 Task: Search one way flight ticket for 2 adults, 4 children and 1 infant on lap in business from Palm Springs: Palm Springs International Airport to Rock Springs: Southwest Wyoming Regional Airport (rock Springs Sweetwater County Airport) on 8-5-2023. Choice of flights is Spirit. Price is upto 88000. Outbound departure time preference is 17:30.
Action: Mouse moved to (413, 167)
Screenshot: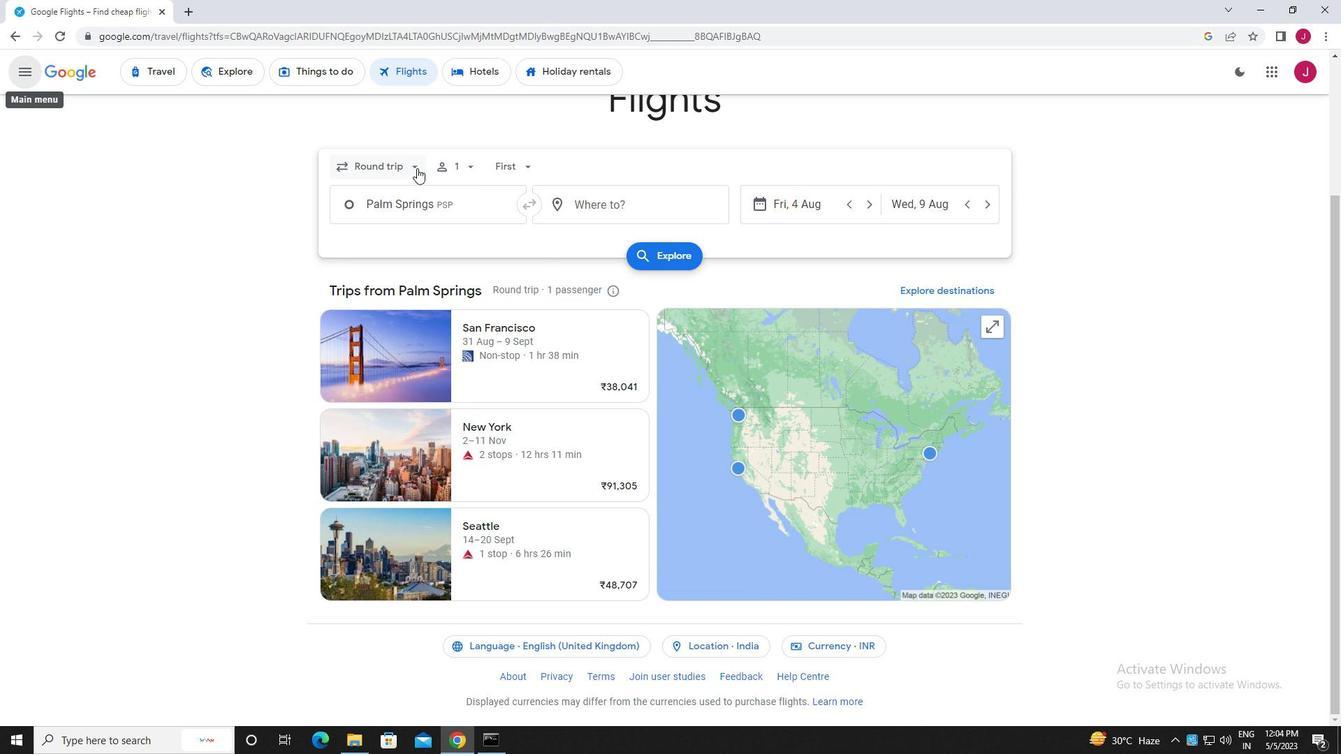 
Action: Mouse pressed left at (413, 167)
Screenshot: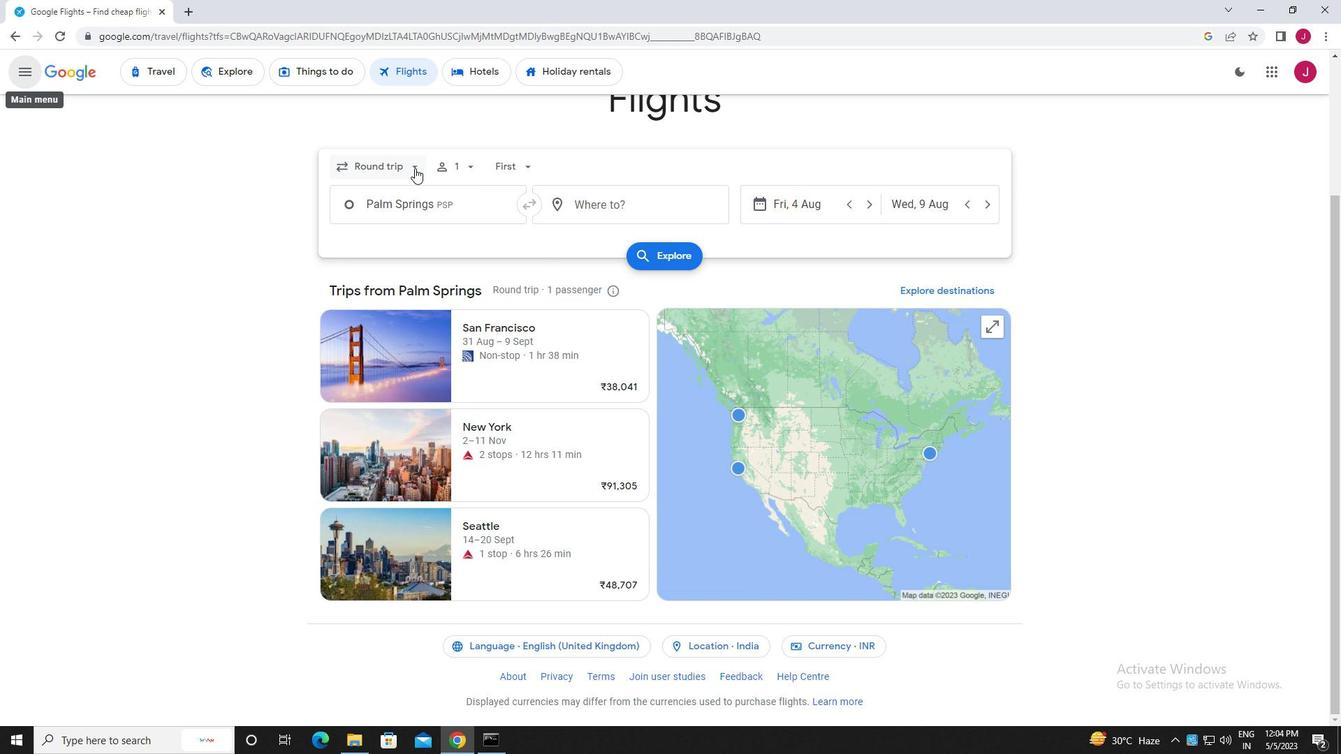 
Action: Mouse moved to (399, 235)
Screenshot: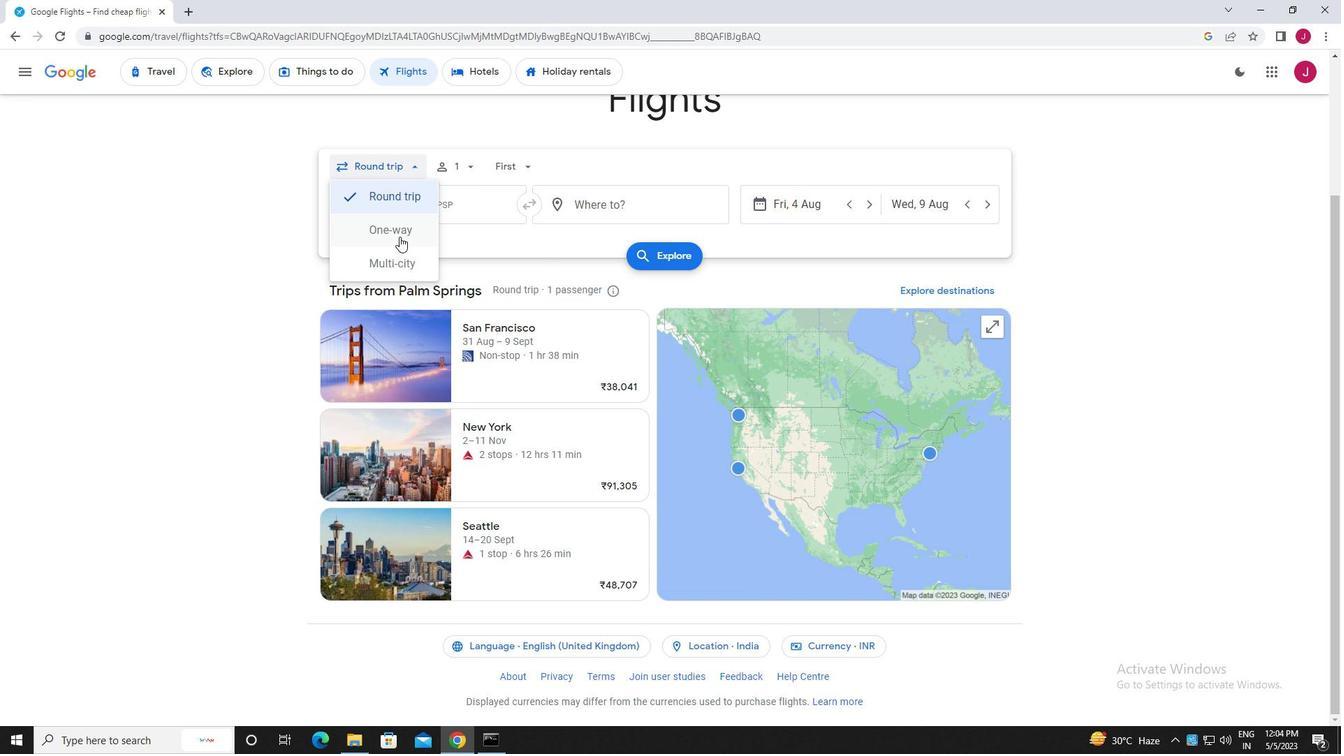 
Action: Mouse pressed left at (399, 235)
Screenshot: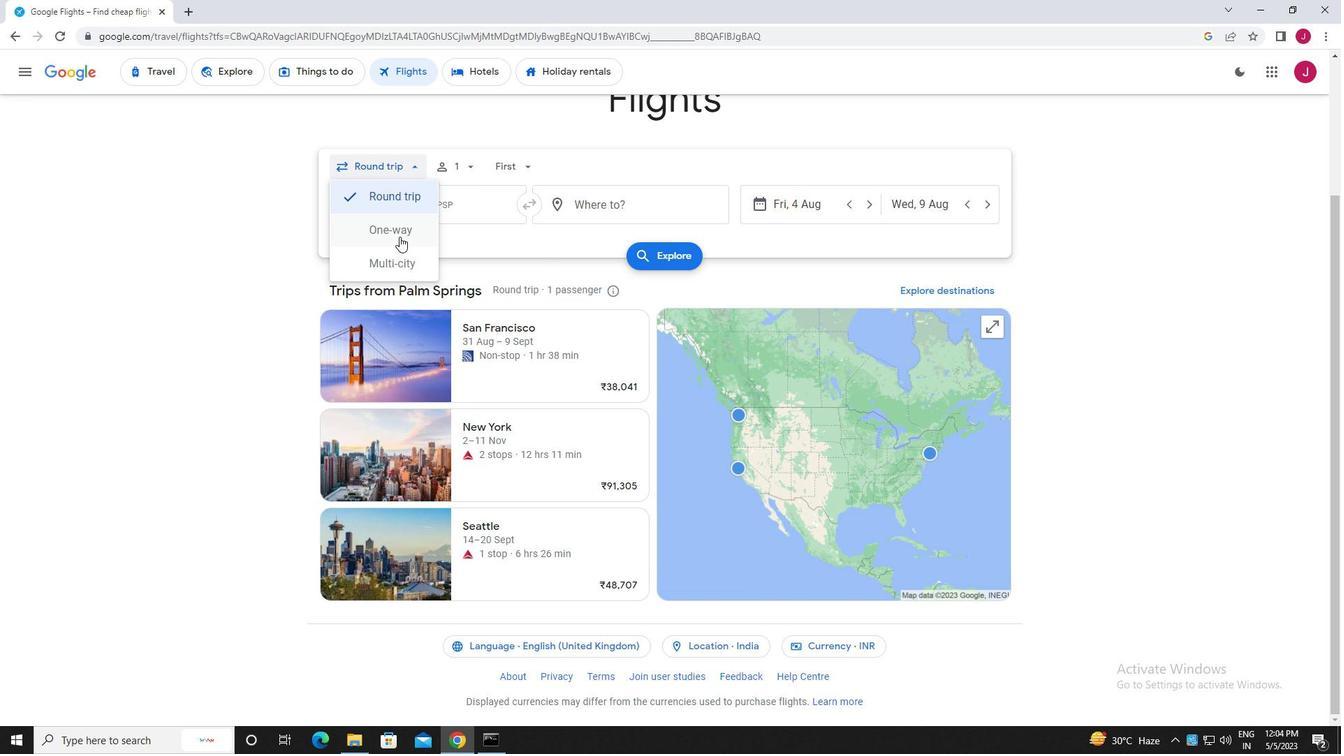 
Action: Mouse moved to (466, 164)
Screenshot: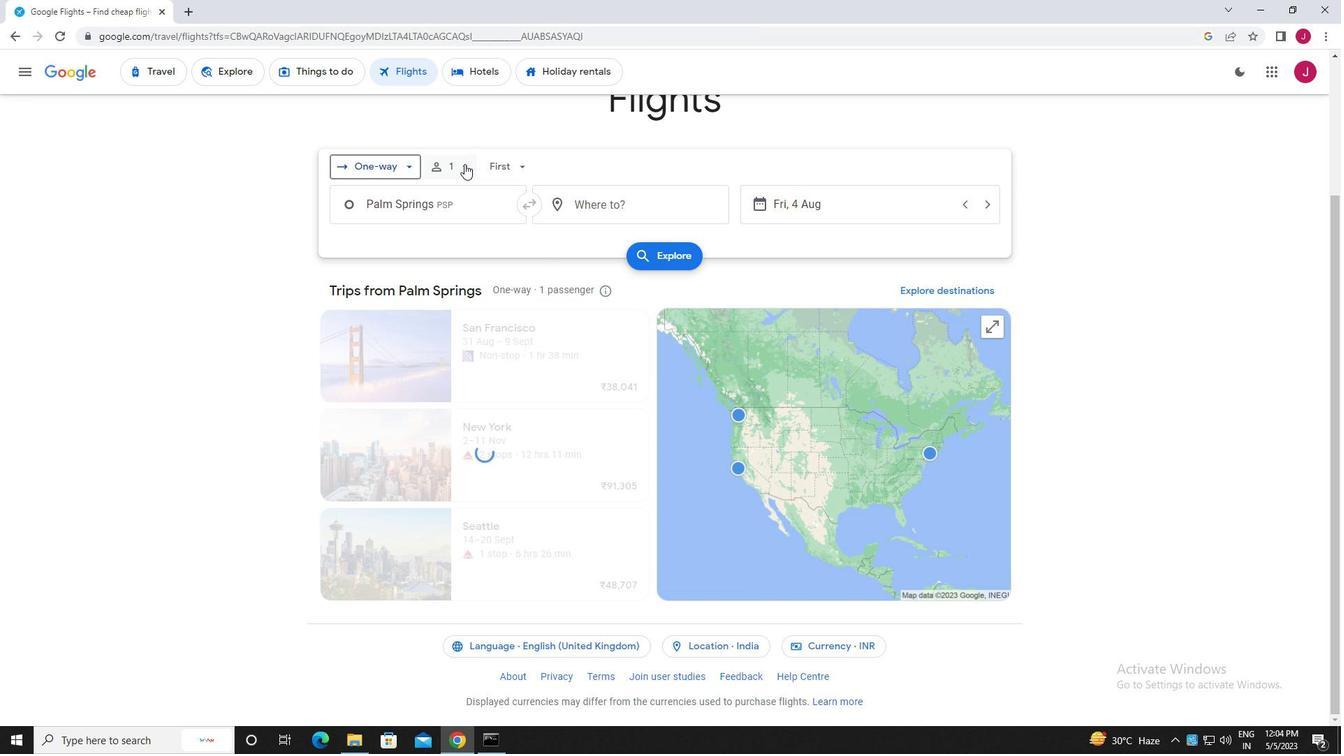 
Action: Mouse pressed left at (466, 164)
Screenshot: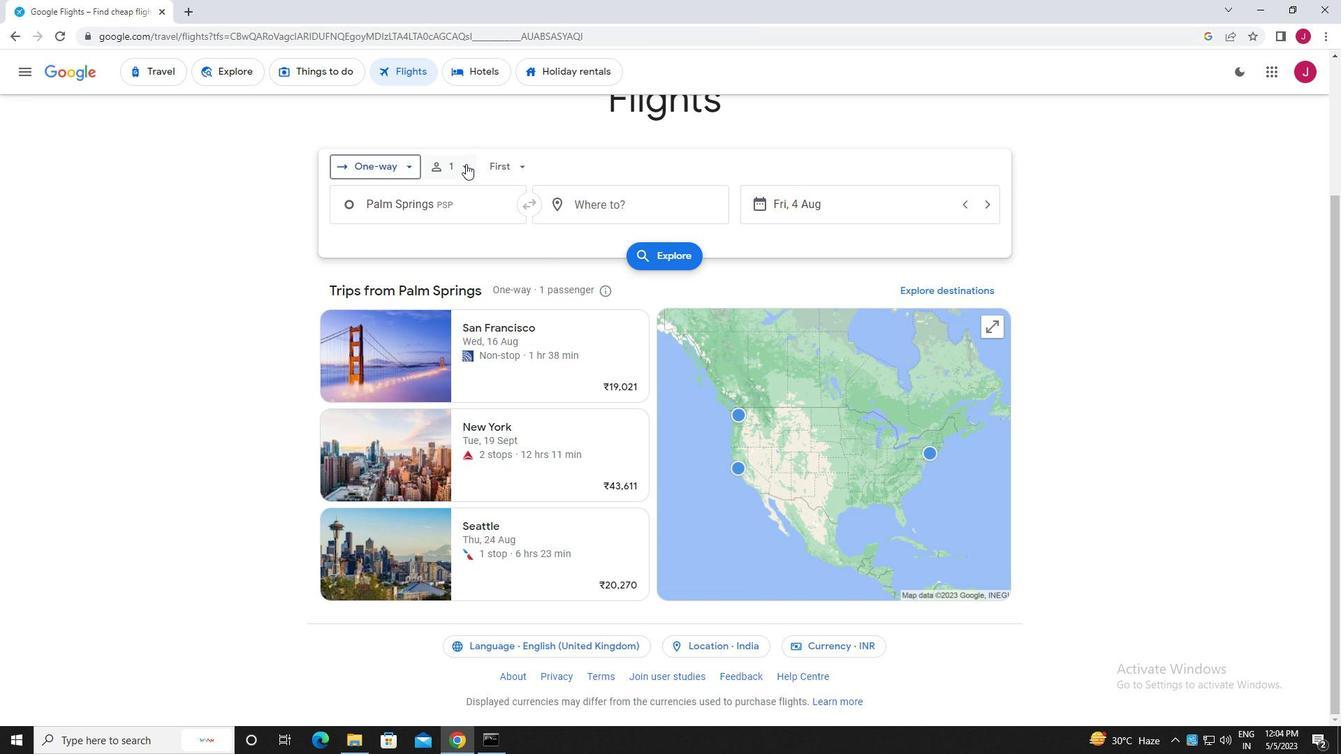 
Action: Mouse moved to (568, 203)
Screenshot: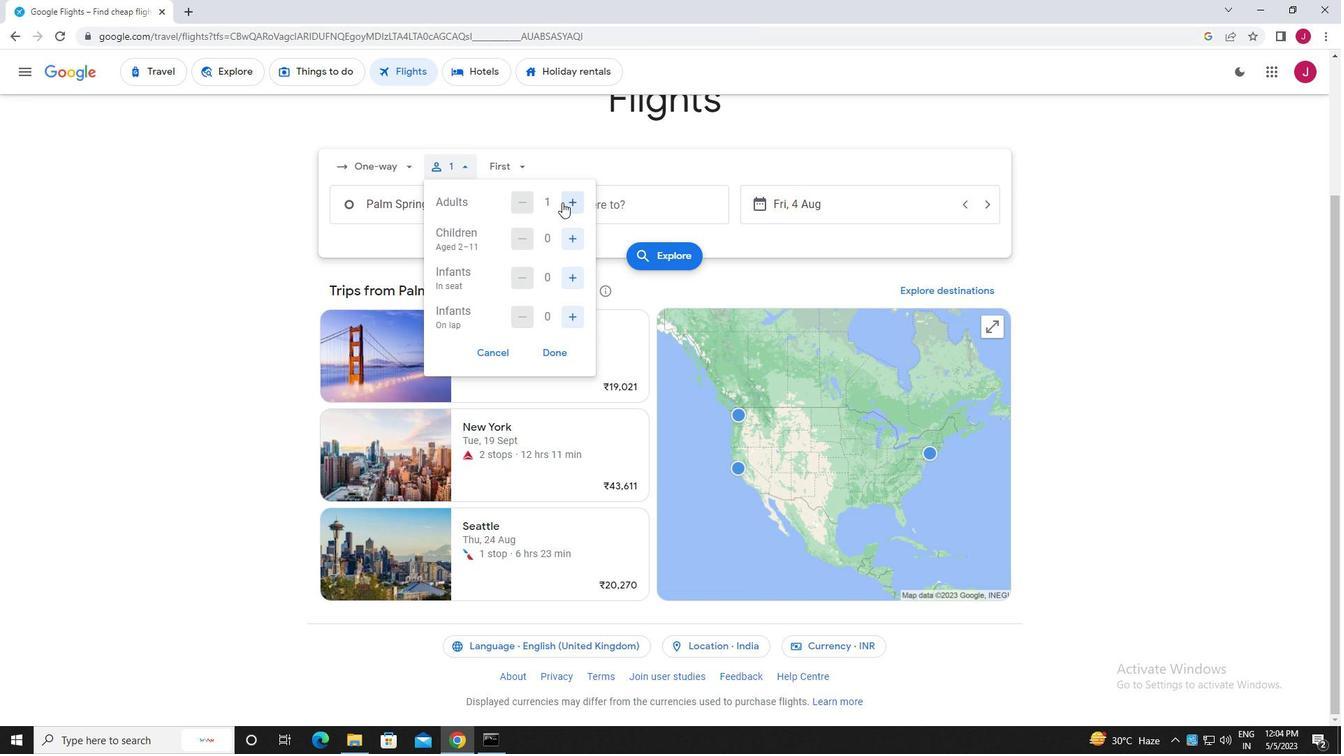 
Action: Mouse pressed left at (568, 203)
Screenshot: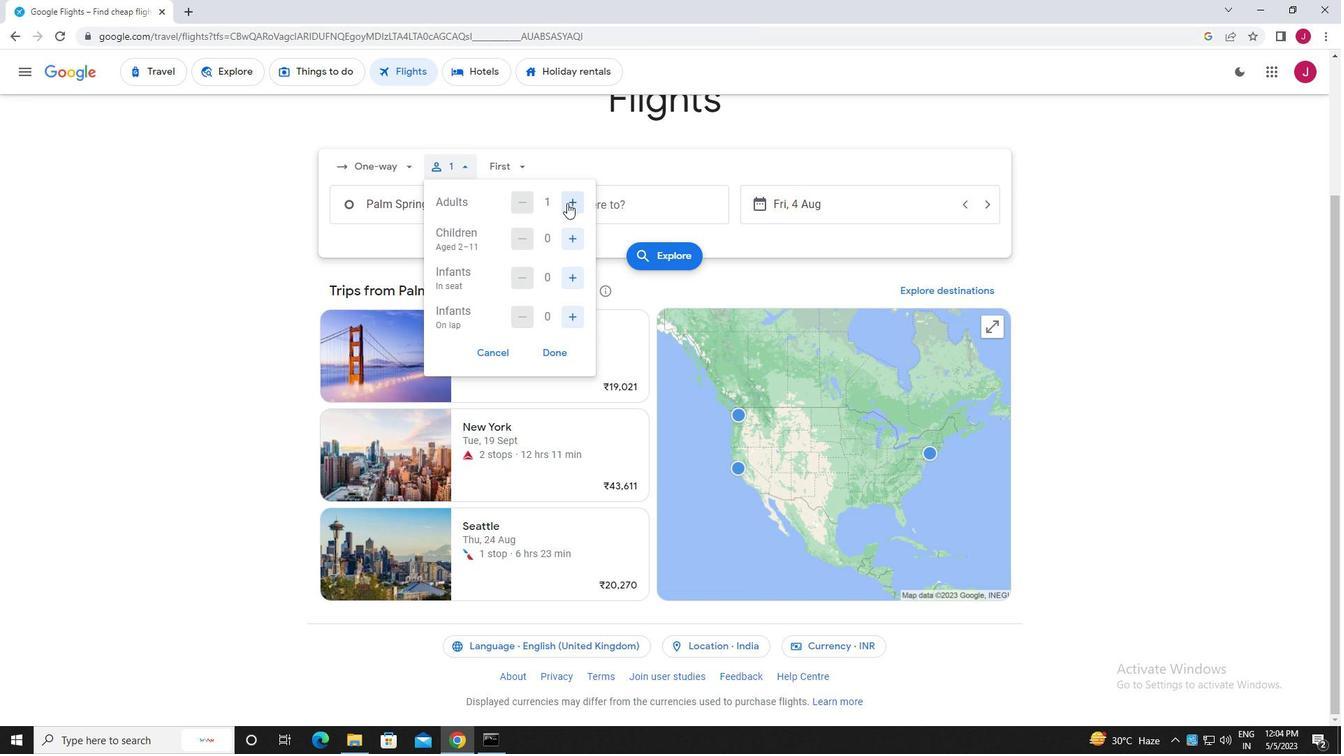
Action: Mouse moved to (571, 238)
Screenshot: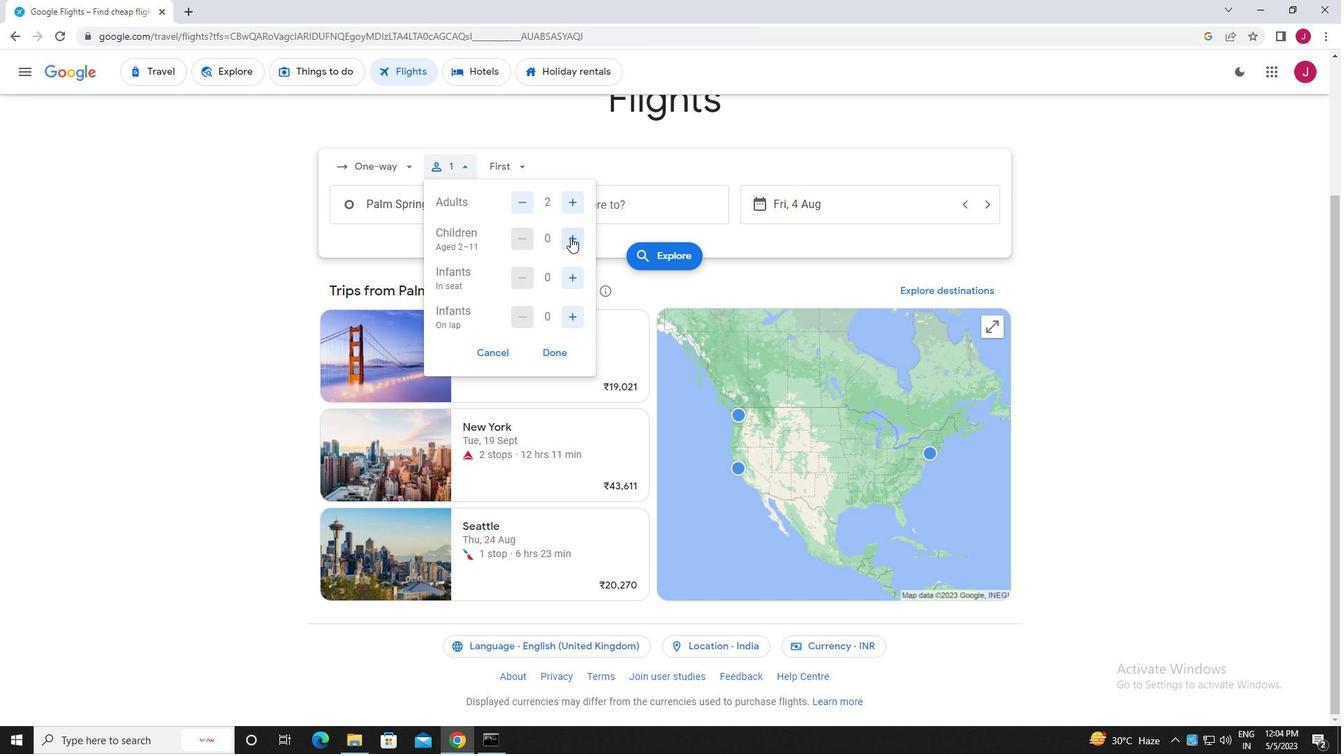 
Action: Mouse pressed left at (571, 238)
Screenshot: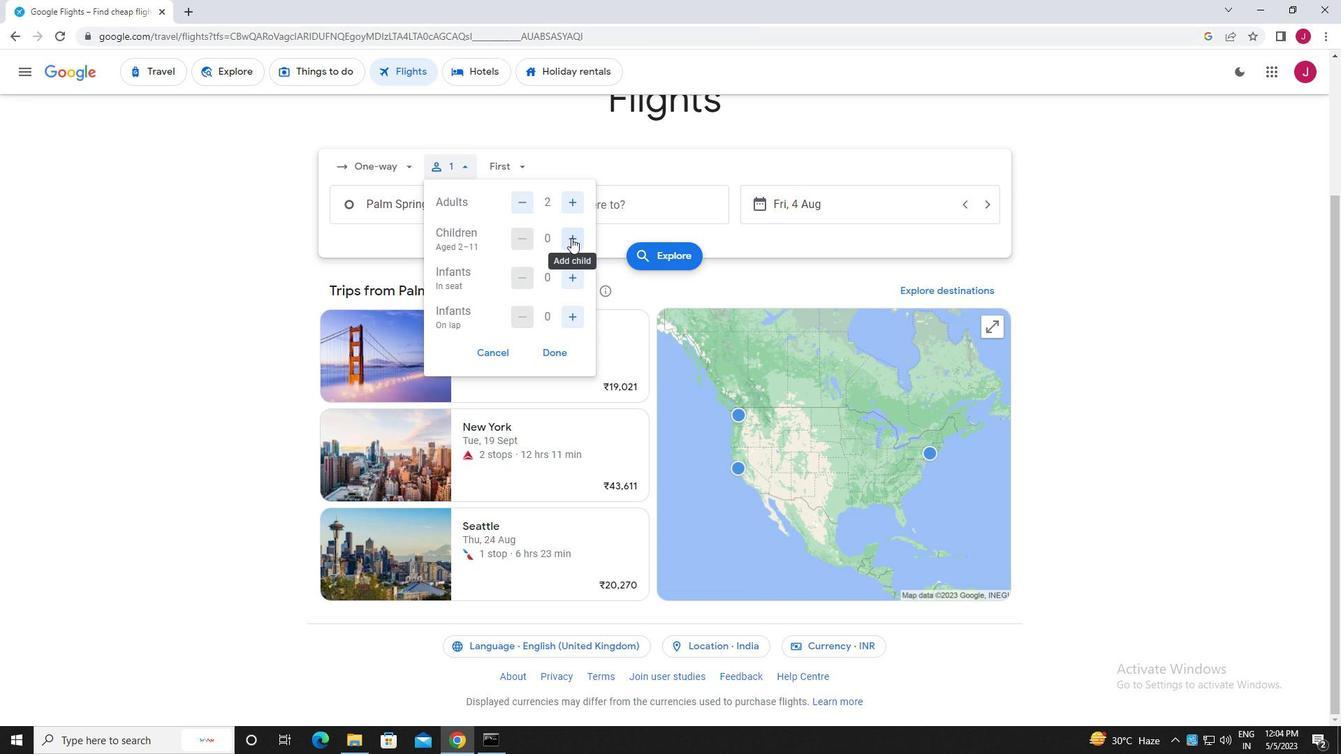 
Action: Mouse pressed left at (571, 238)
Screenshot: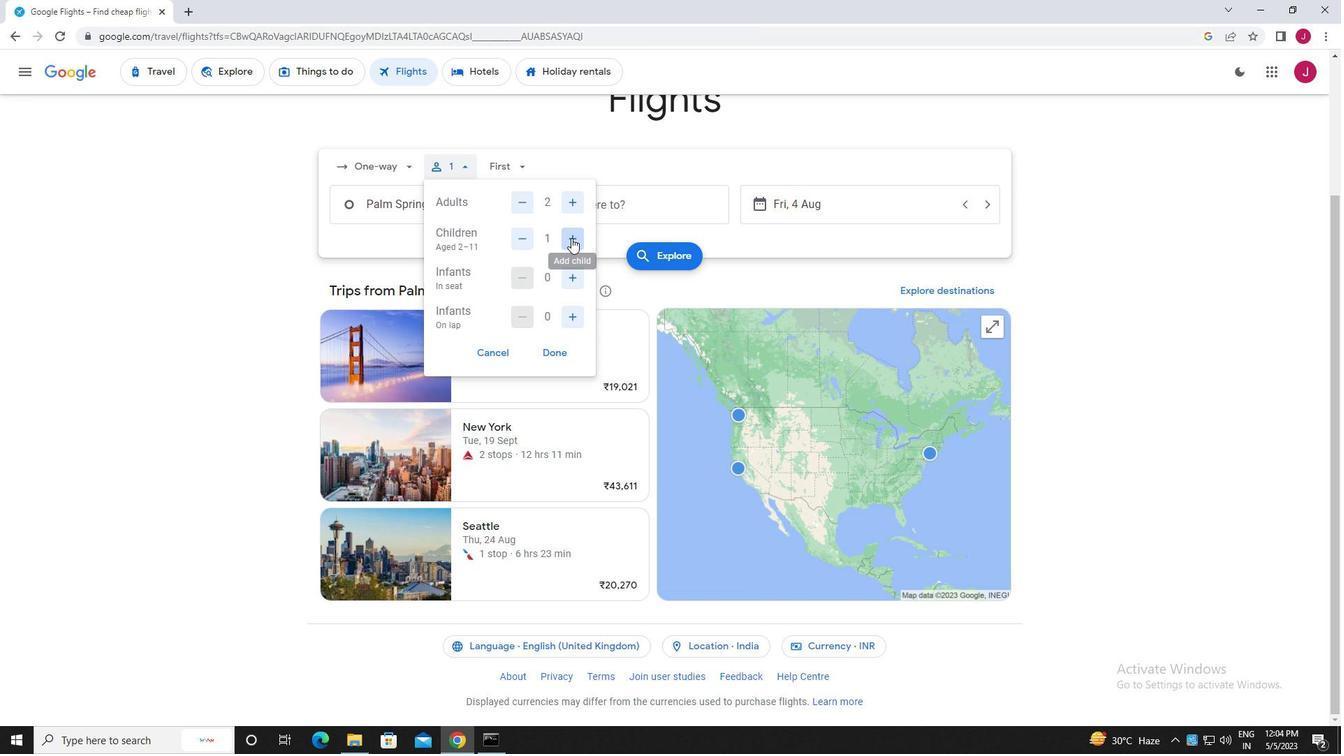 
Action: Mouse pressed left at (571, 238)
Screenshot: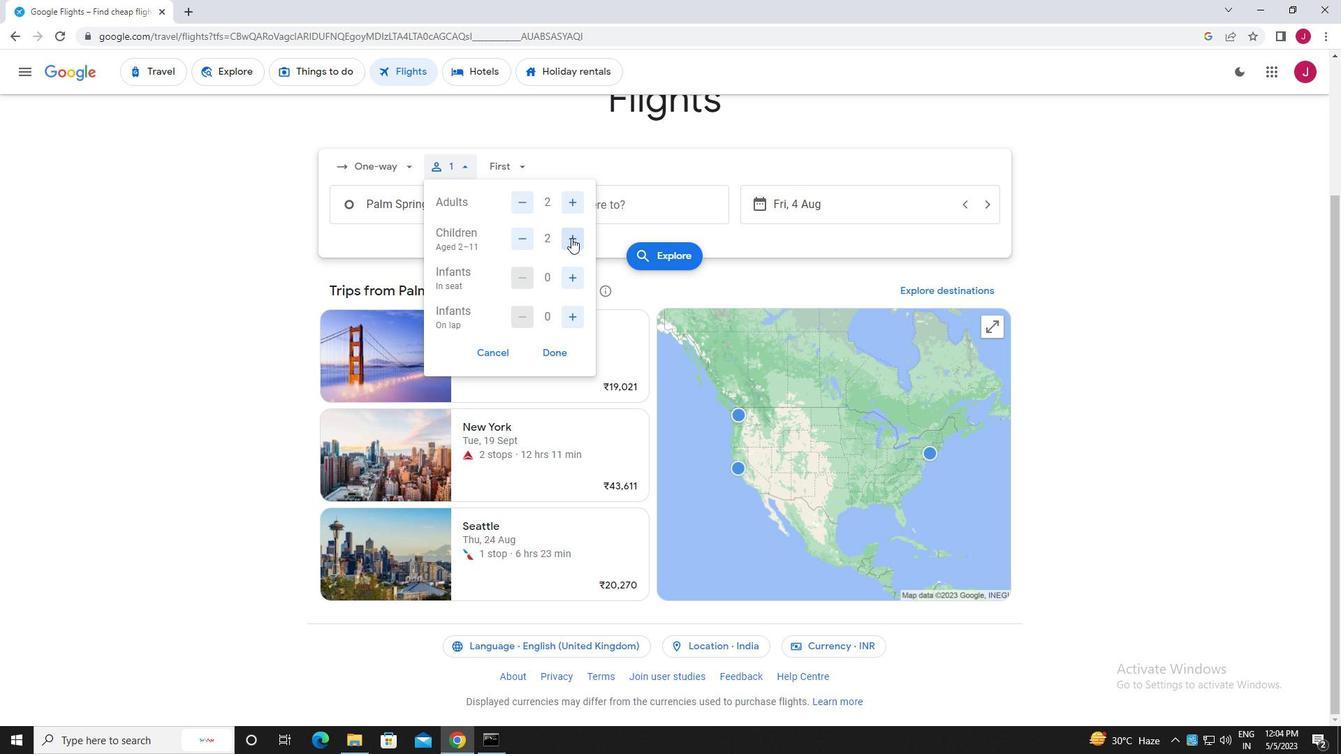 
Action: Mouse pressed left at (571, 238)
Screenshot: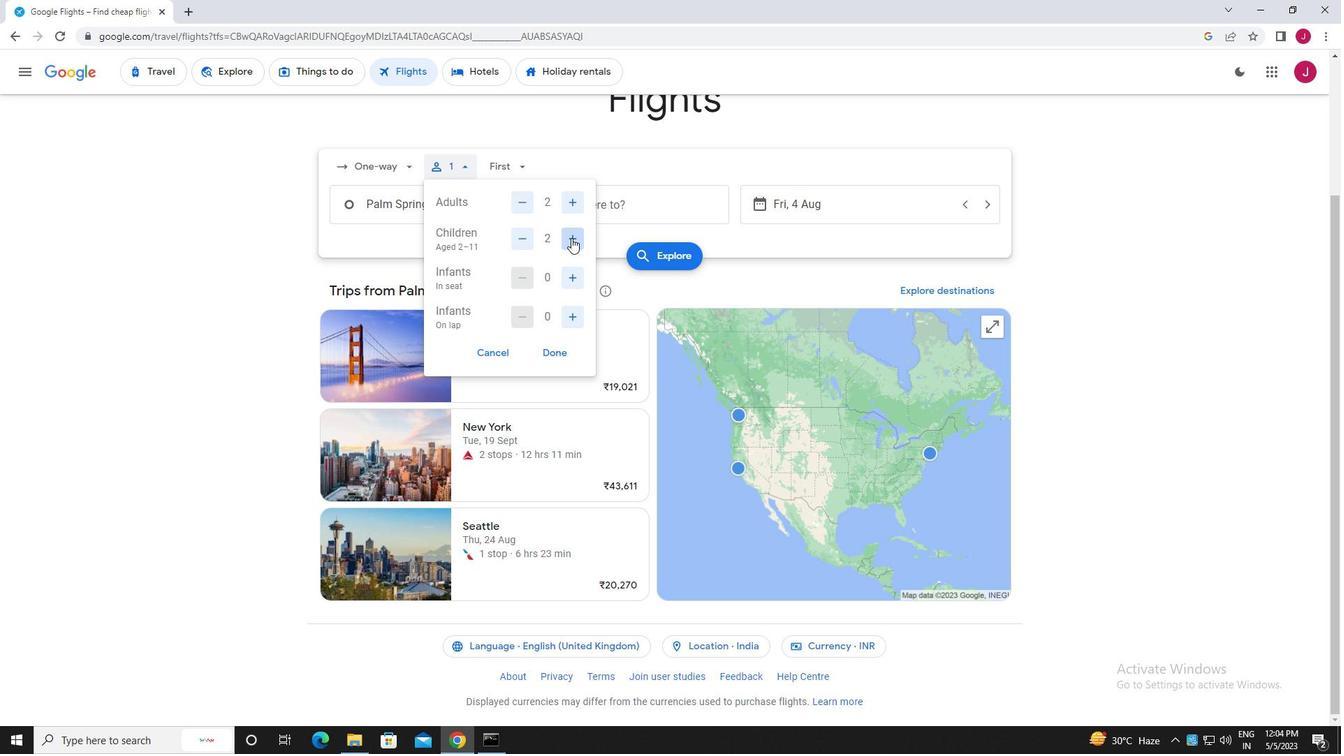 
Action: Mouse moved to (575, 313)
Screenshot: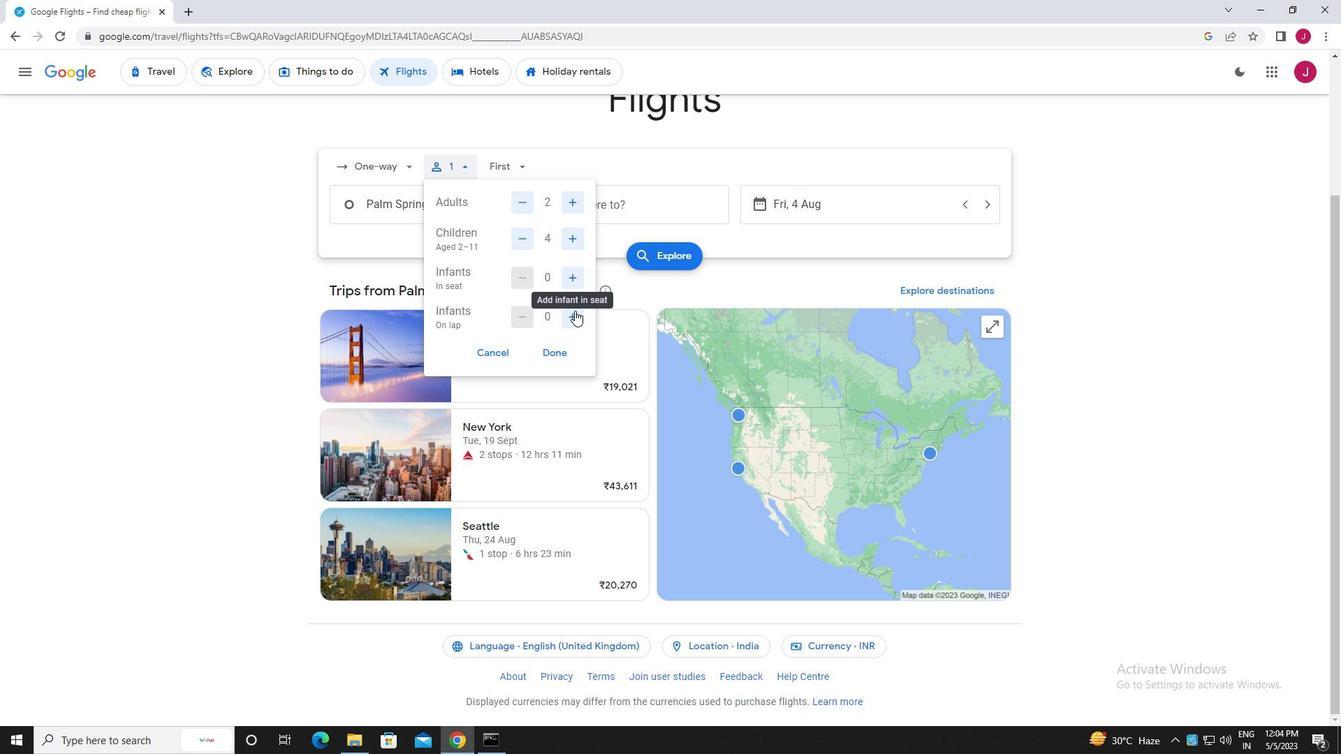 
Action: Mouse pressed left at (575, 313)
Screenshot: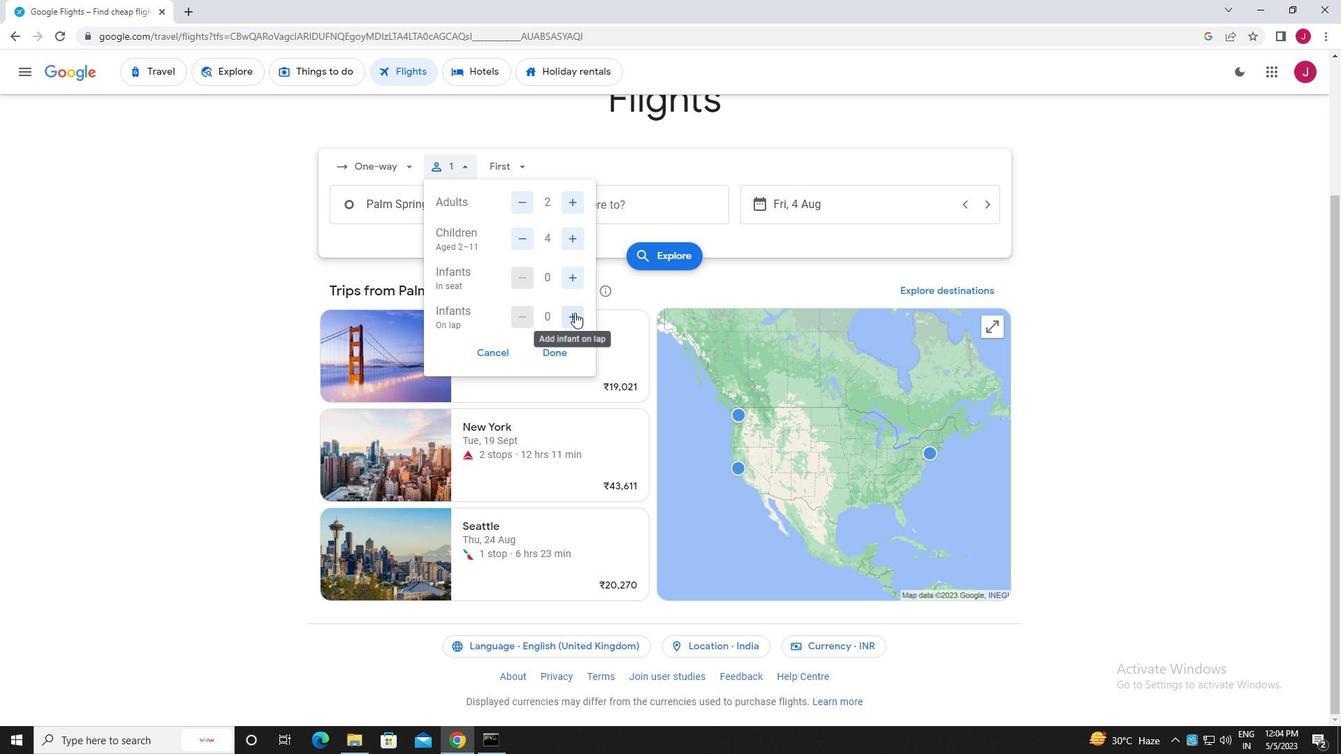 
Action: Mouse moved to (552, 353)
Screenshot: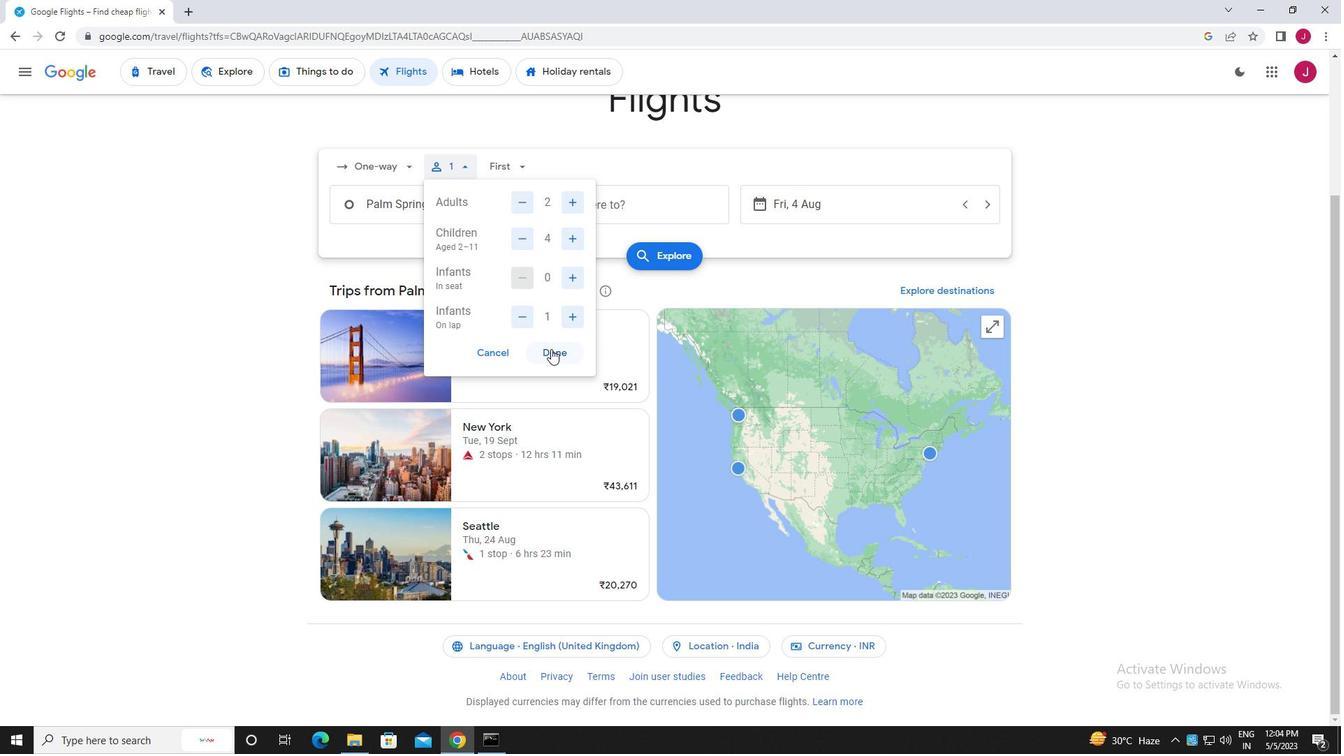 
Action: Mouse pressed left at (552, 353)
Screenshot: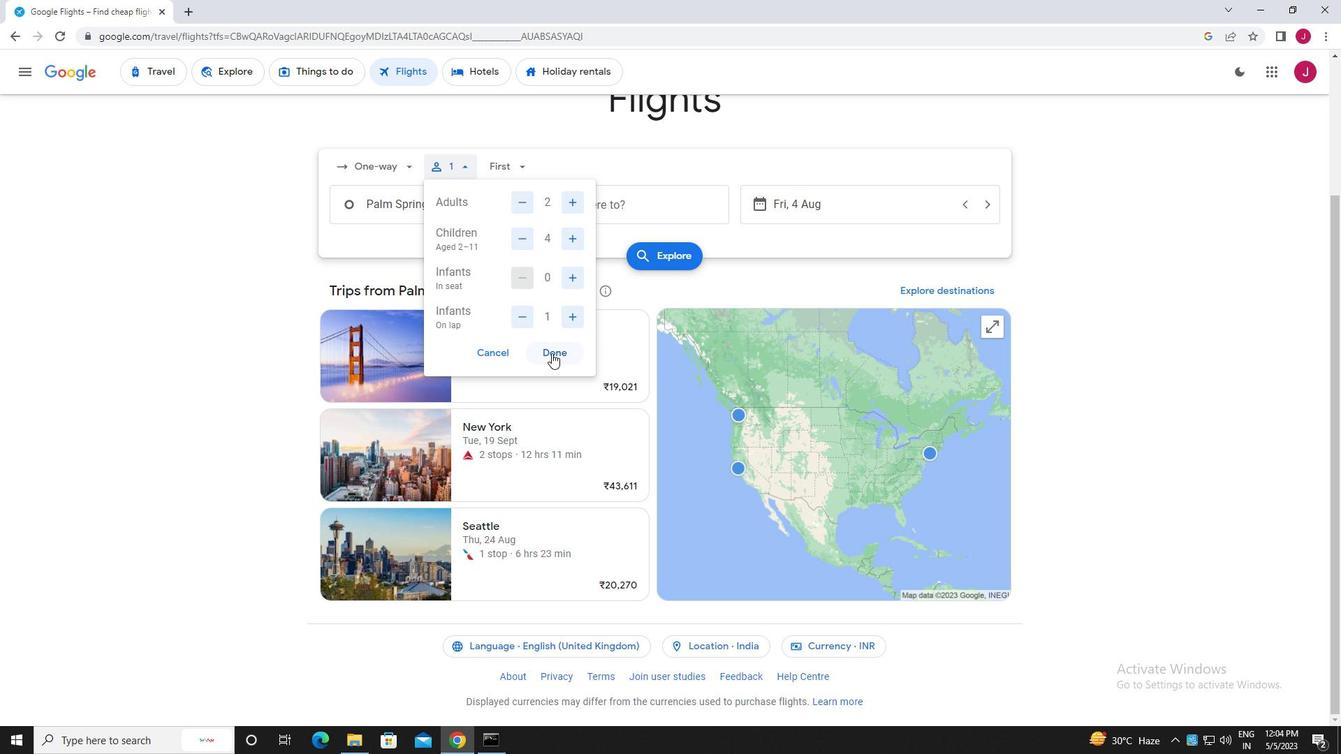 
Action: Mouse moved to (510, 165)
Screenshot: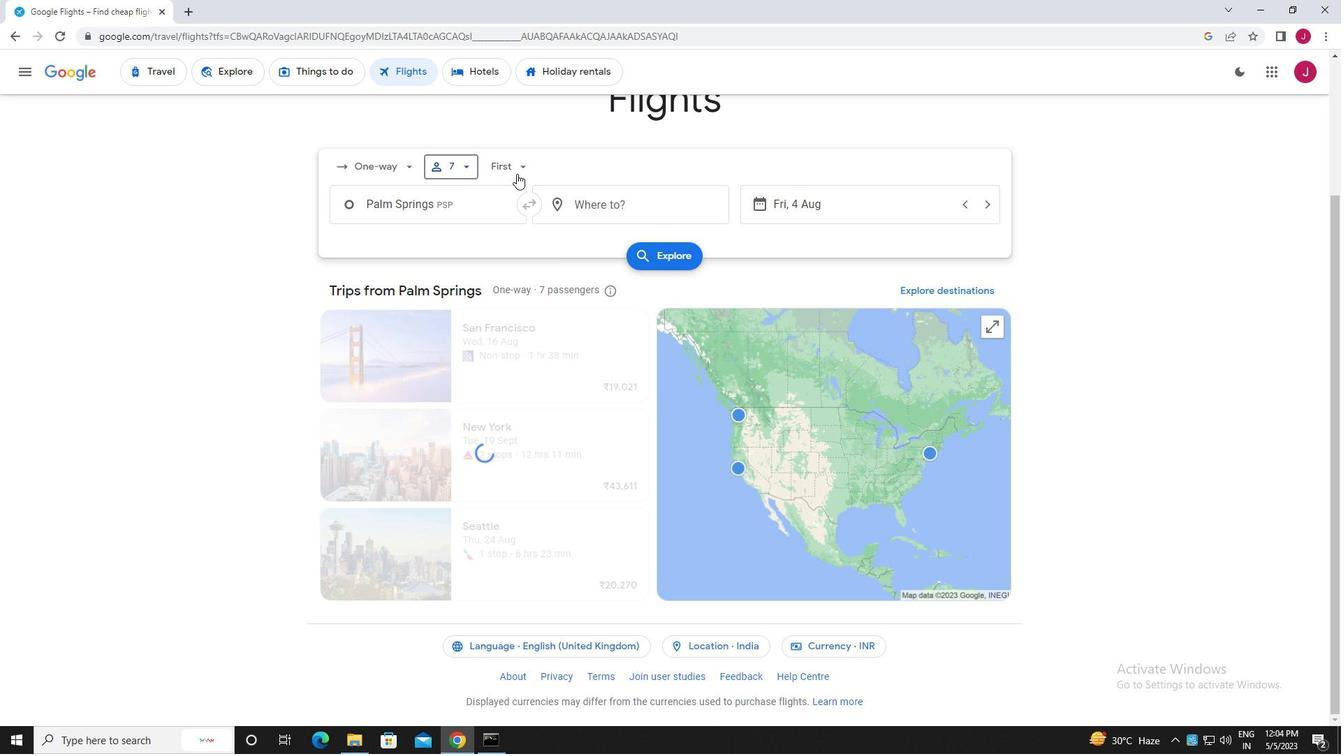 
Action: Mouse pressed left at (510, 165)
Screenshot: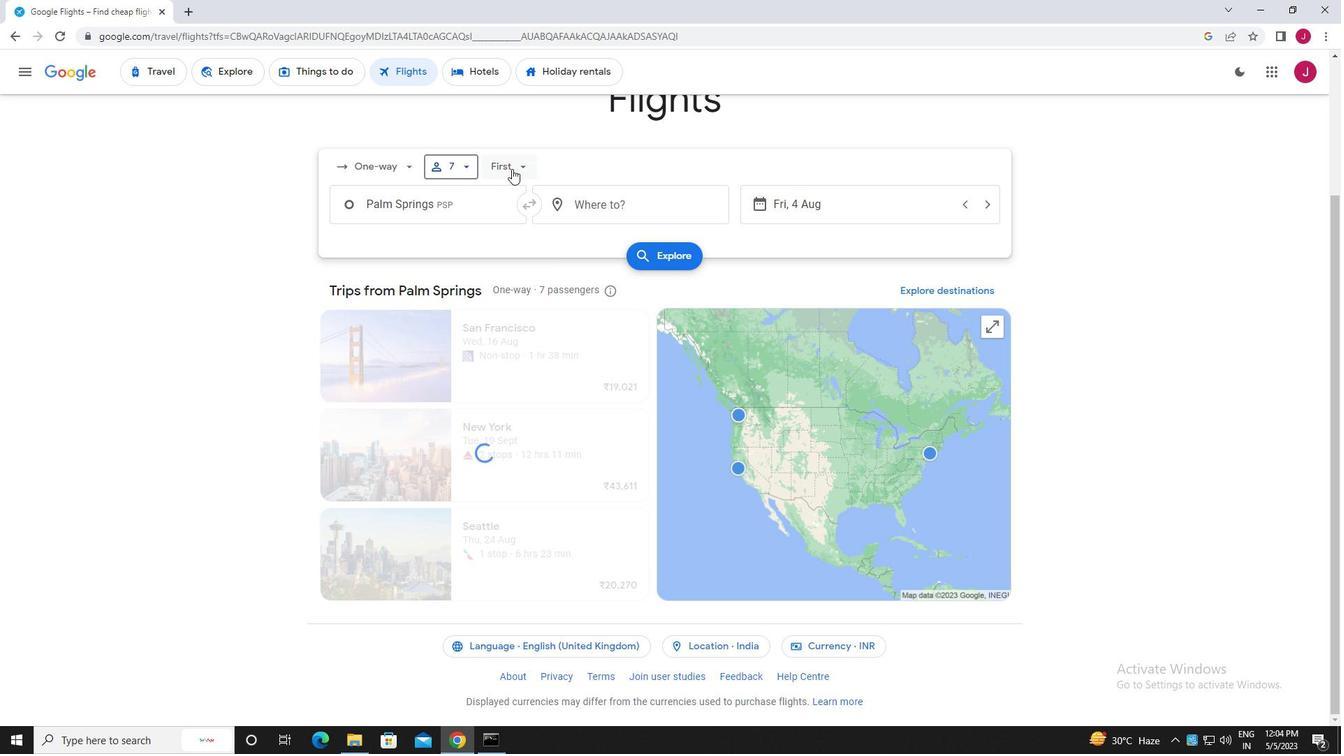 
Action: Mouse moved to (526, 264)
Screenshot: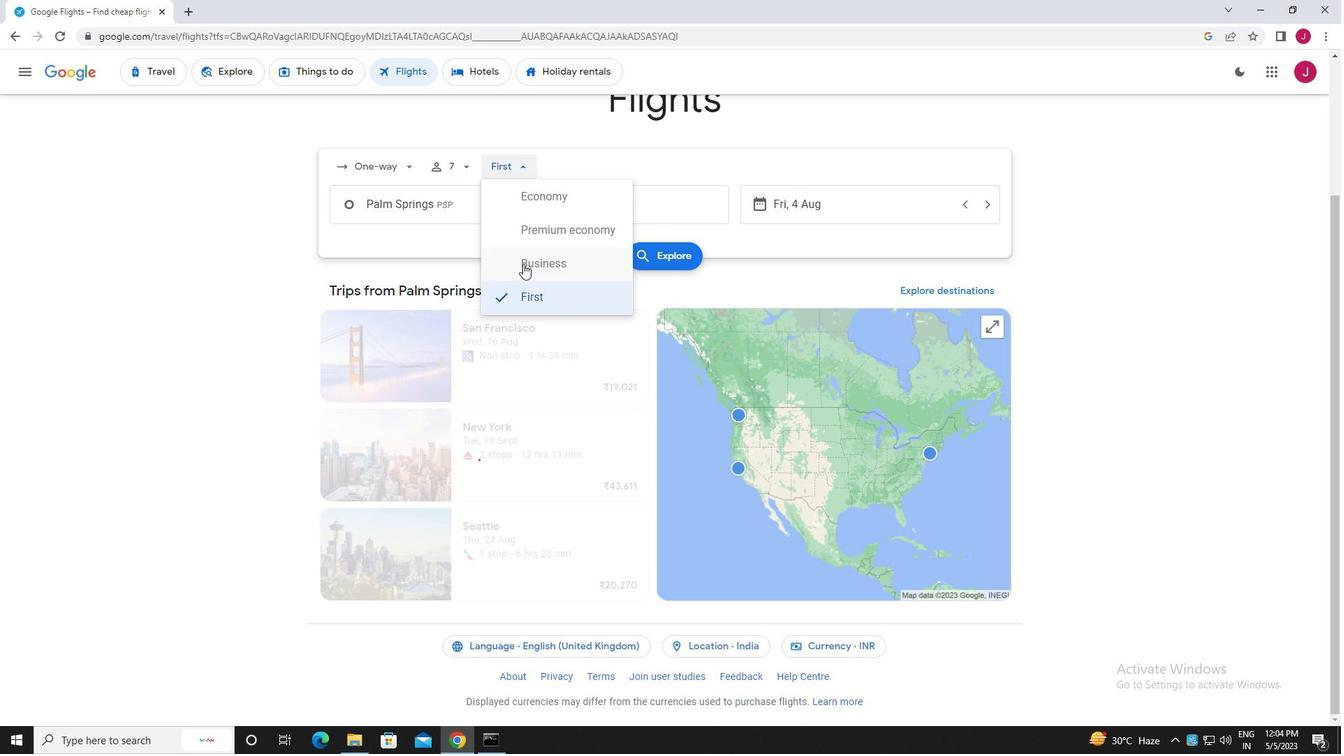 
Action: Mouse pressed left at (526, 264)
Screenshot: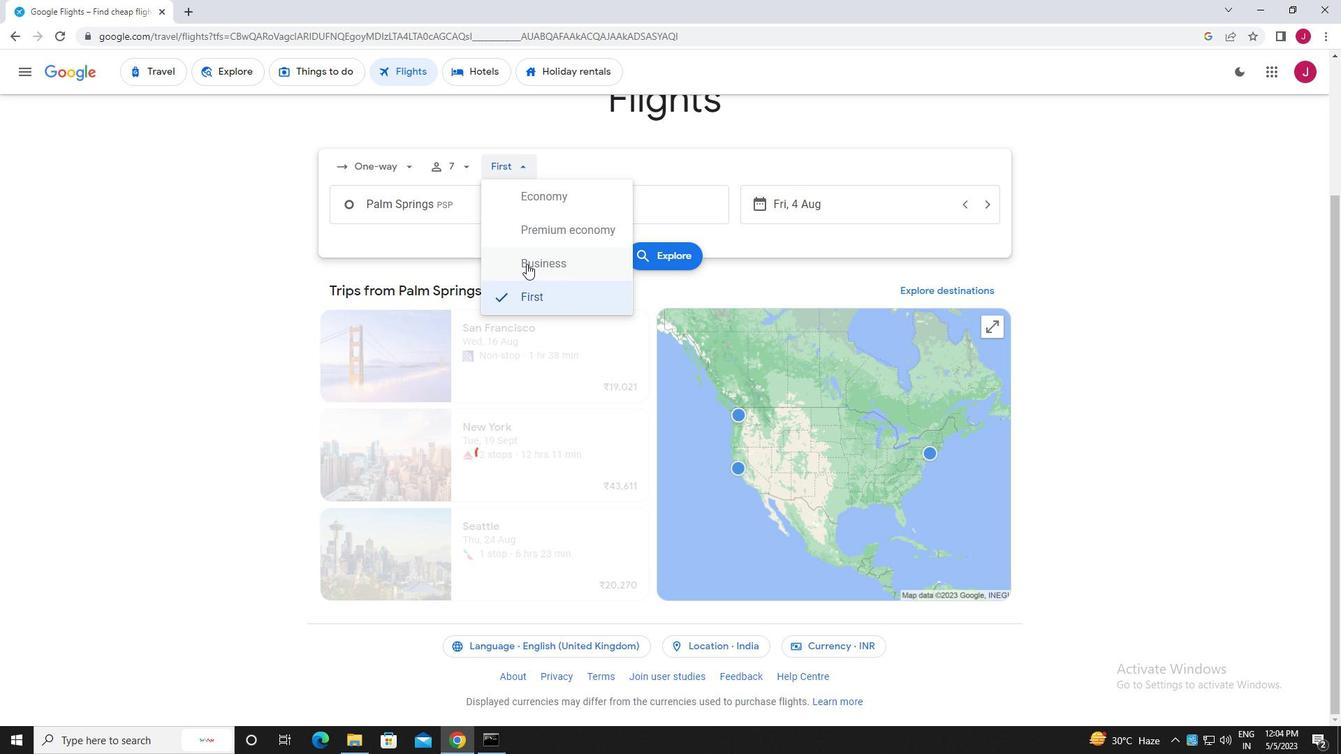 
Action: Mouse moved to (452, 206)
Screenshot: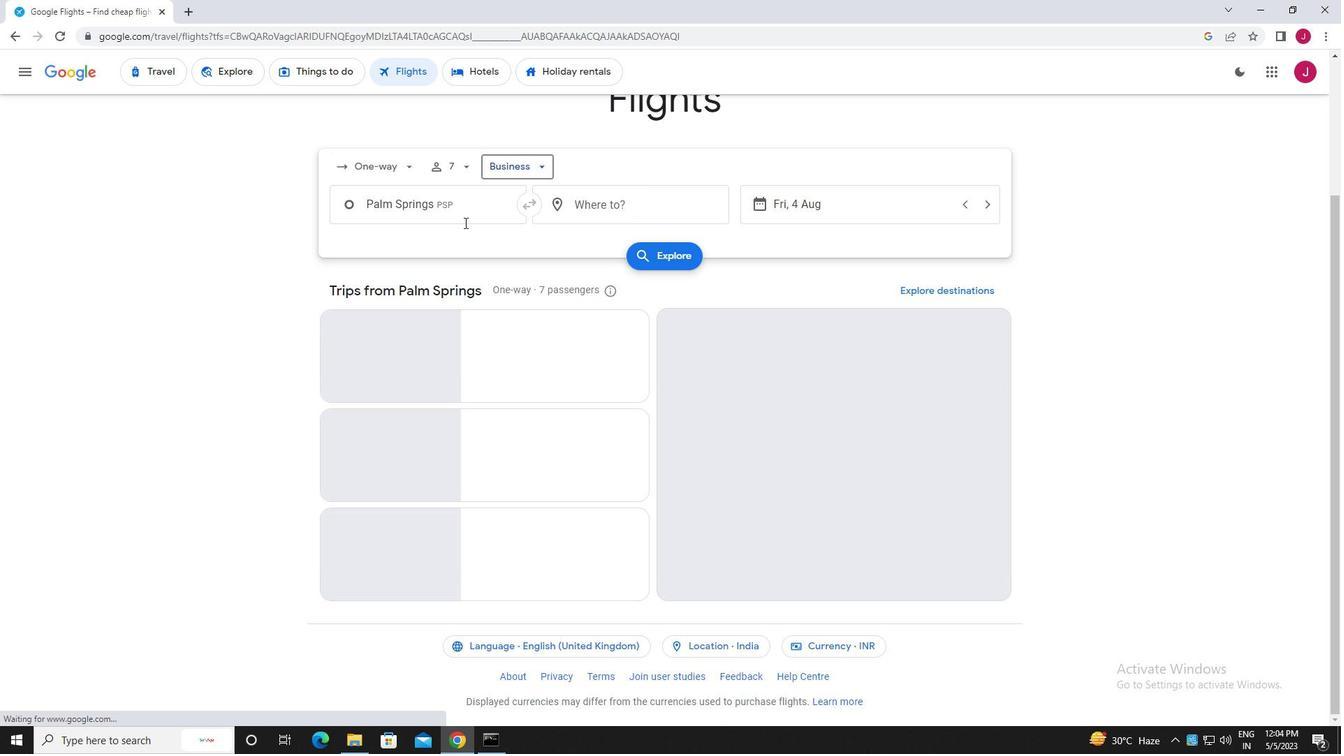 
Action: Mouse pressed left at (452, 206)
Screenshot: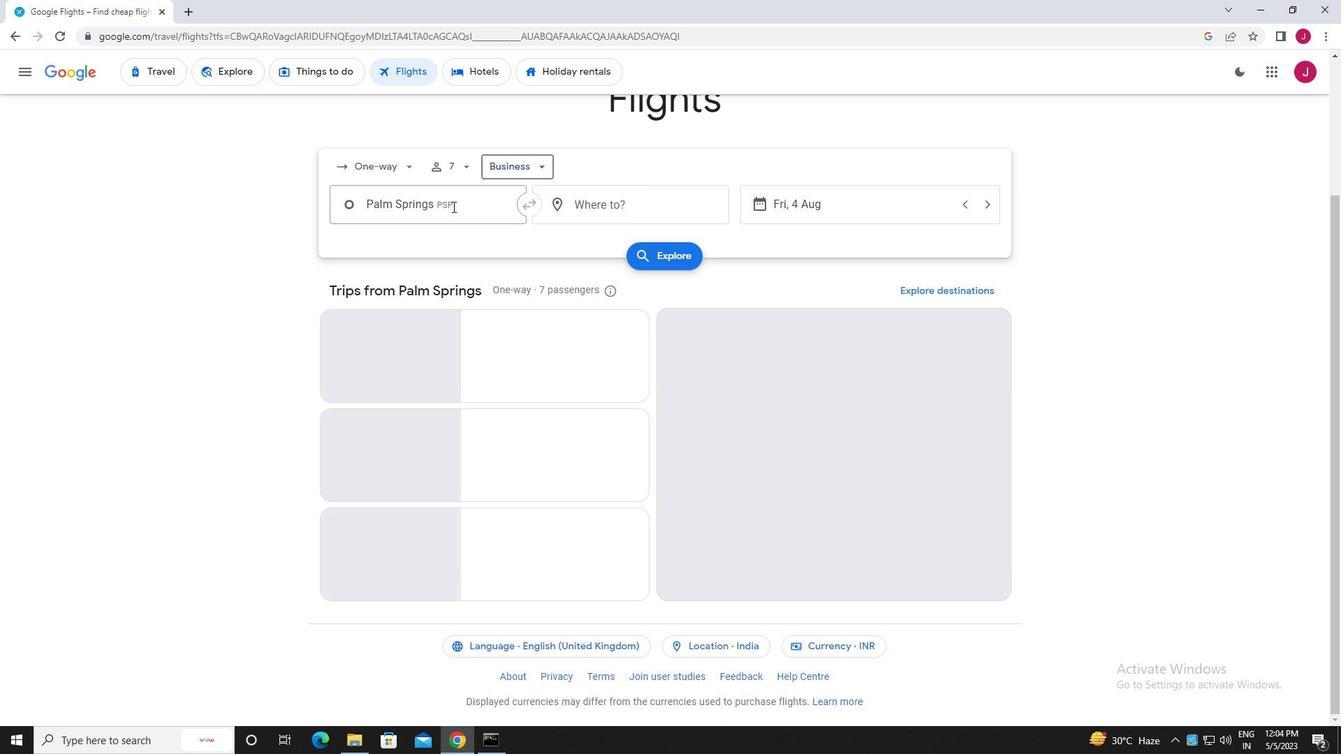 
Action: Key pressed palm<Key.space>spring
Screenshot: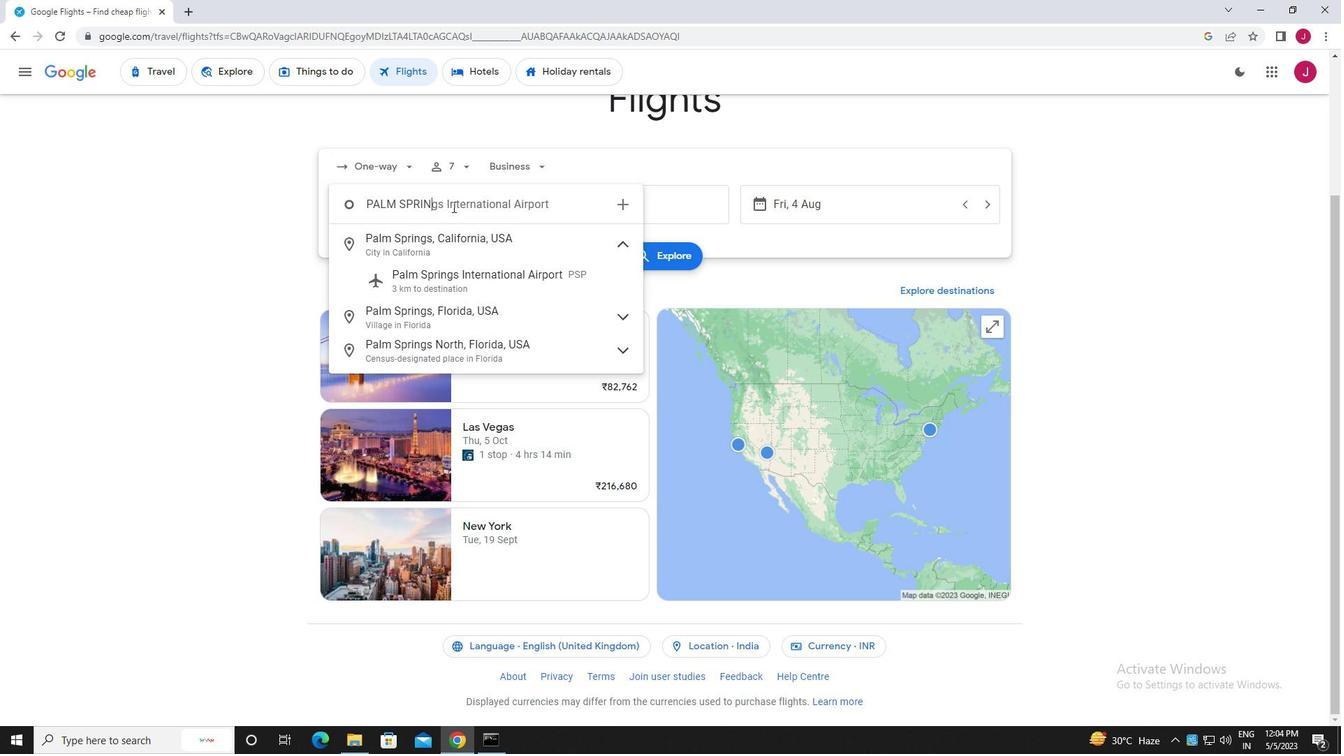 
Action: Mouse moved to (495, 278)
Screenshot: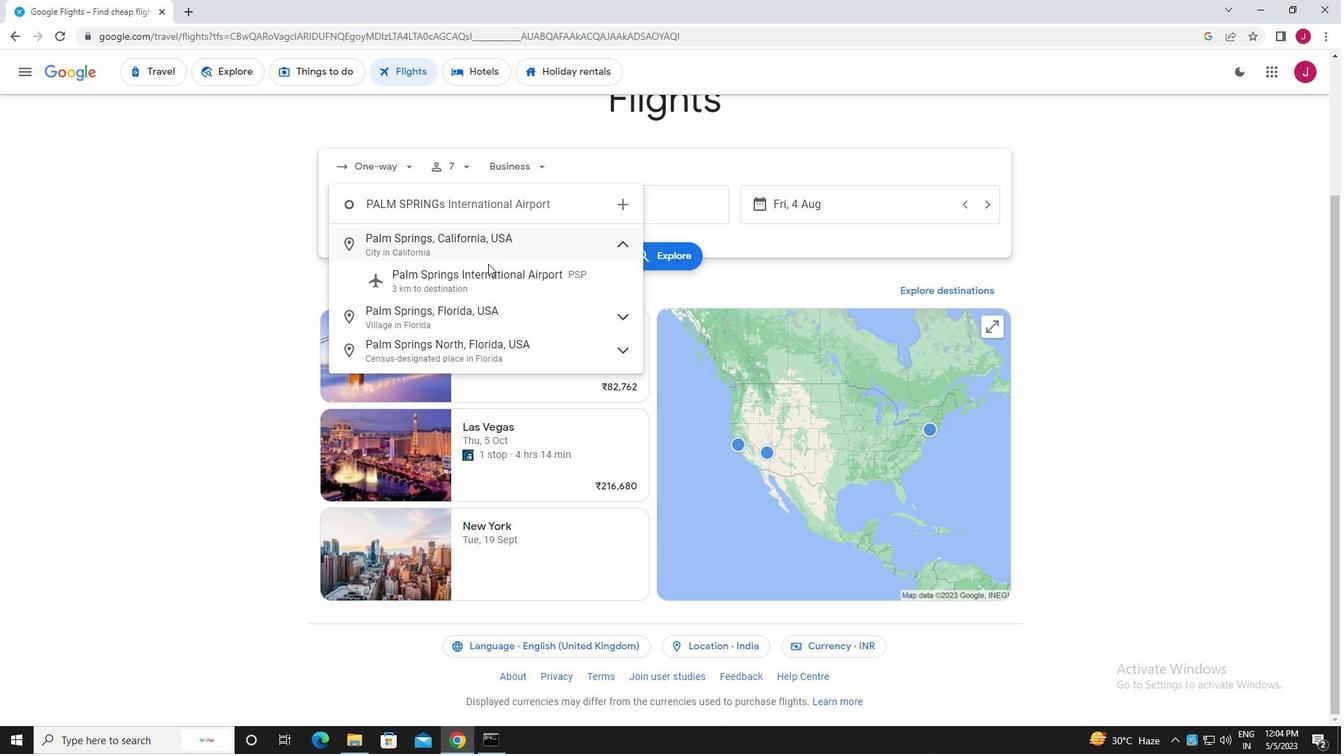 
Action: Mouse pressed left at (495, 278)
Screenshot: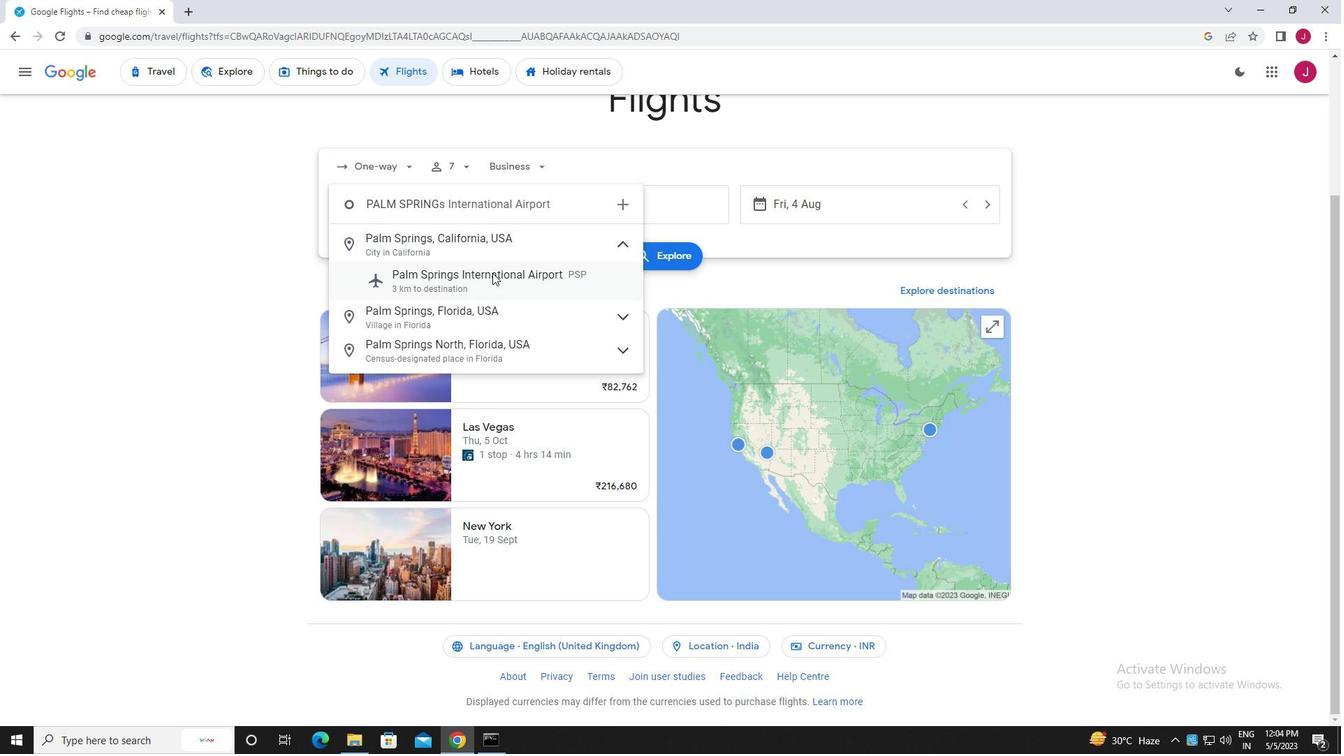 
Action: Mouse moved to (641, 199)
Screenshot: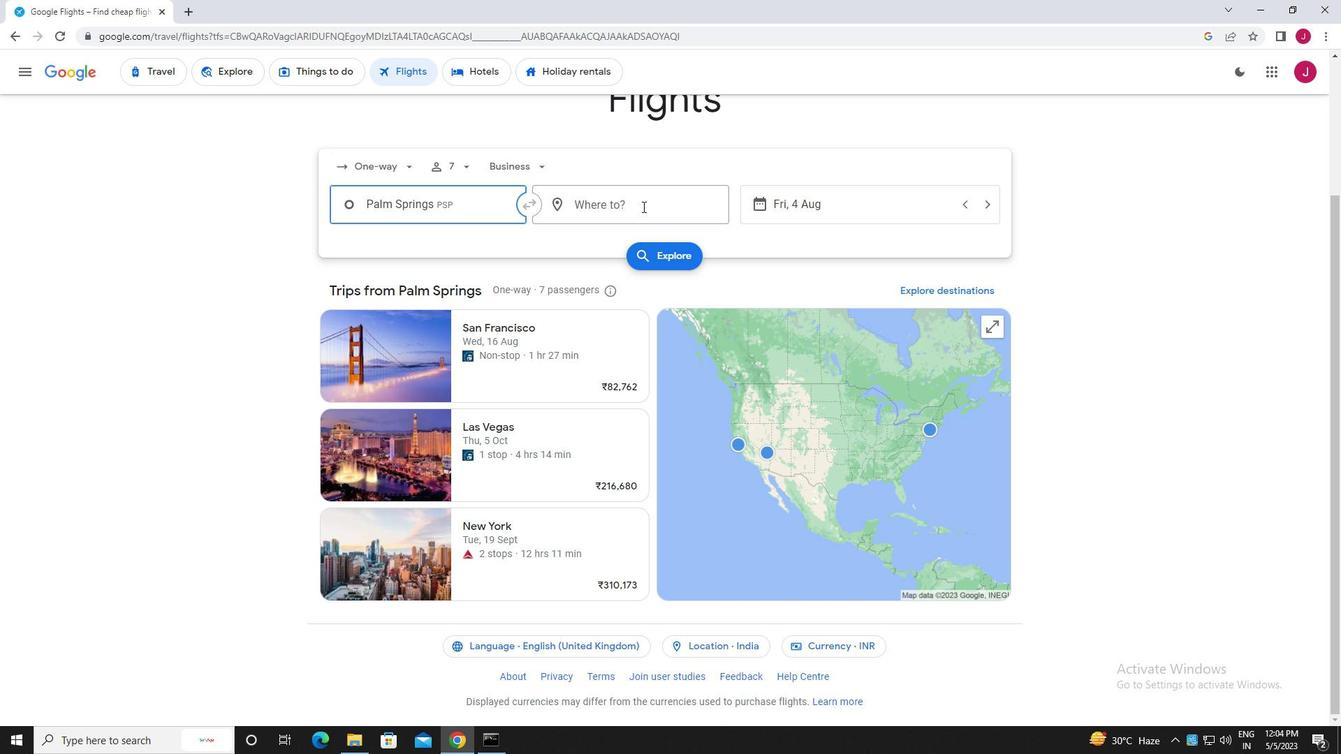 
Action: Mouse pressed left at (641, 199)
Screenshot: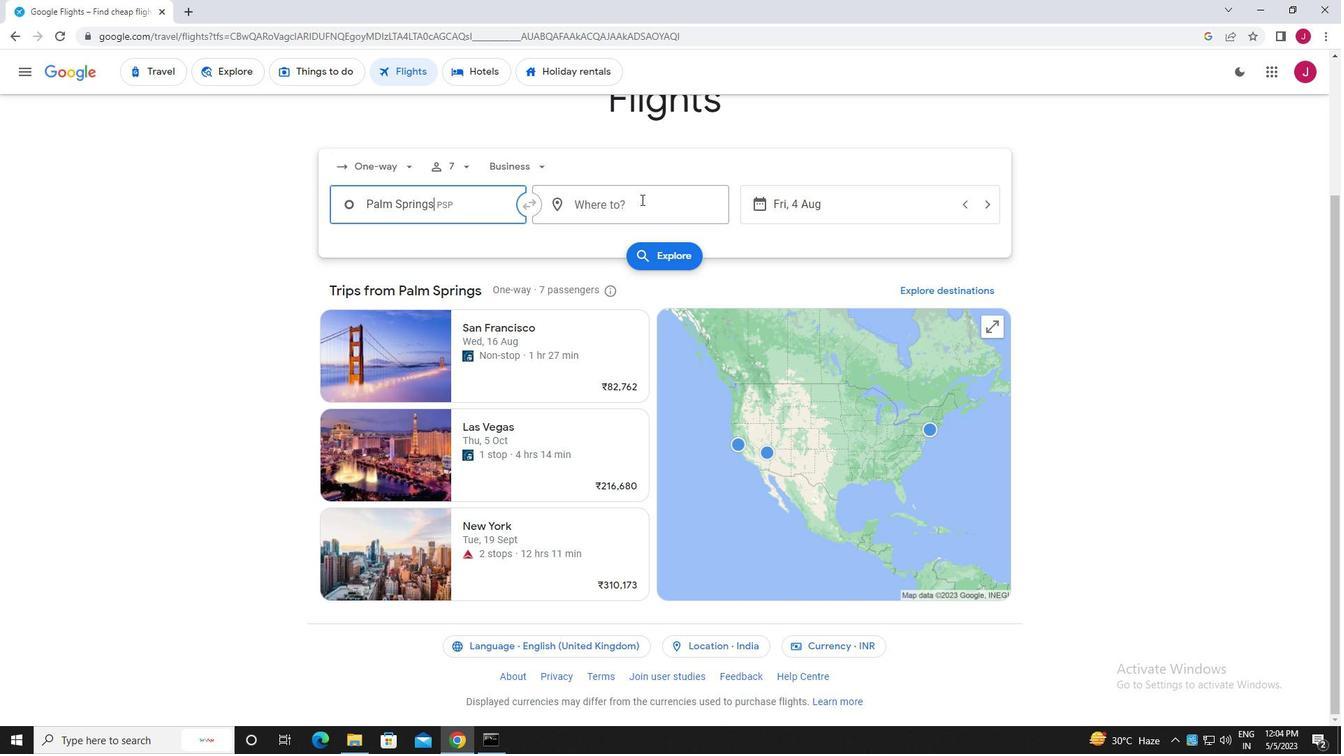 
Action: Key pressed rock<Key.space>springs
Screenshot: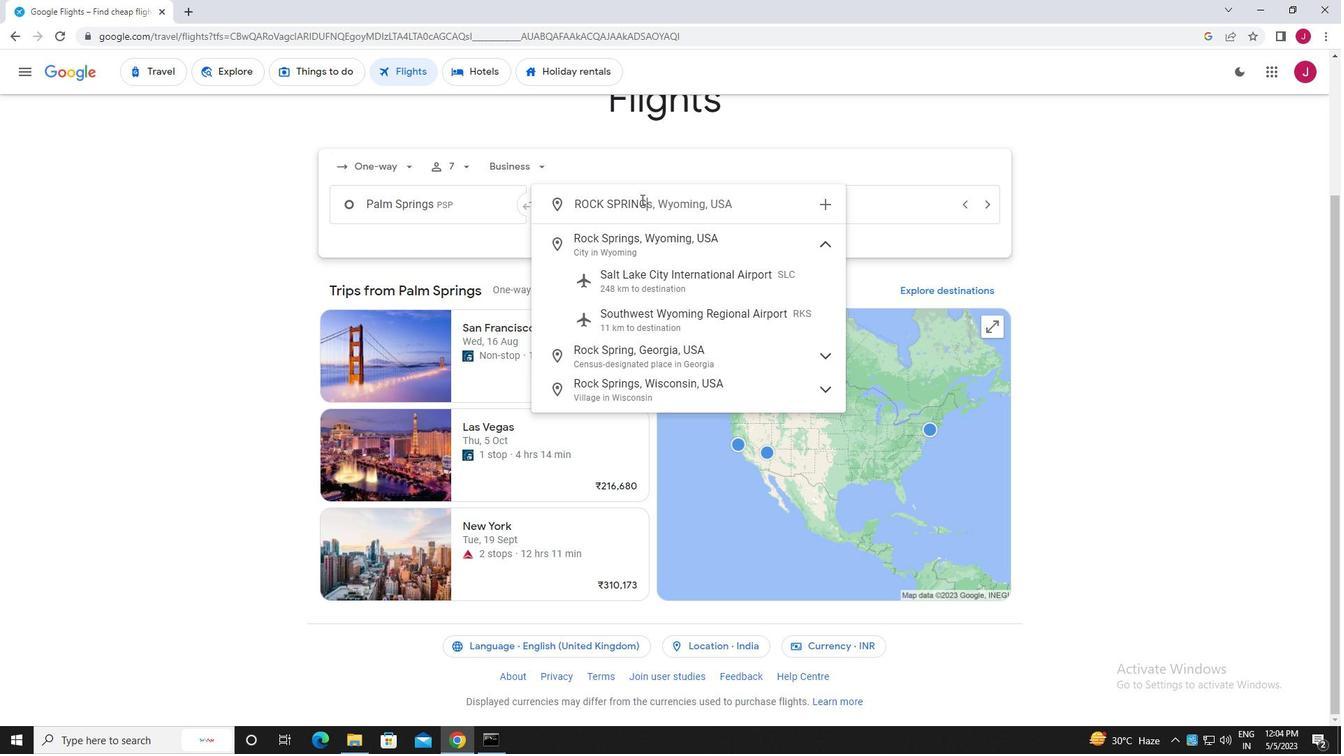 
Action: Mouse moved to (673, 321)
Screenshot: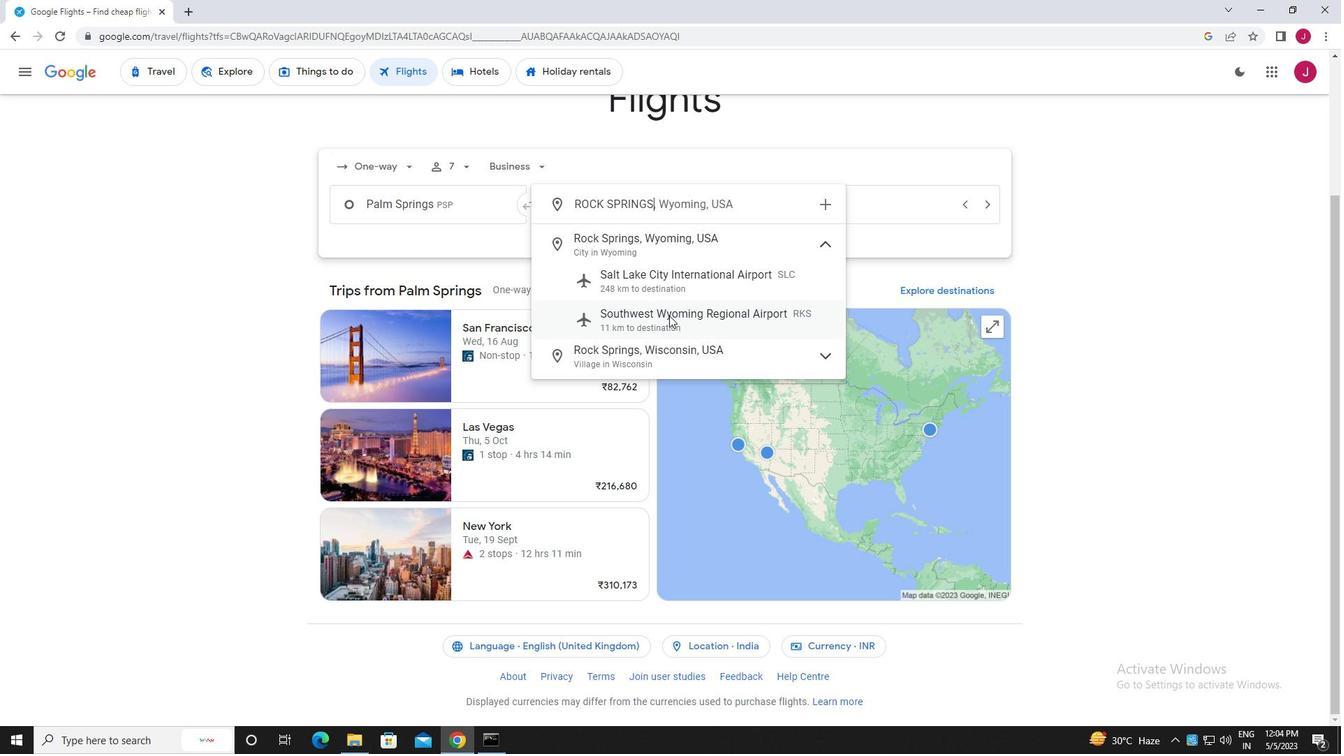 
Action: Mouse pressed left at (673, 321)
Screenshot: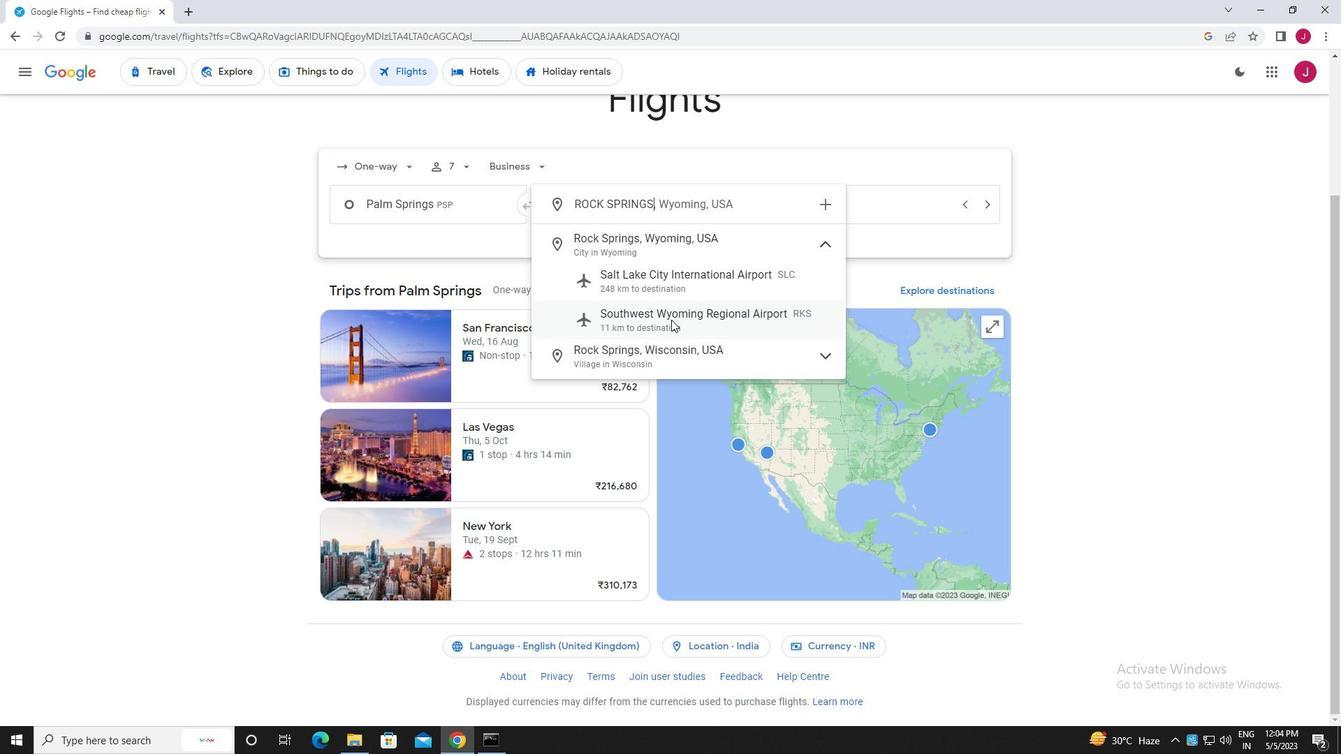 
Action: Mouse moved to (827, 208)
Screenshot: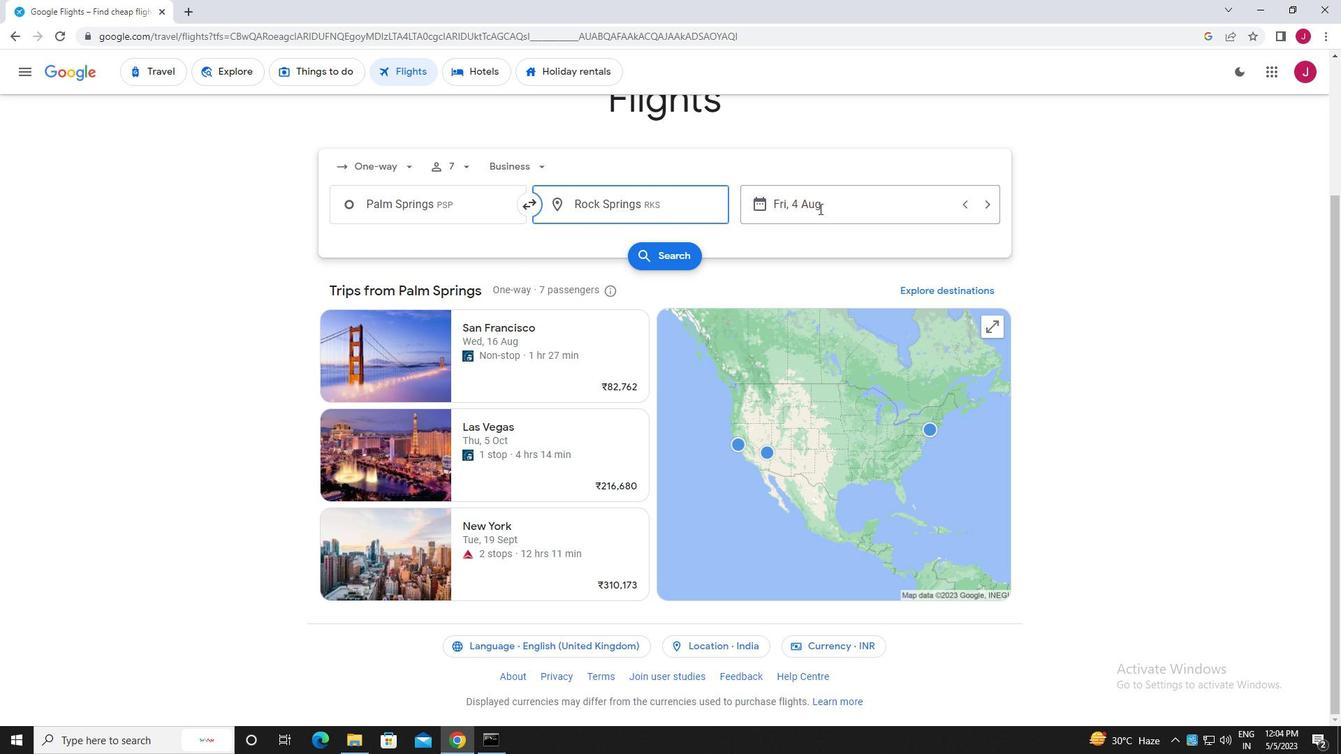 
Action: Mouse pressed left at (827, 208)
Screenshot: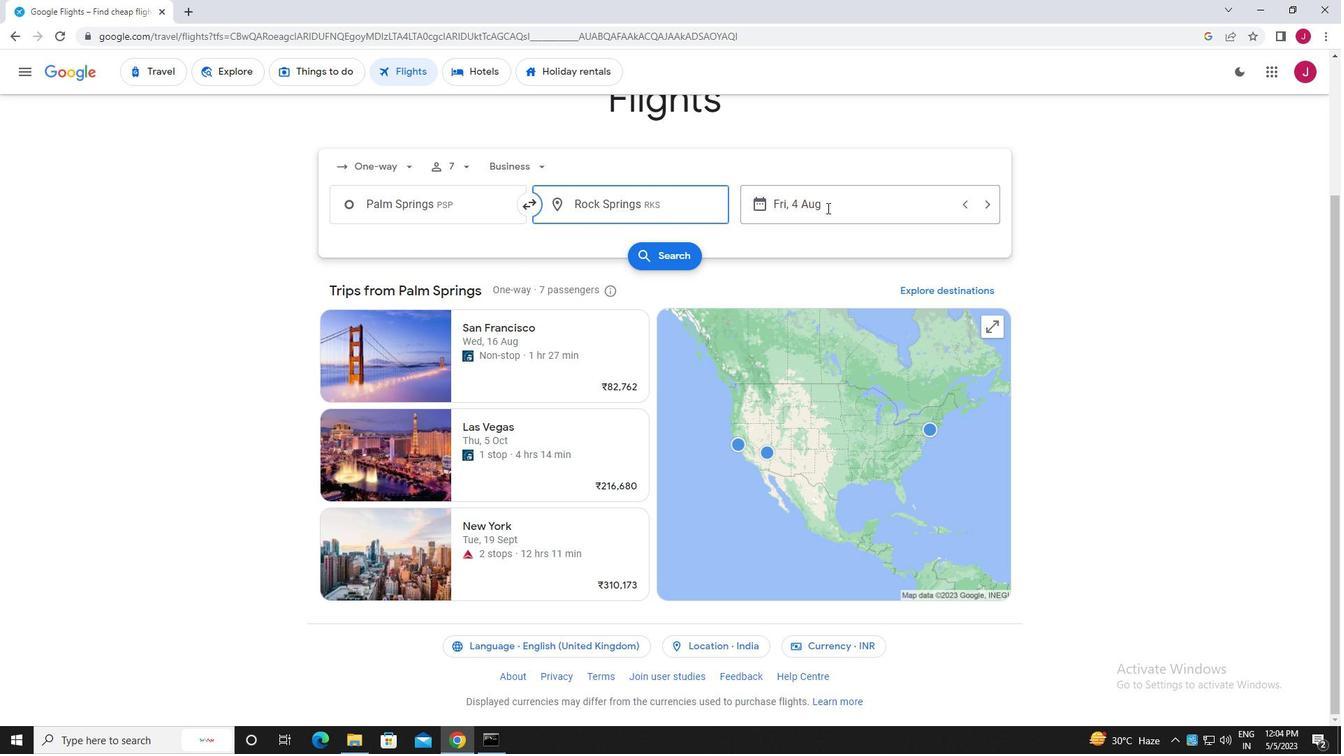
Action: Mouse moved to (702, 317)
Screenshot: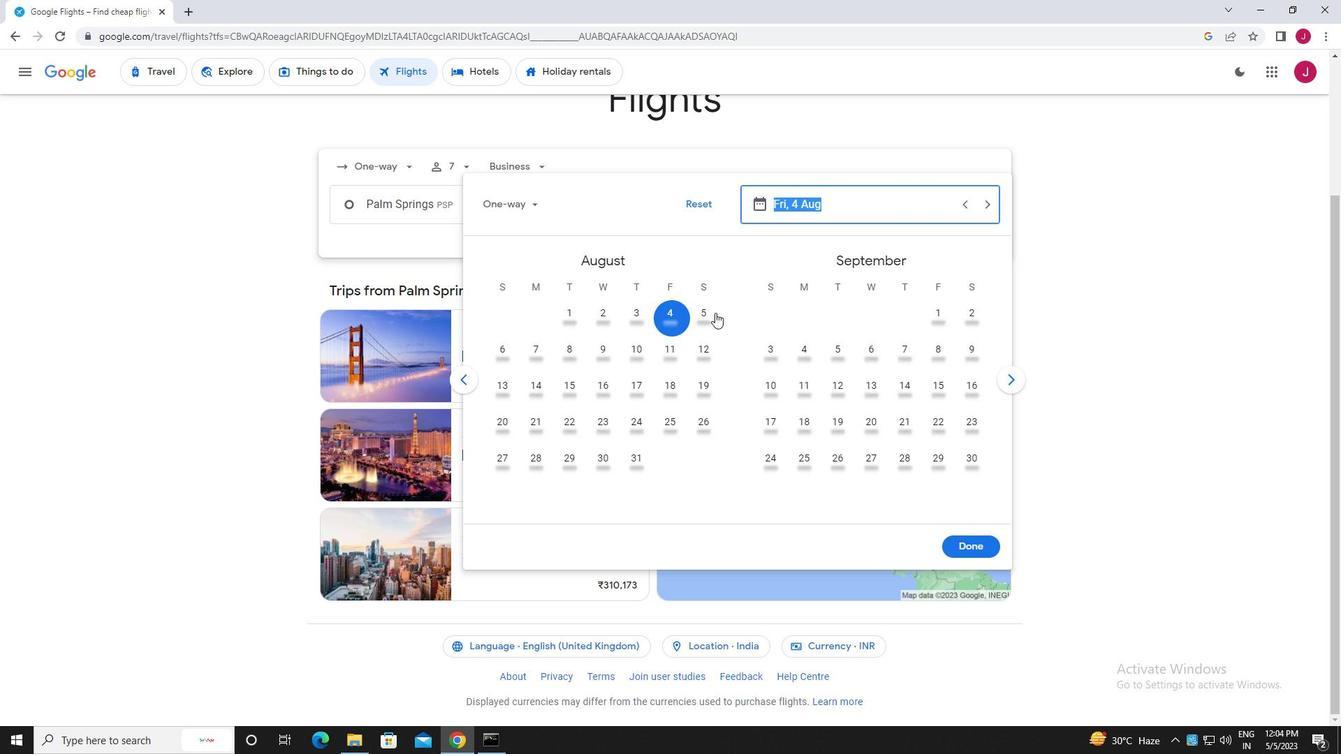 
Action: Mouse pressed left at (702, 317)
Screenshot: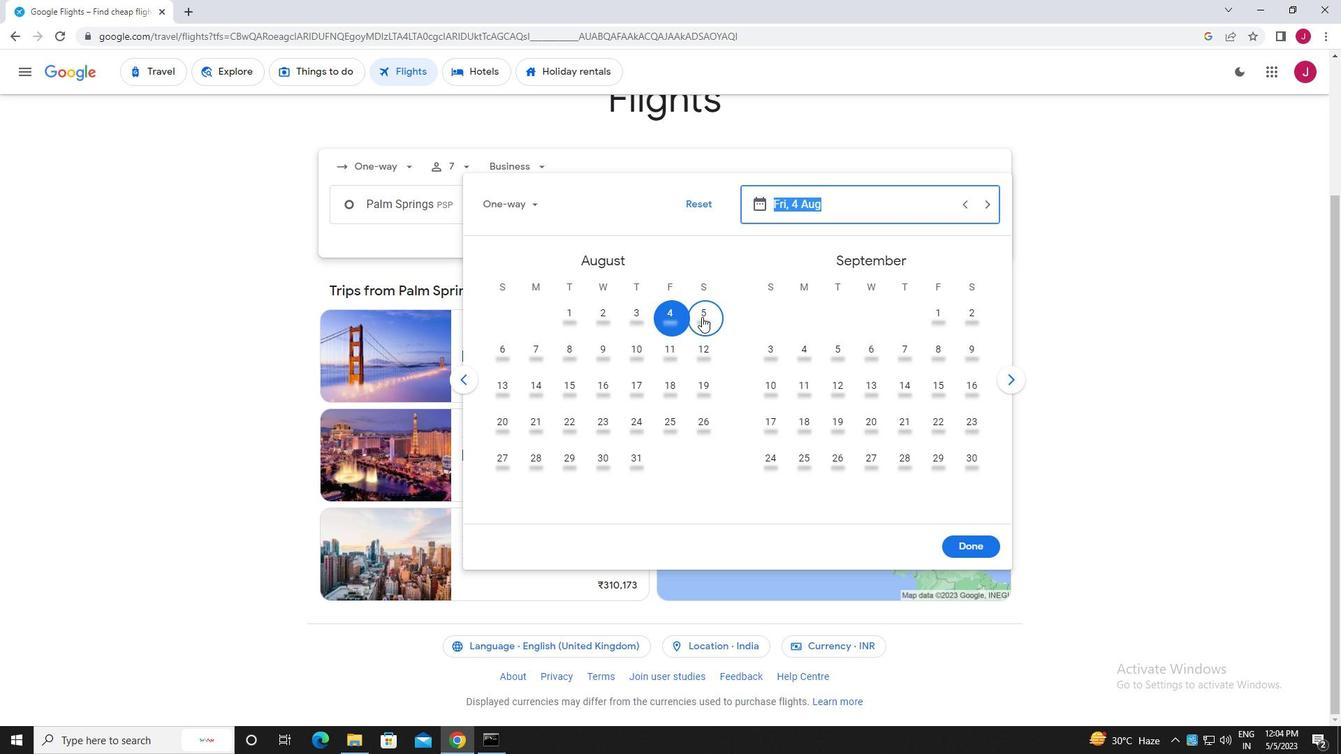 
Action: Mouse moved to (977, 548)
Screenshot: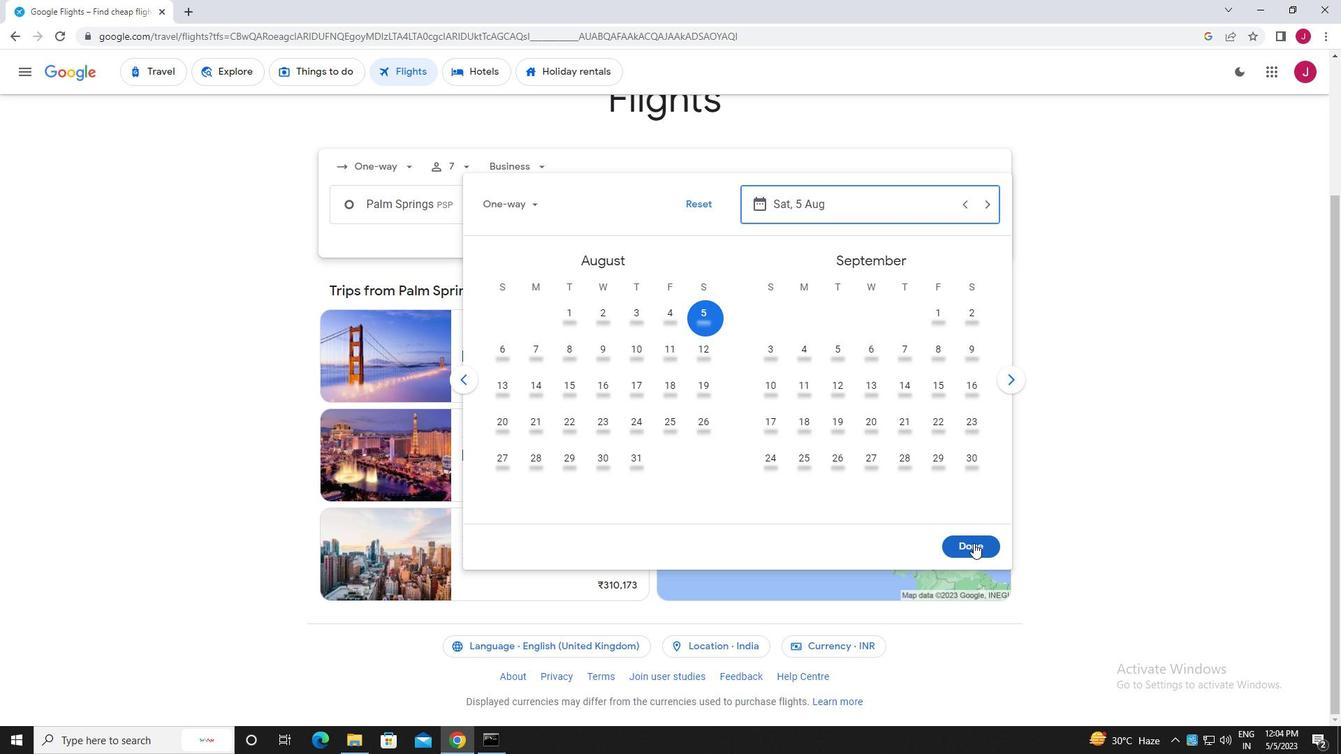 
Action: Mouse pressed left at (977, 548)
Screenshot: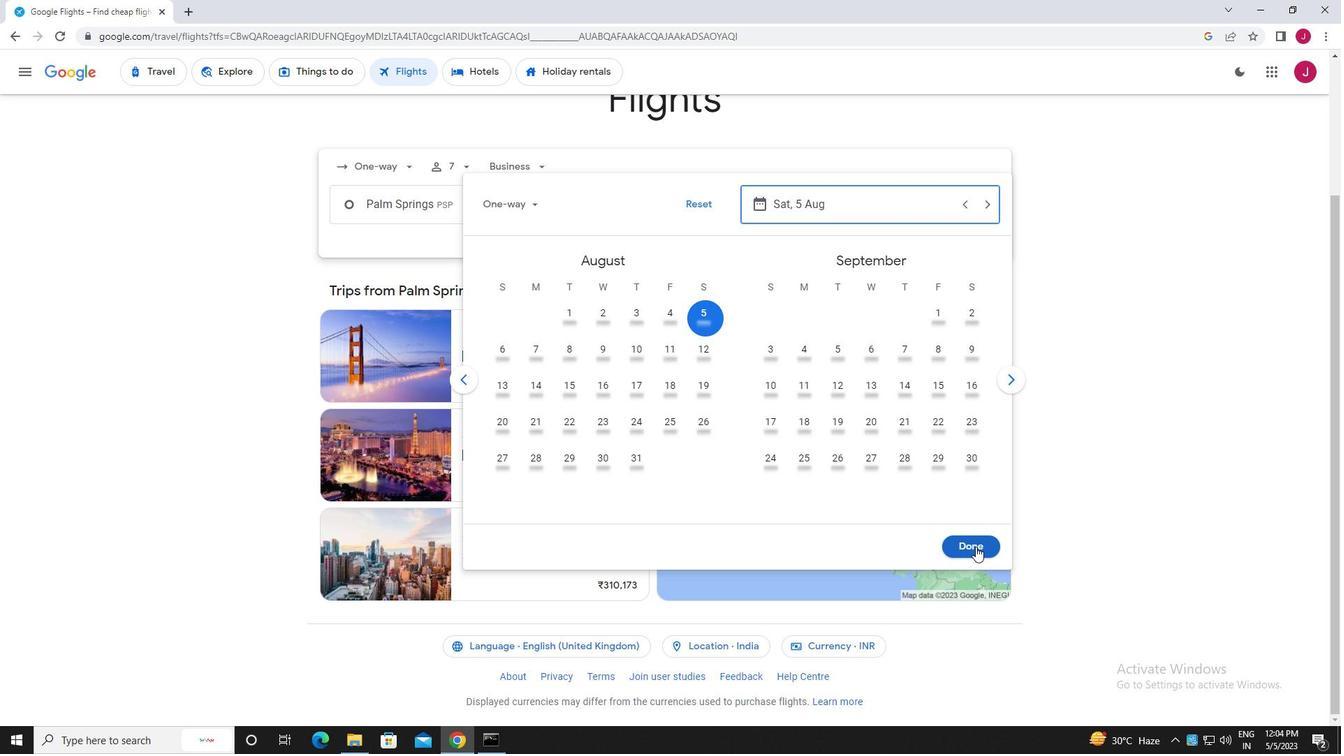 
Action: Mouse moved to (672, 252)
Screenshot: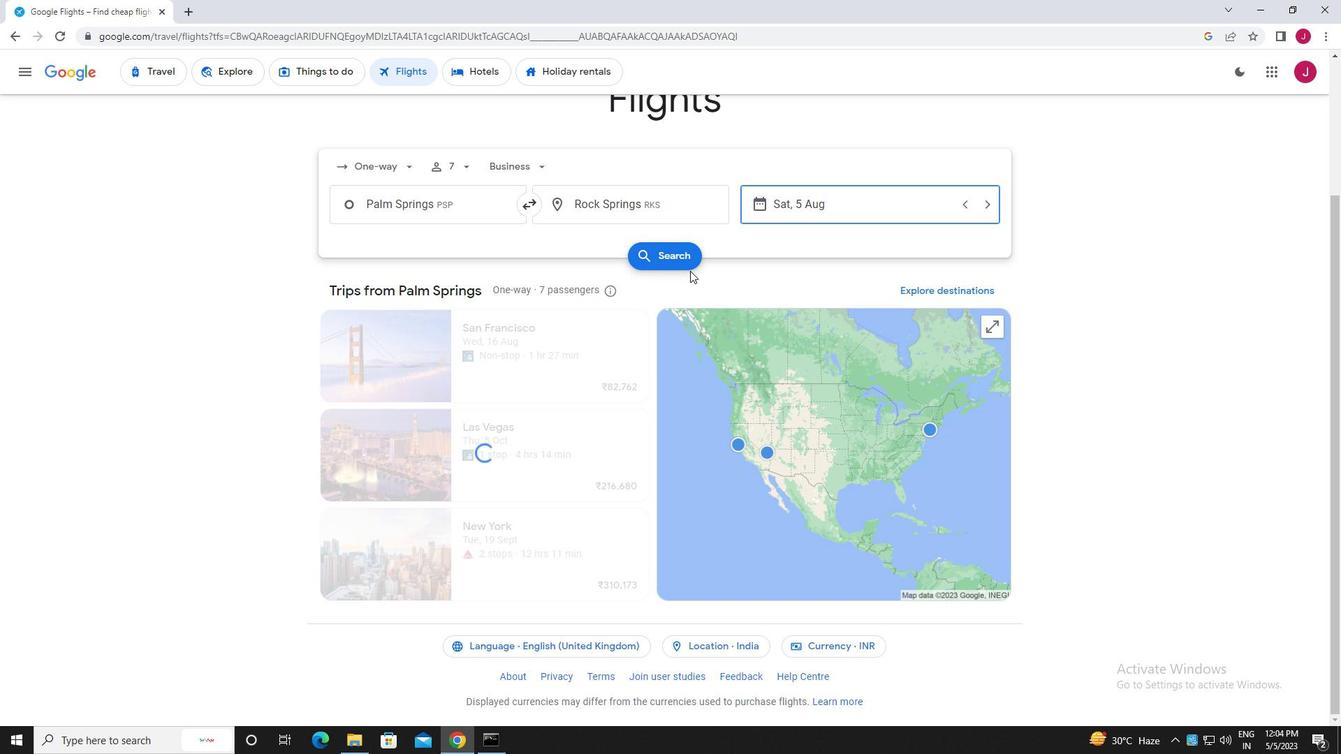 
Action: Mouse pressed left at (672, 252)
Screenshot: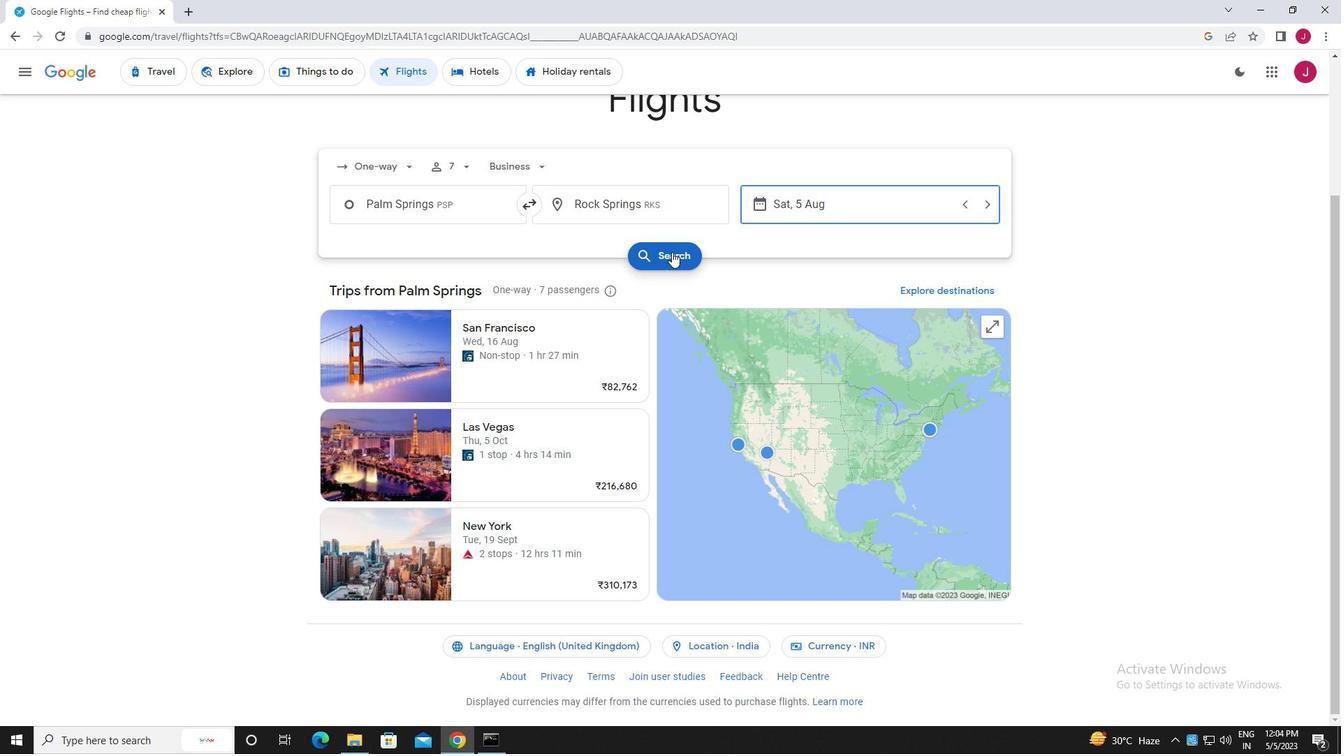 
Action: Mouse moved to (357, 203)
Screenshot: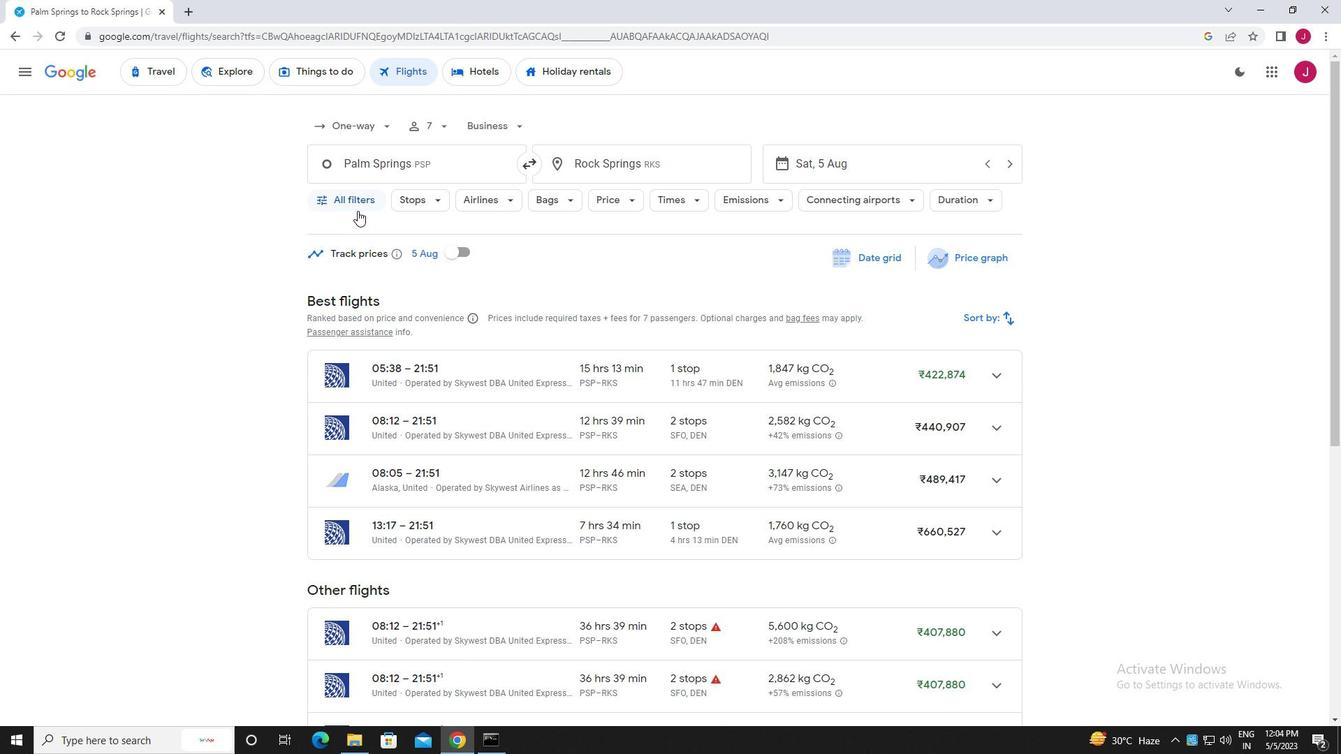 
Action: Mouse pressed left at (357, 203)
Screenshot: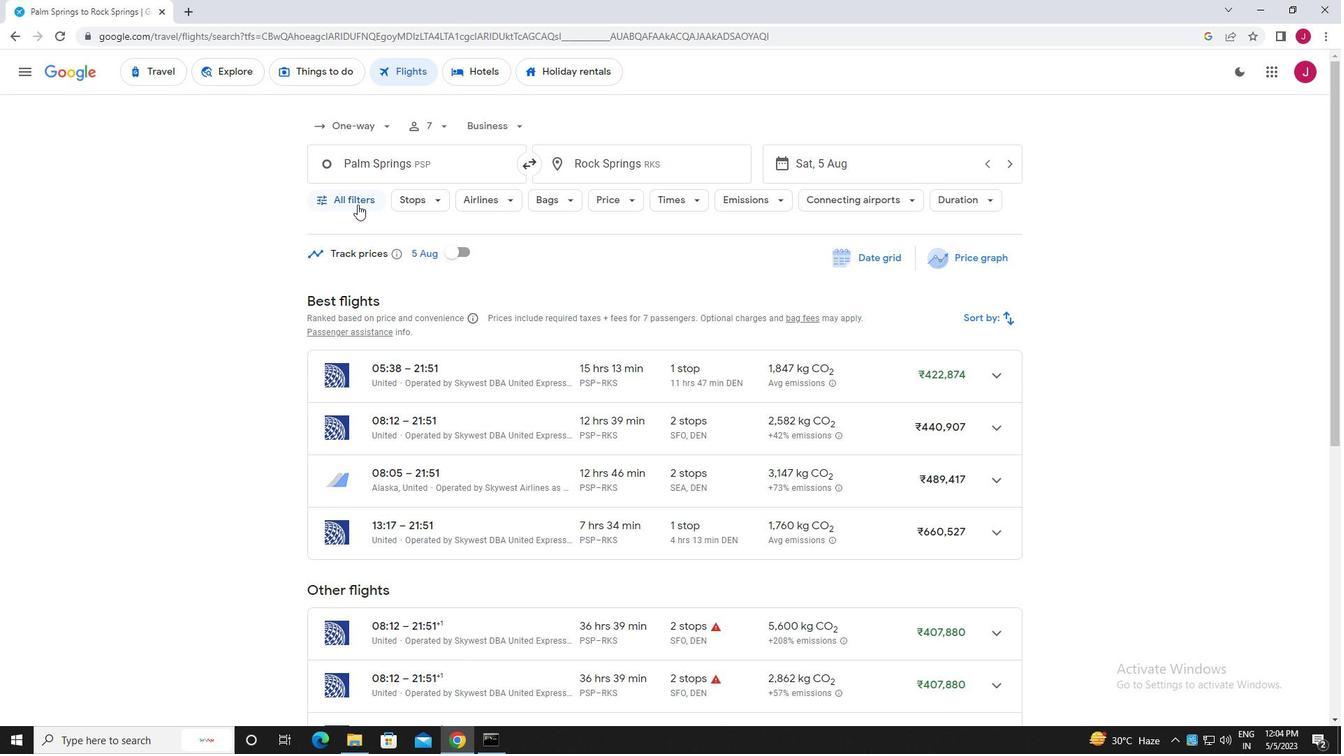
Action: Mouse moved to (407, 252)
Screenshot: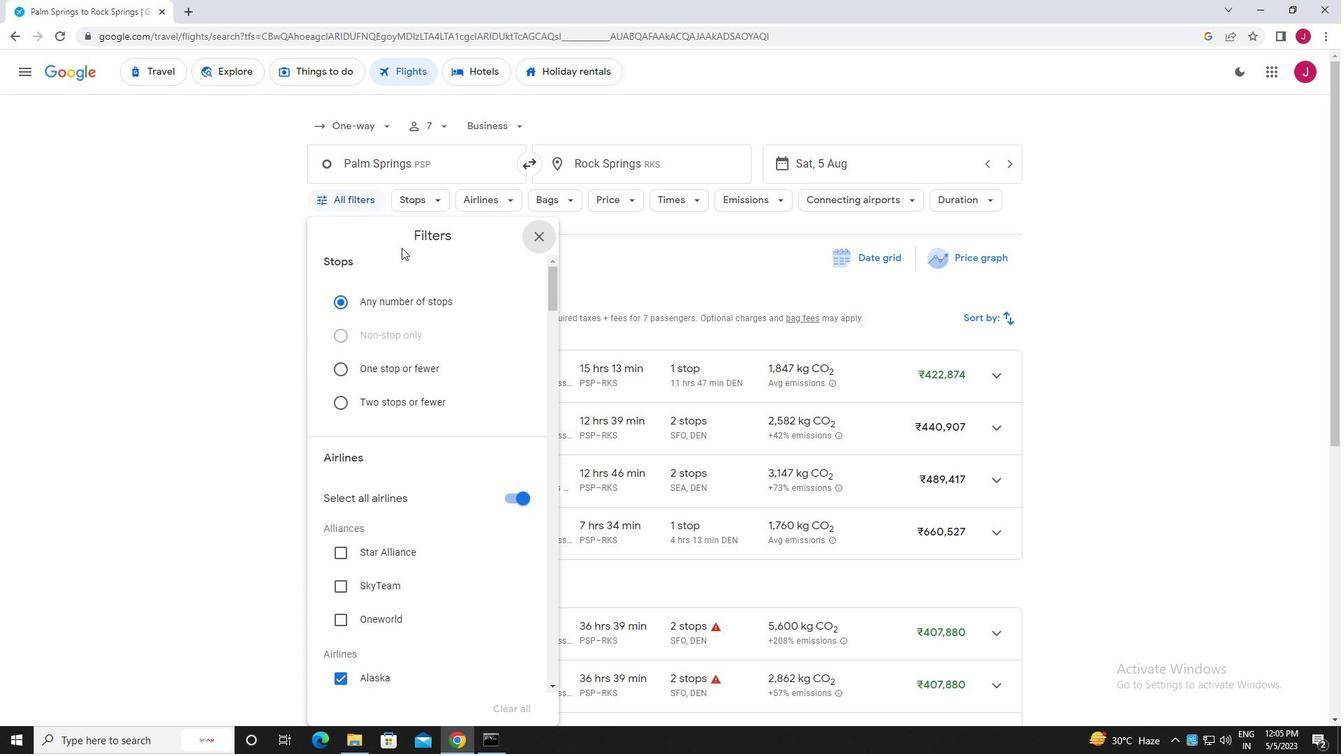 
Action: Mouse scrolled (407, 252) with delta (0, 0)
Screenshot: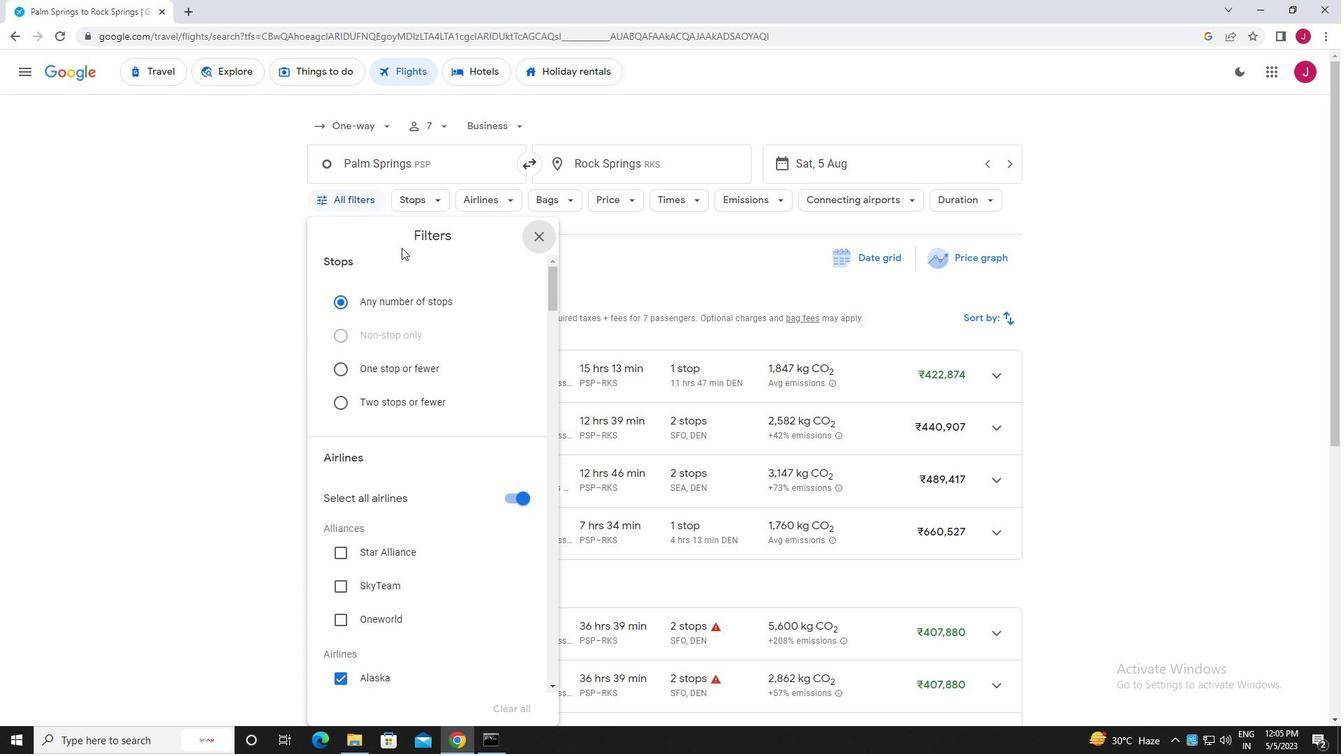 
Action: Mouse moved to (407, 253)
Screenshot: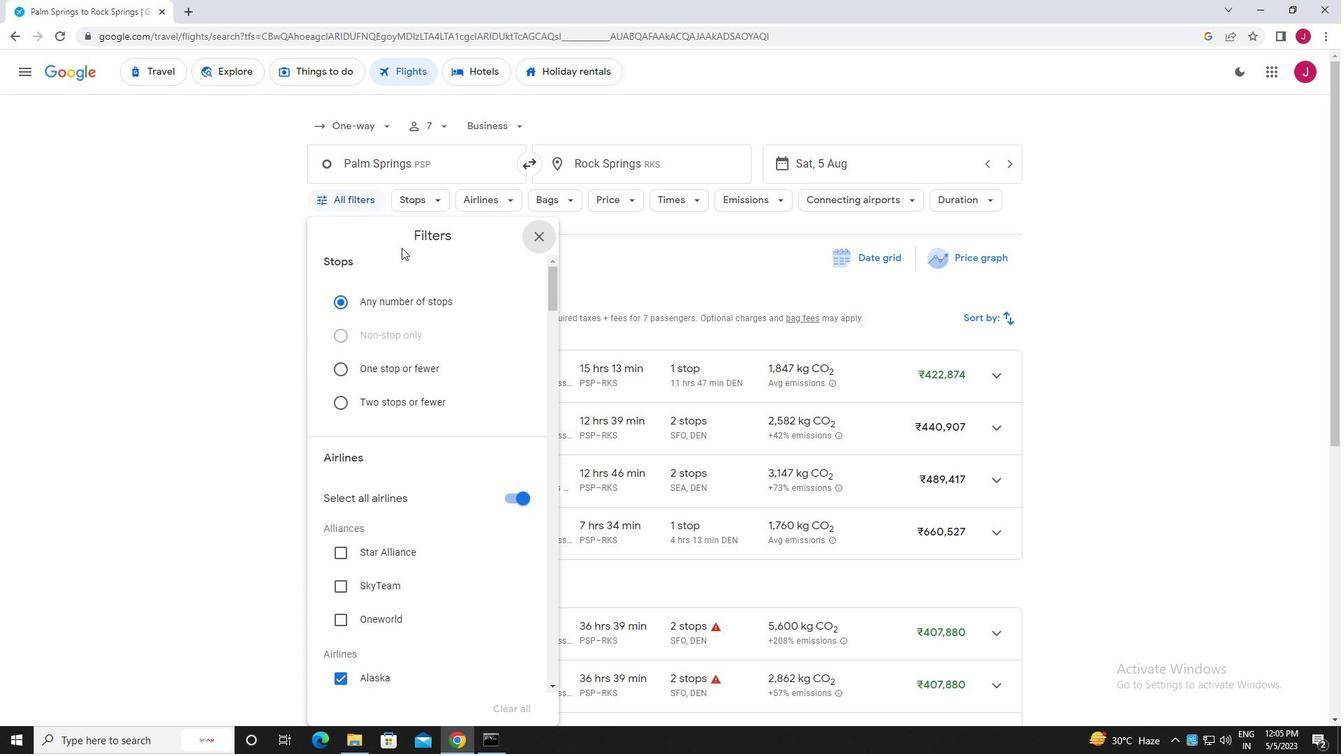 
Action: Mouse scrolled (407, 252) with delta (0, 0)
Screenshot: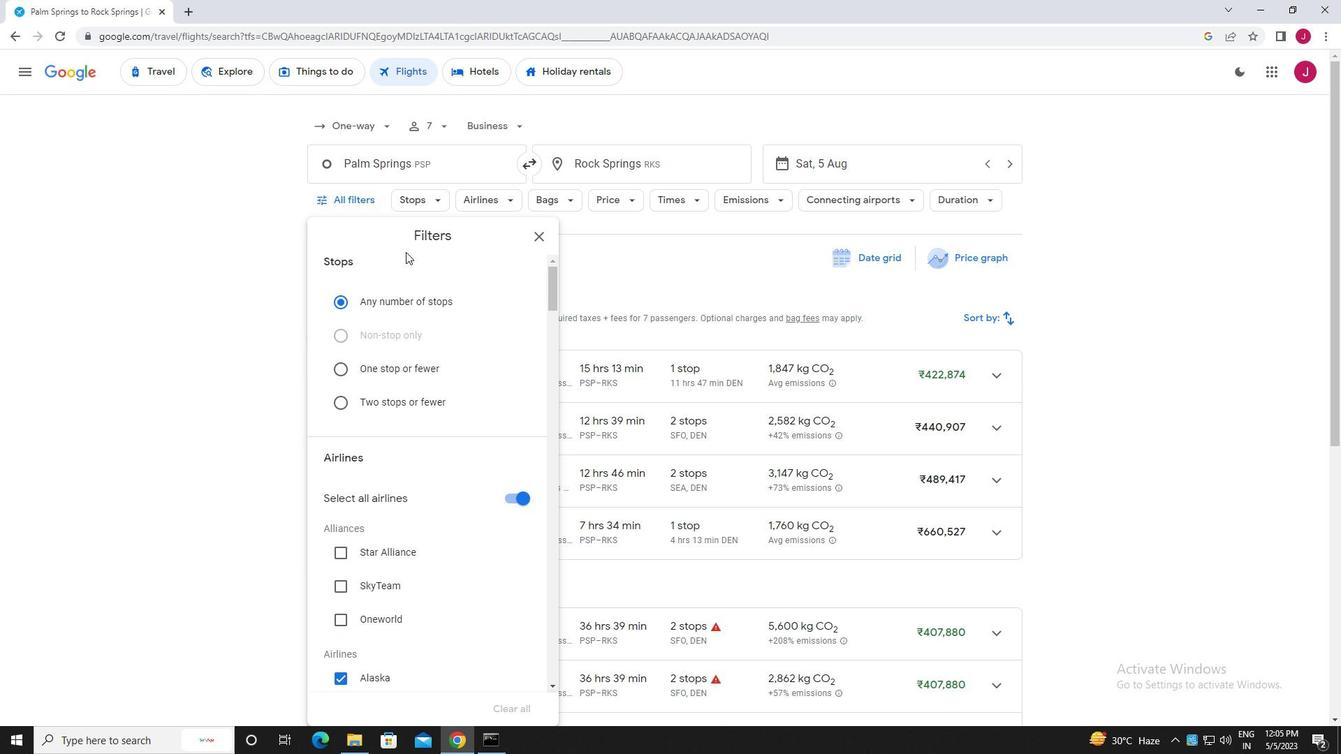 
Action: Mouse moved to (446, 221)
Screenshot: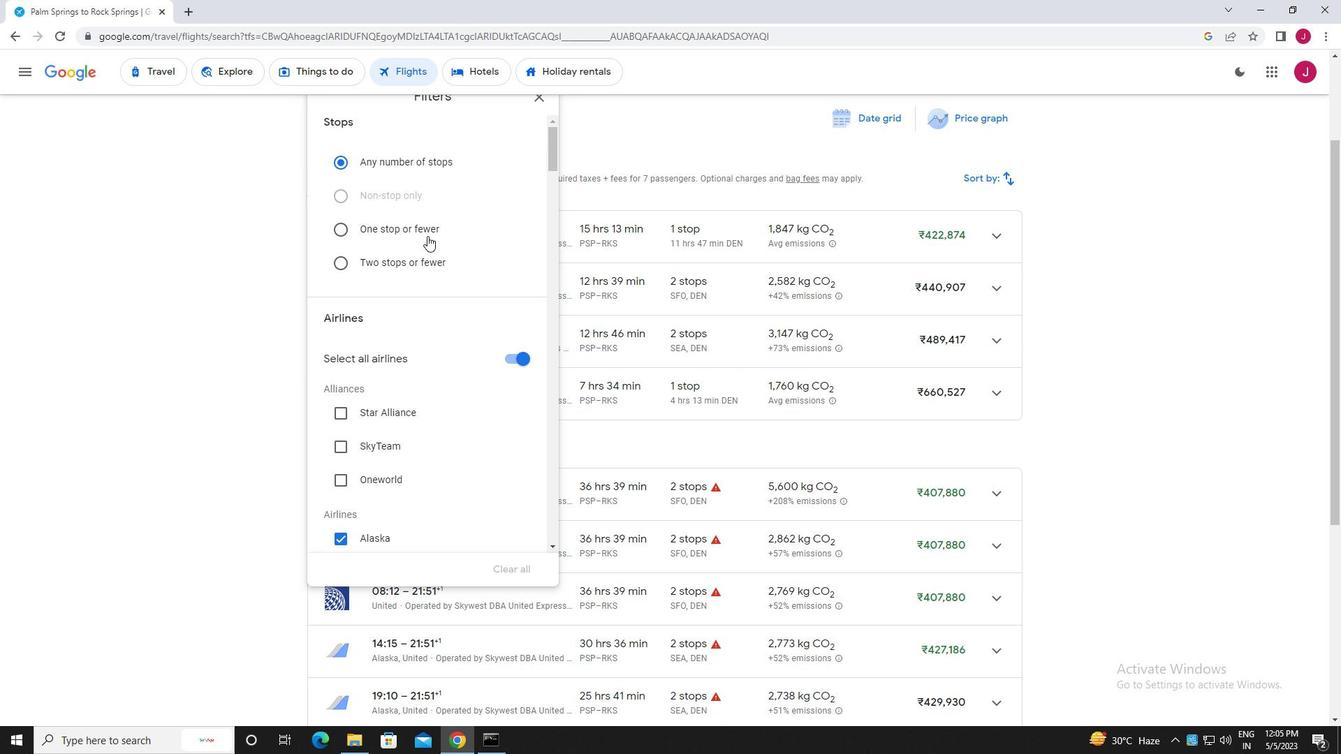
Action: Mouse scrolled (446, 220) with delta (0, 0)
Screenshot: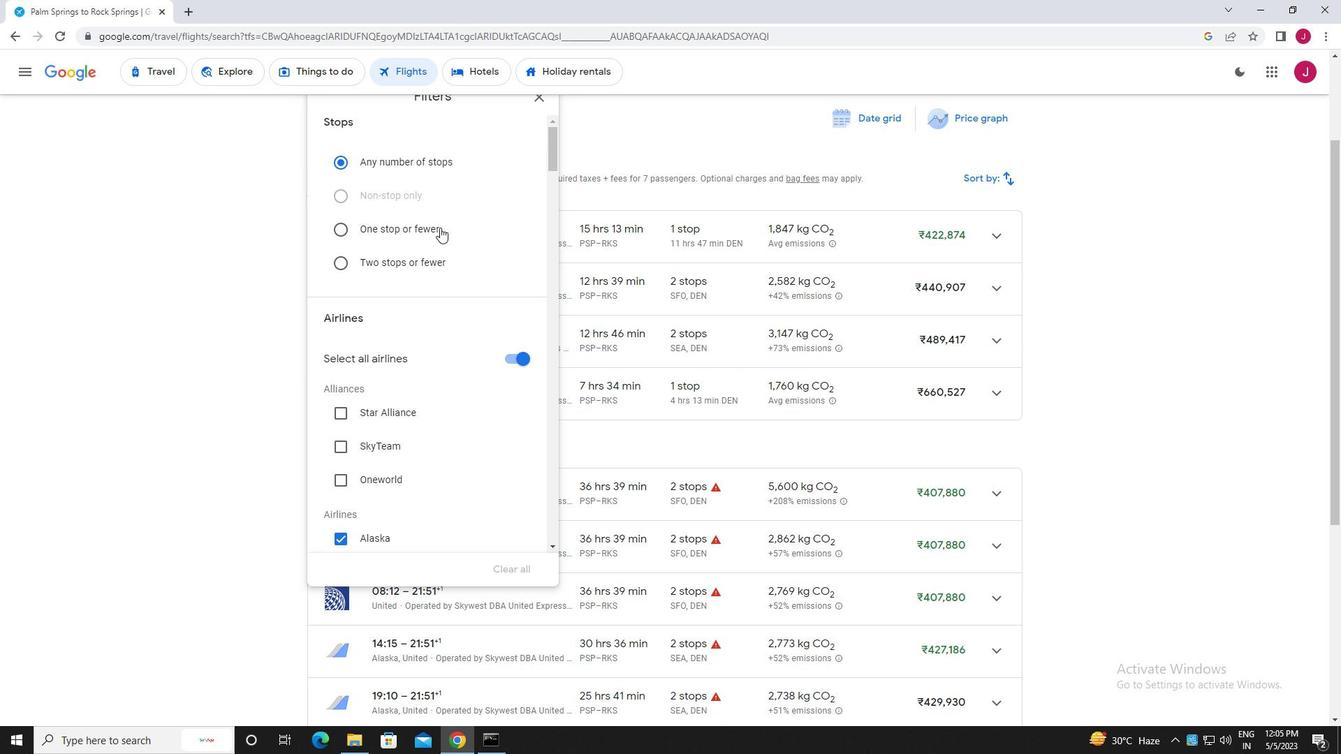 
Action: Mouse scrolled (446, 220) with delta (0, 0)
Screenshot: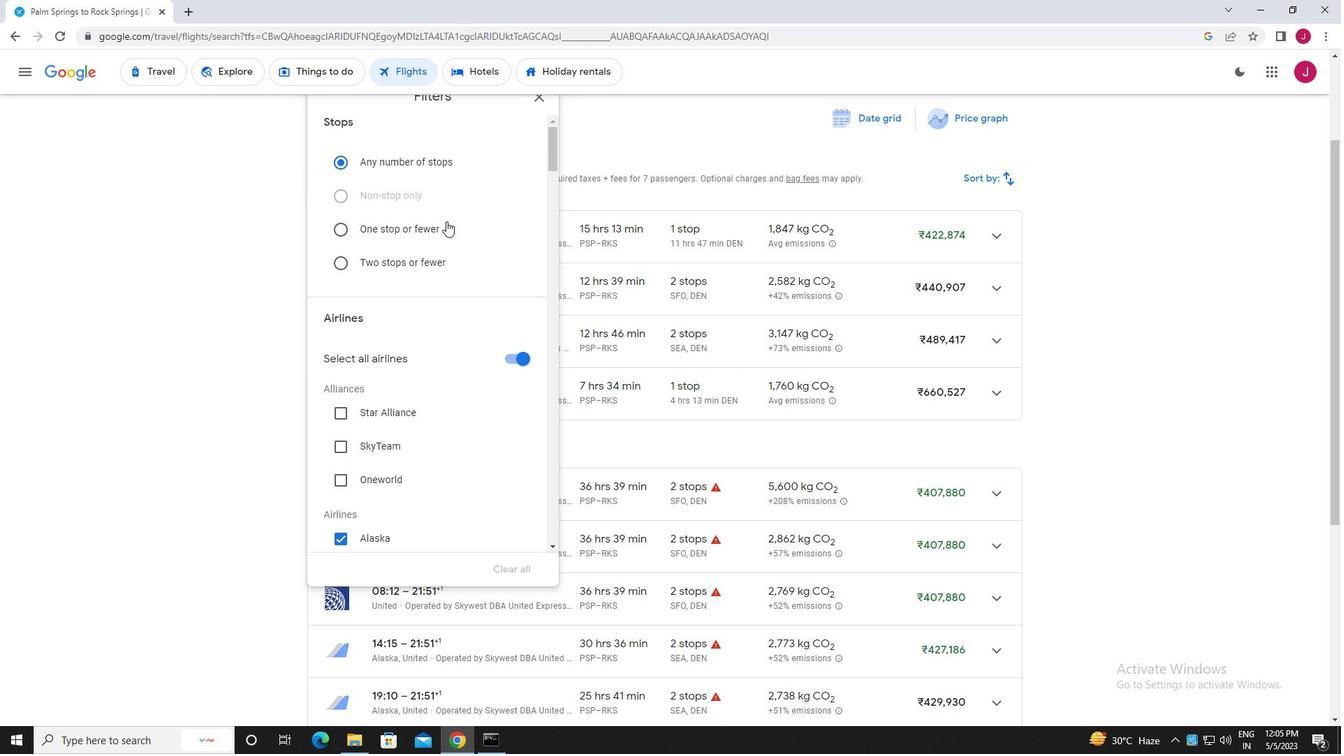 
Action: Mouse moved to (447, 221)
Screenshot: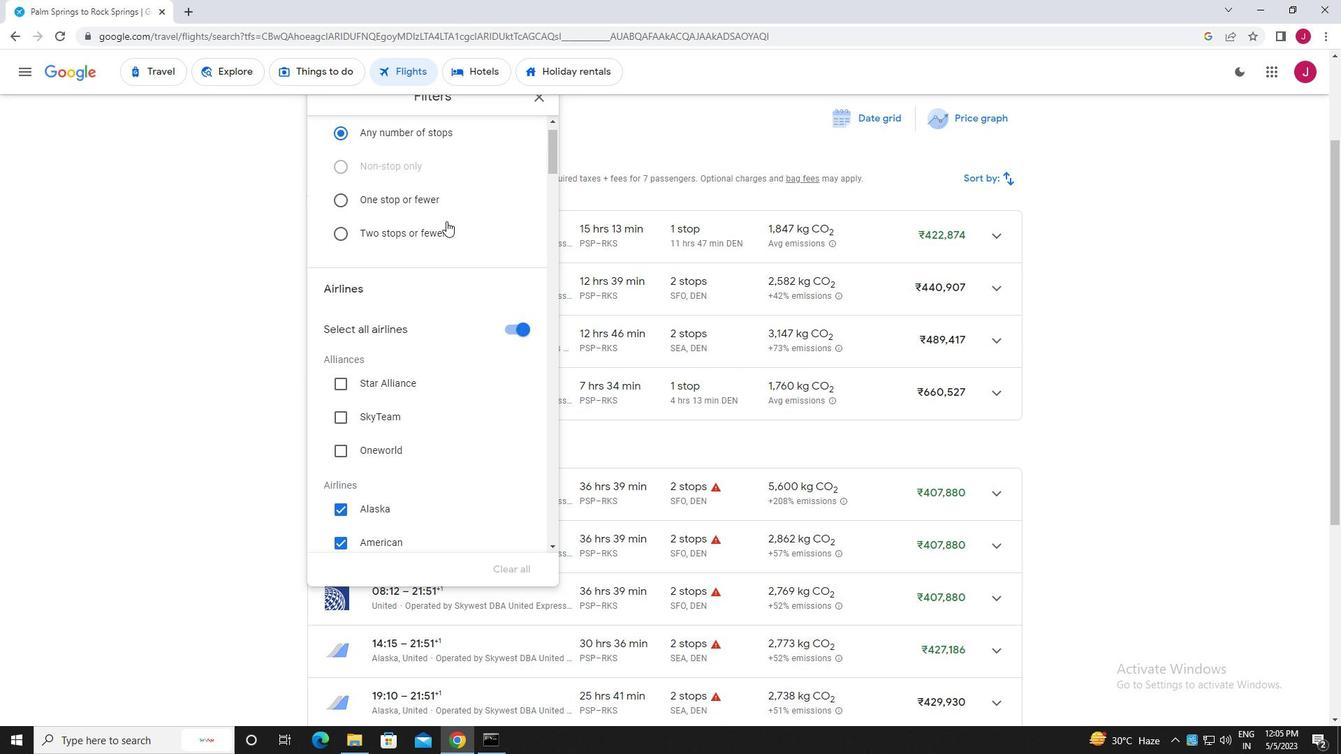 
Action: Mouse scrolled (447, 220) with delta (0, 0)
Screenshot: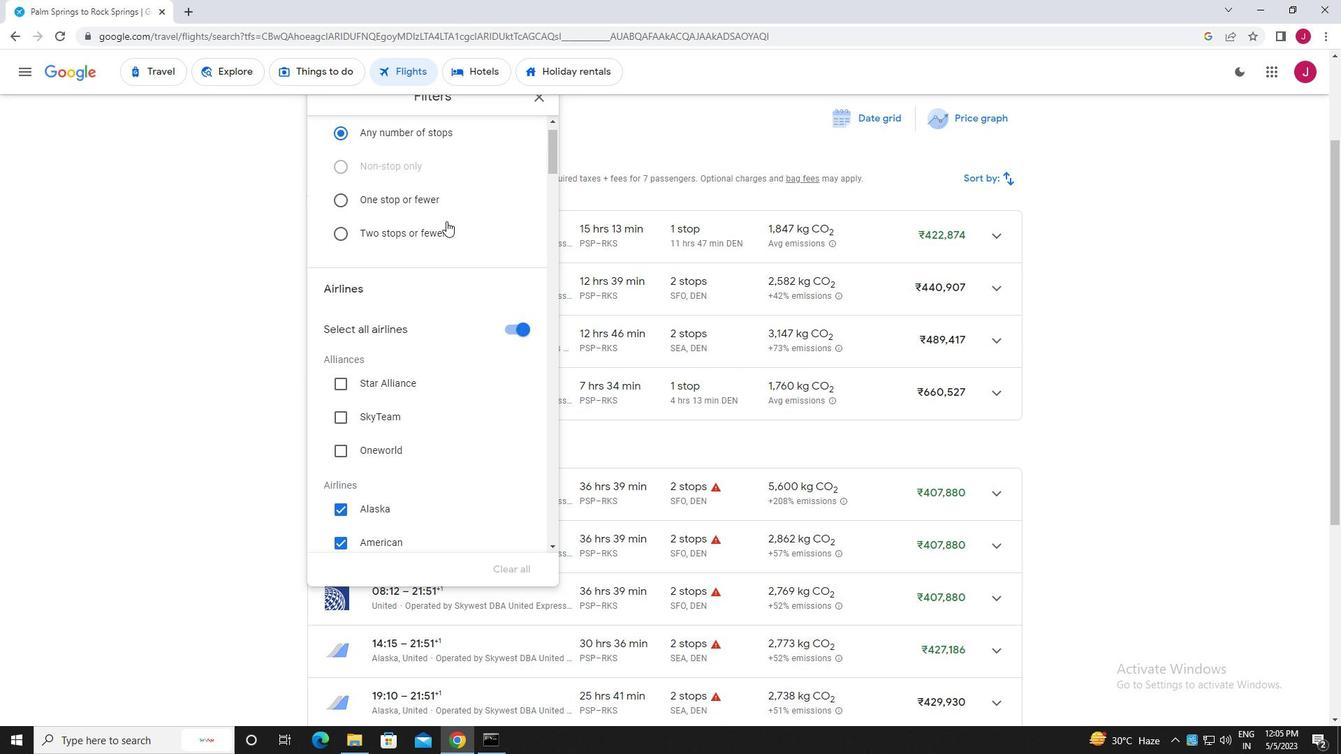 
Action: Mouse moved to (511, 153)
Screenshot: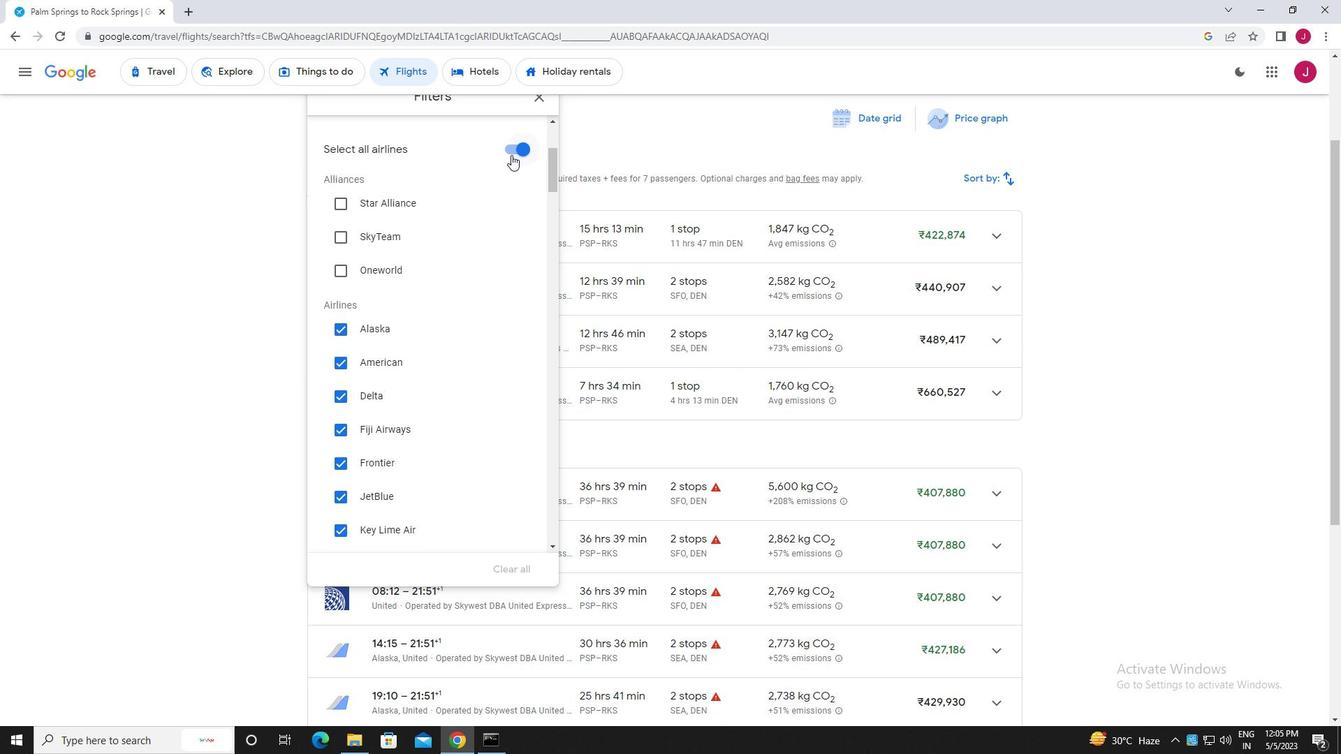 
Action: Mouse pressed left at (511, 153)
Screenshot: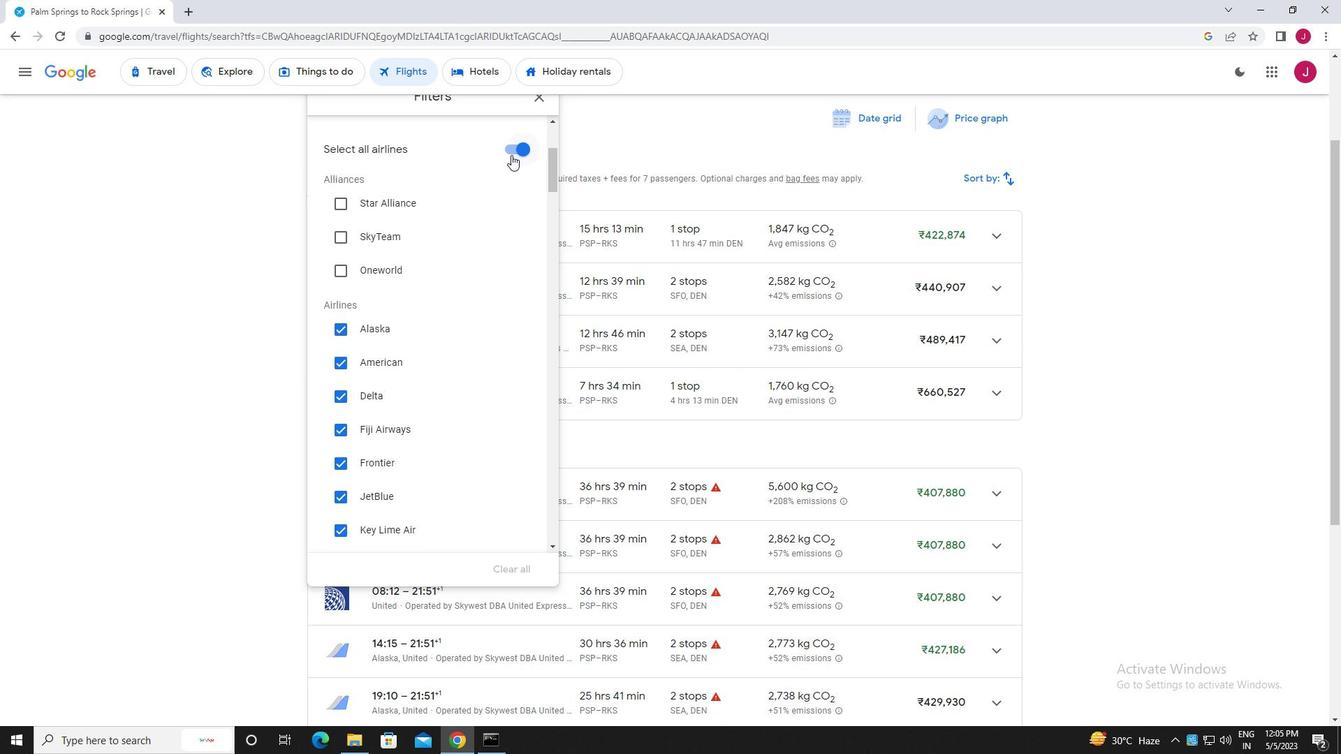 
Action: Mouse moved to (390, 308)
Screenshot: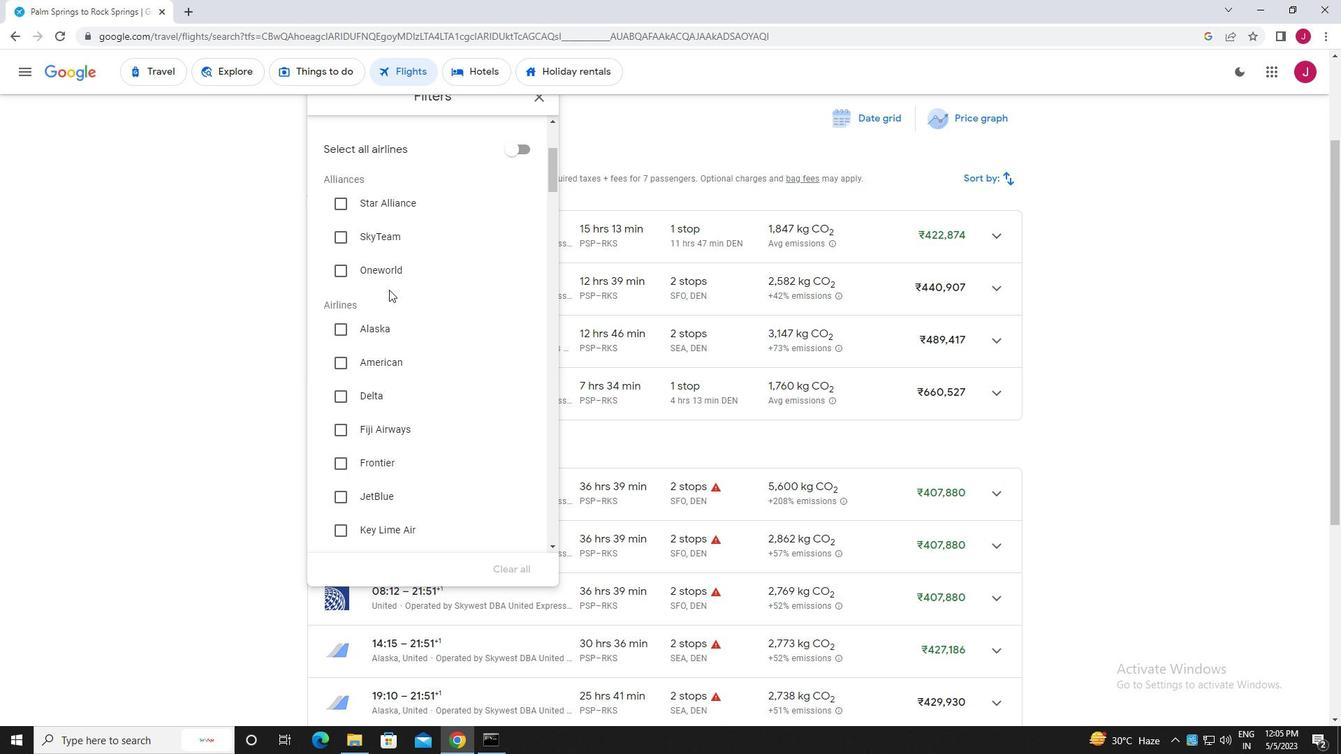 
Action: Mouse scrolled (390, 308) with delta (0, 0)
Screenshot: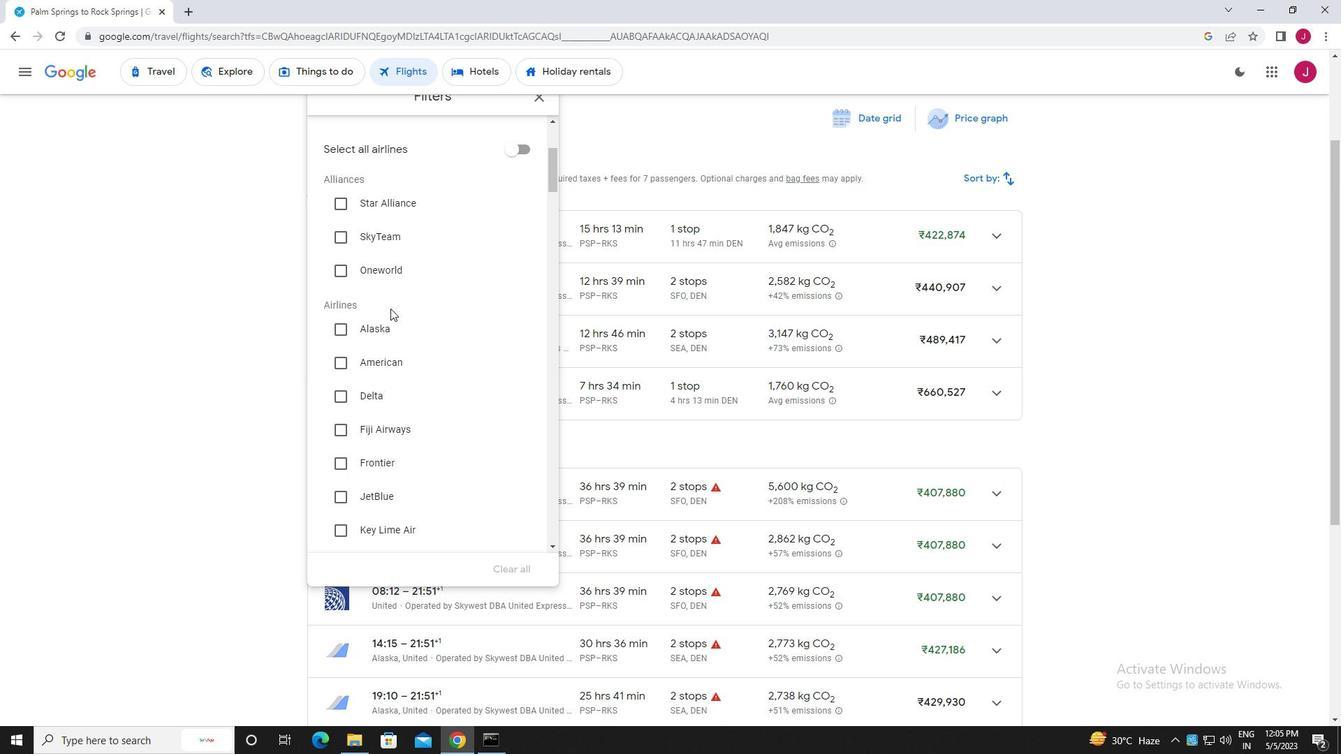 
Action: Mouse moved to (386, 307)
Screenshot: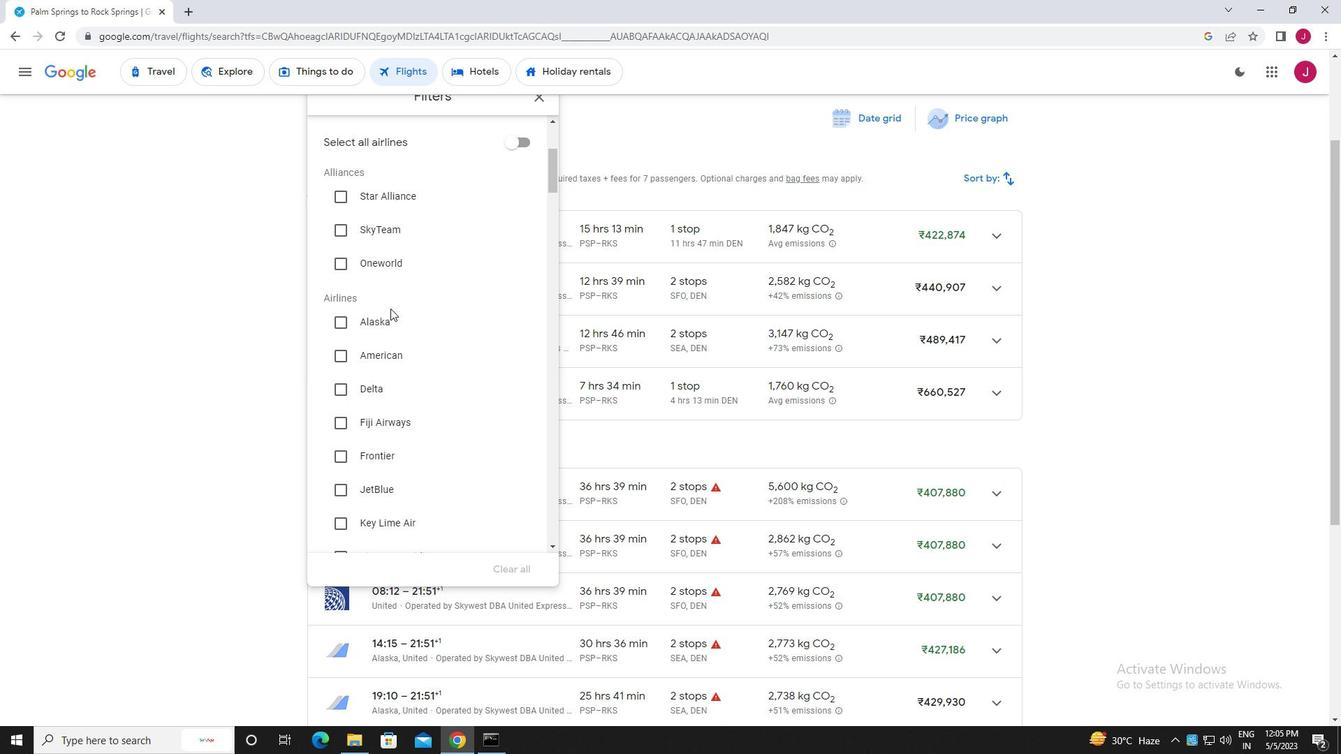 
Action: Mouse scrolled (386, 306) with delta (0, 0)
Screenshot: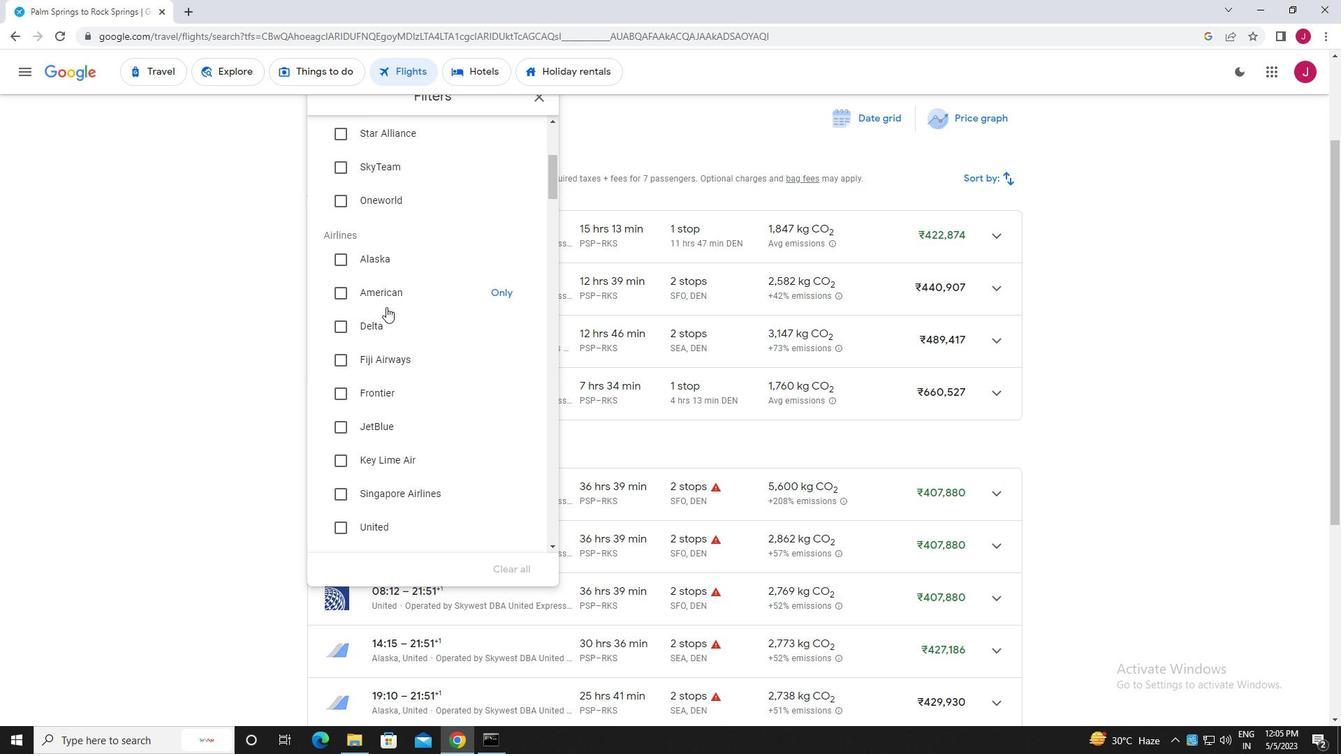 
Action: Mouse moved to (398, 213)
Screenshot: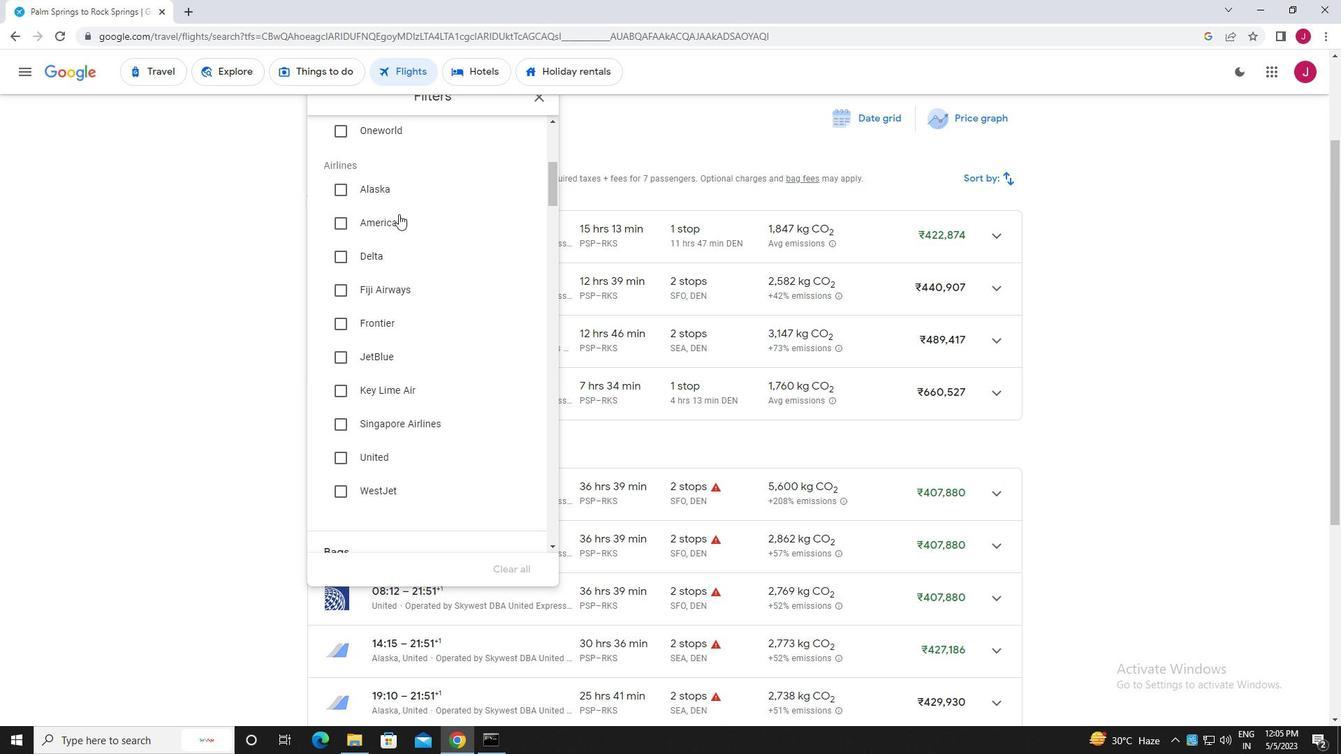 
Action: Mouse scrolled (398, 213) with delta (0, 0)
Screenshot: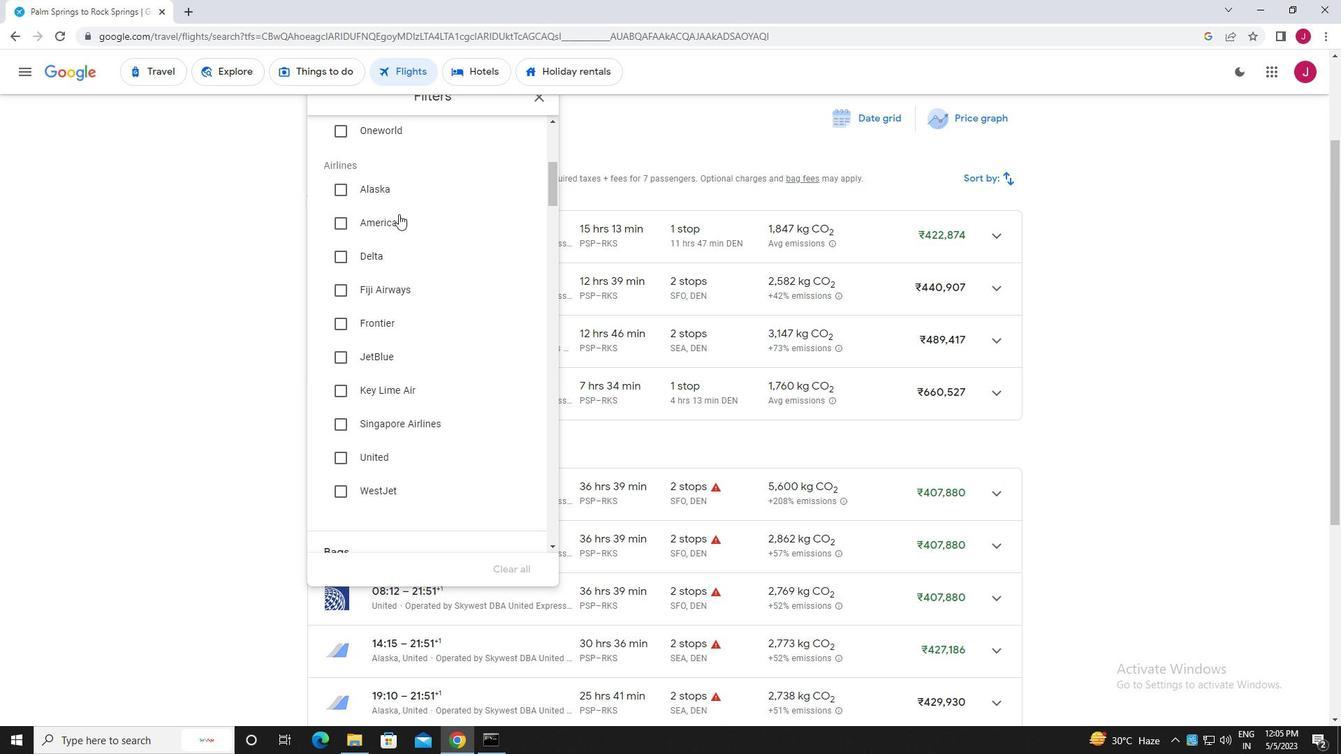 
Action: Mouse moved to (398, 215)
Screenshot: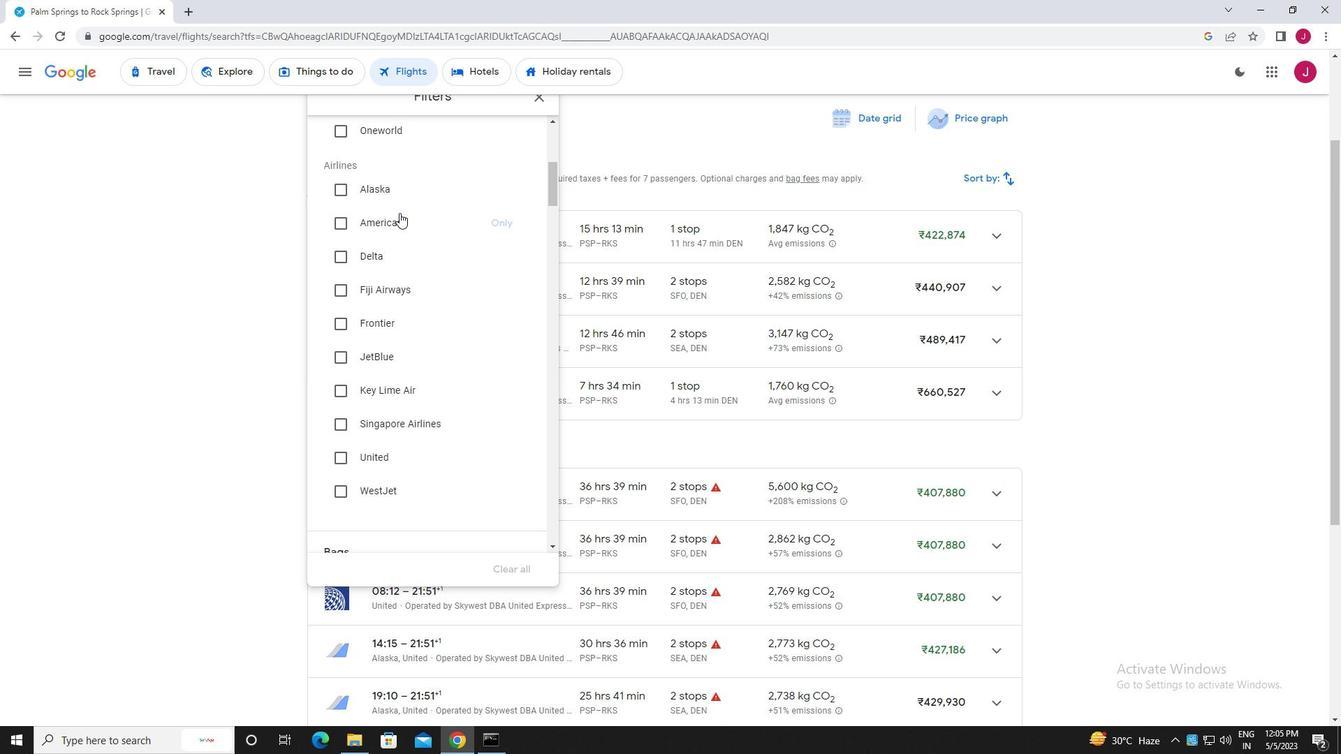 
Action: Mouse scrolled (398, 215) with delta (0, 0)
Screenshot: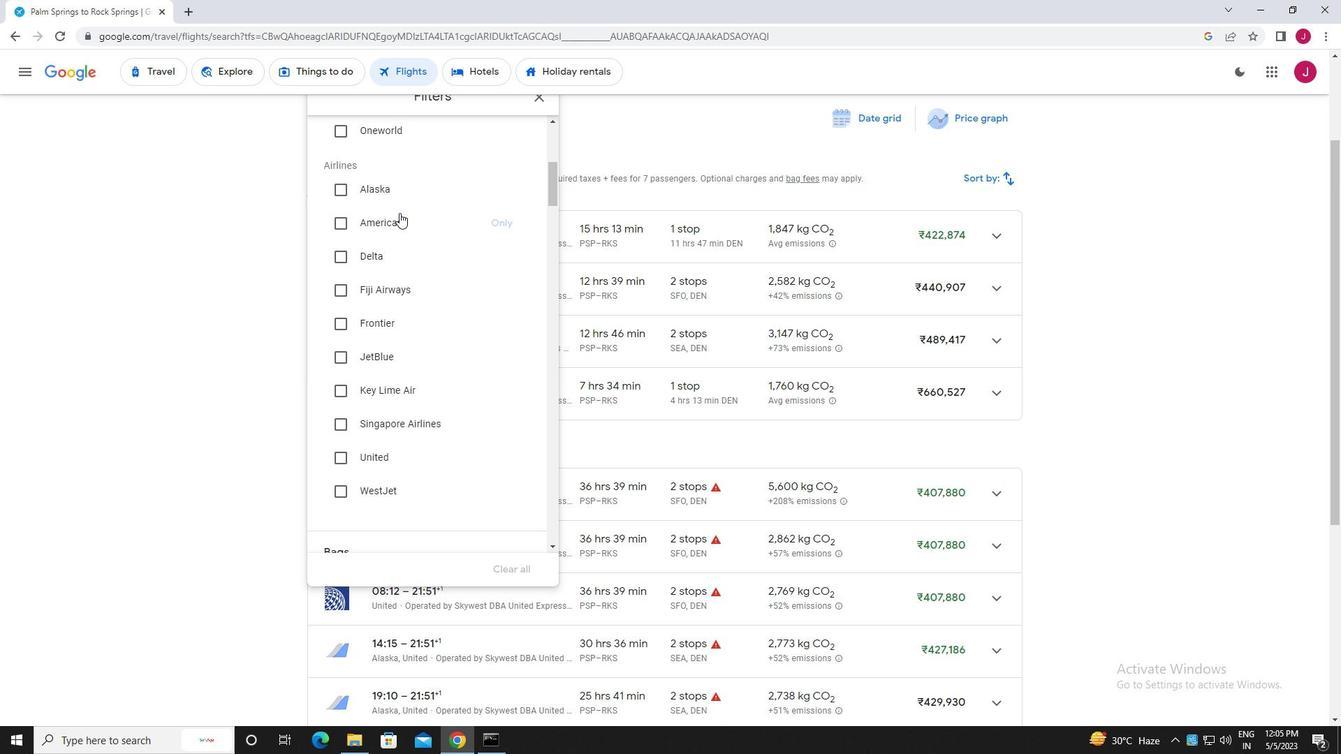 
Action: Mouse moved to (397, 216)
Screenshot: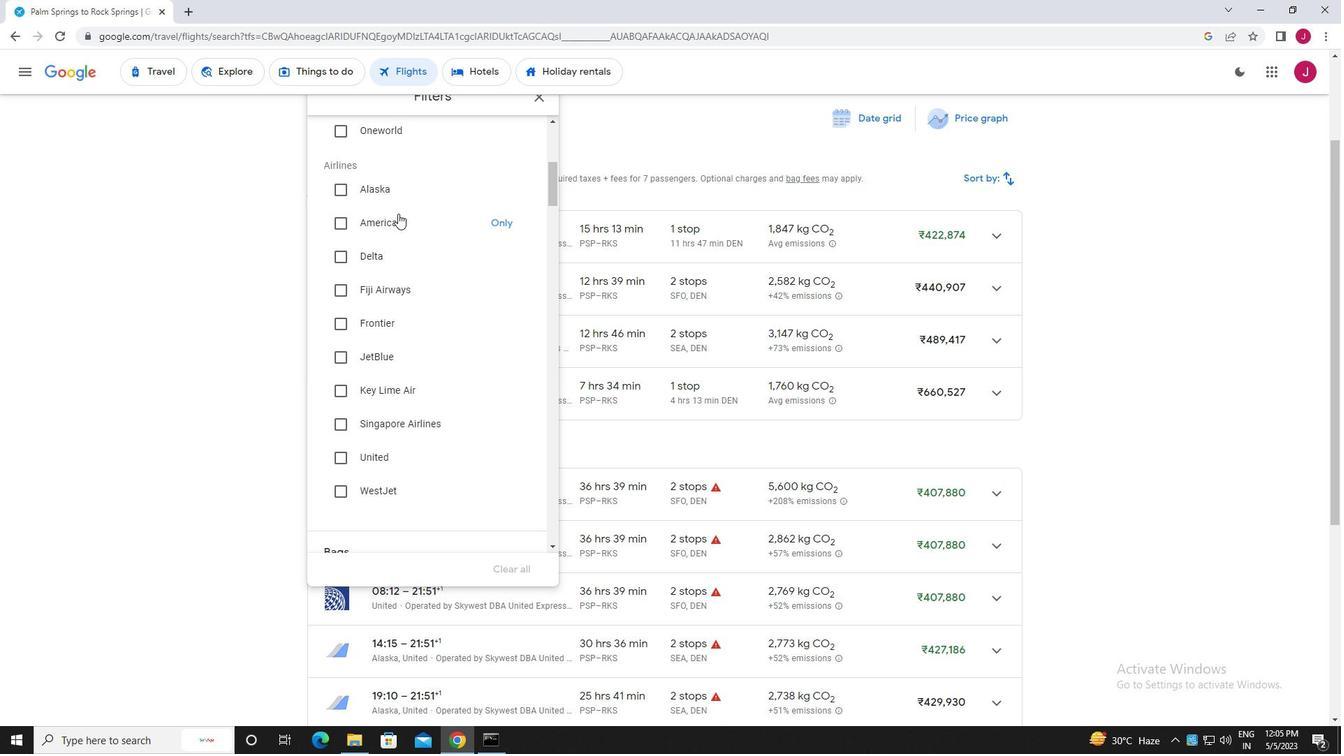
Action: Mouse scrolled (397, 215) with delta (0, 0)
Screenshot: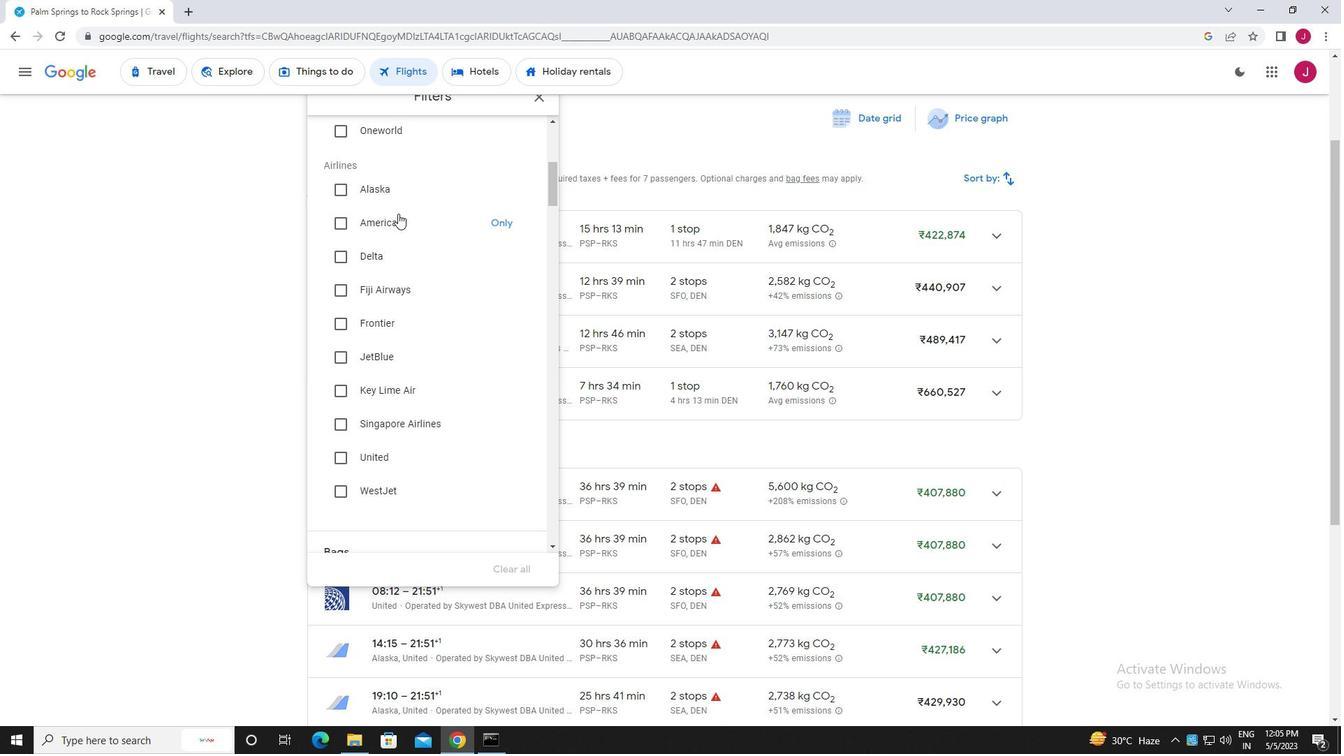 
Action: Mouse scrolled (397, 215) with delta (0, 0)
Screenshot: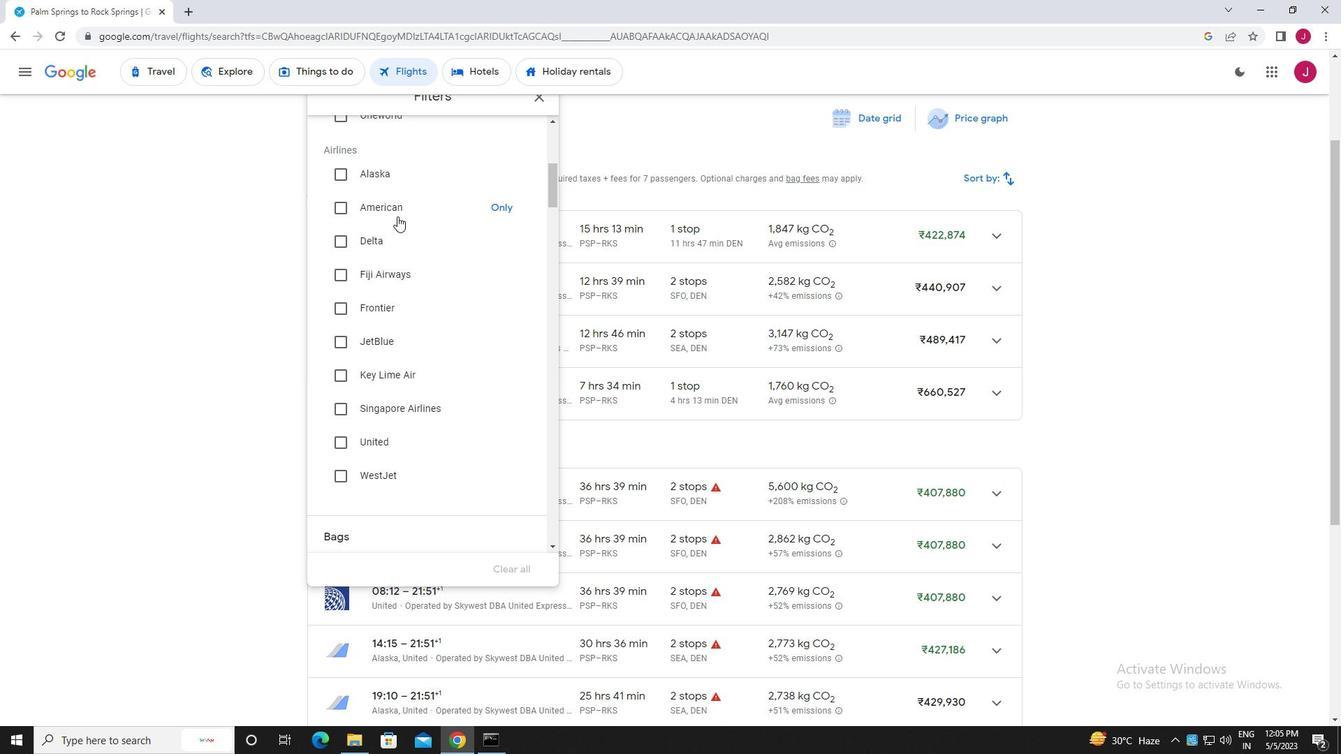 
Action: Mouse moved to (397, 217)
Screenshot: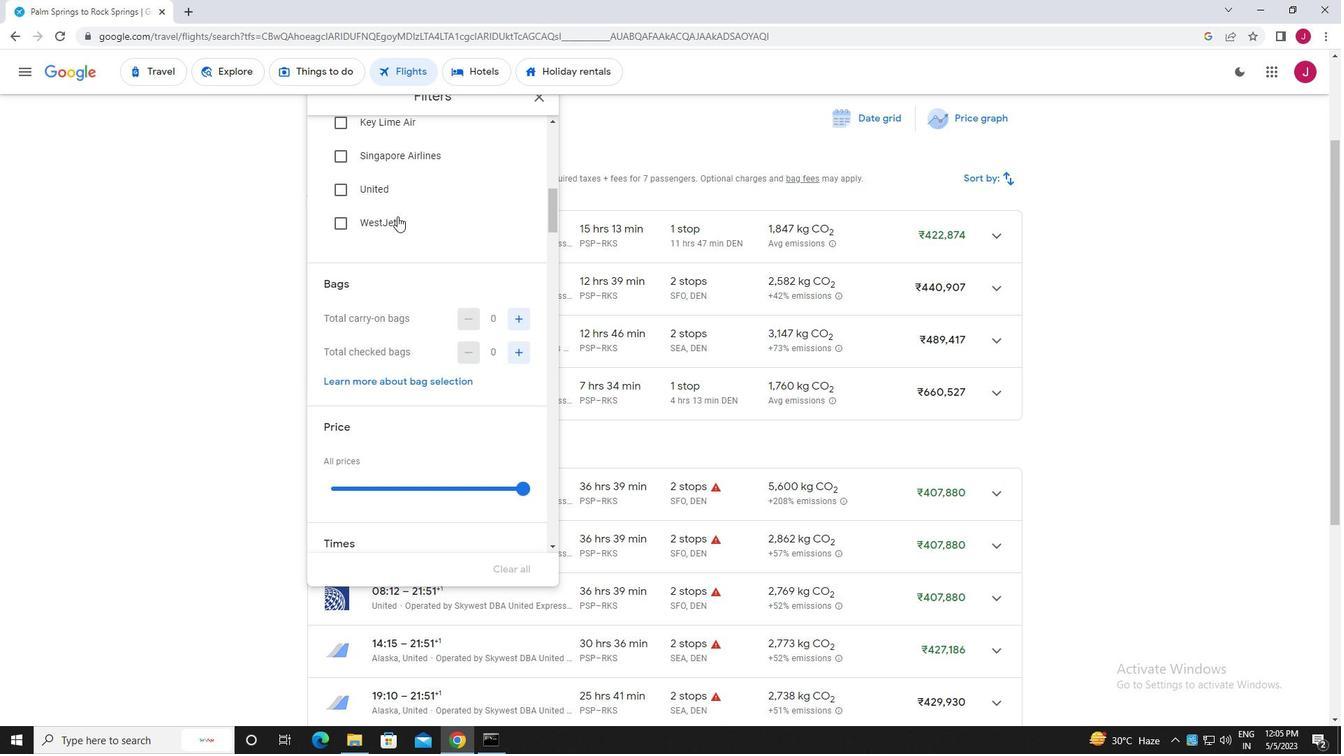 
Action: Mouse scrolled (397, 216) with delta (0, 0)
Screenshot: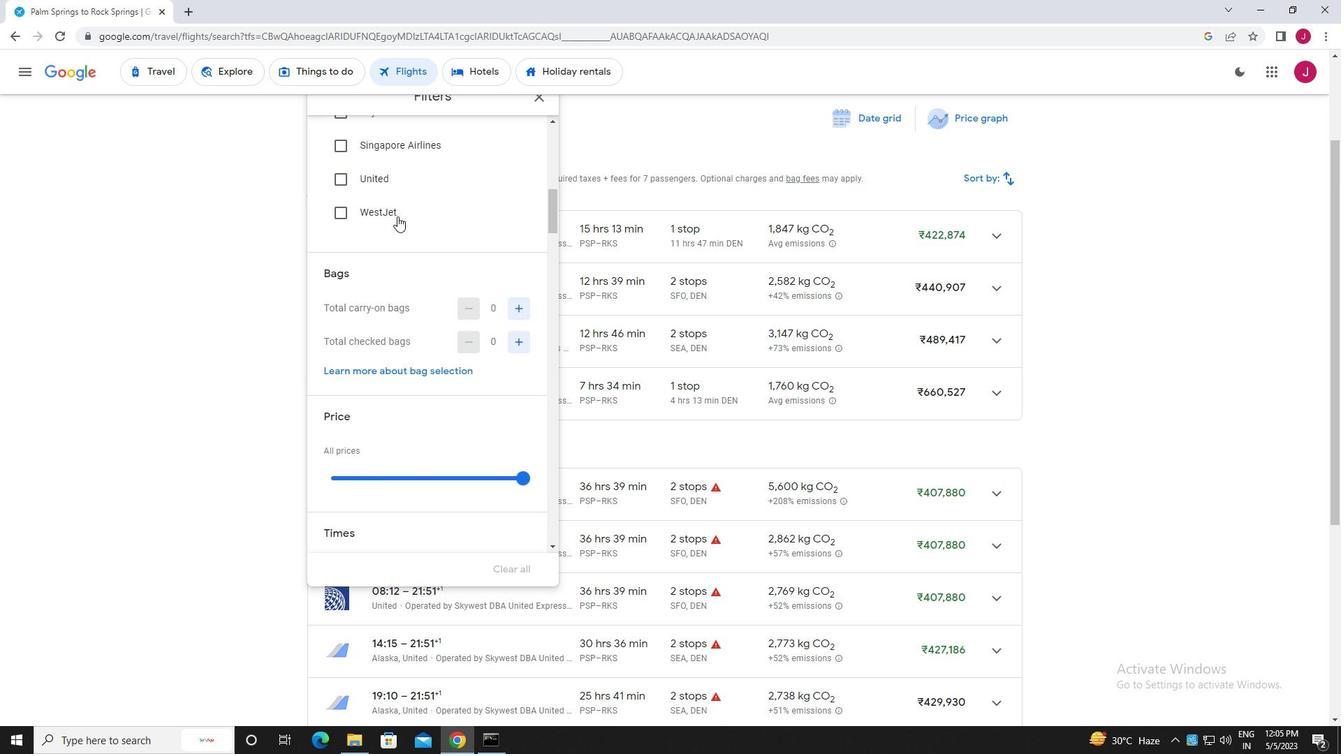 
Action: Mouse moved to (397, 218)
Screenshot: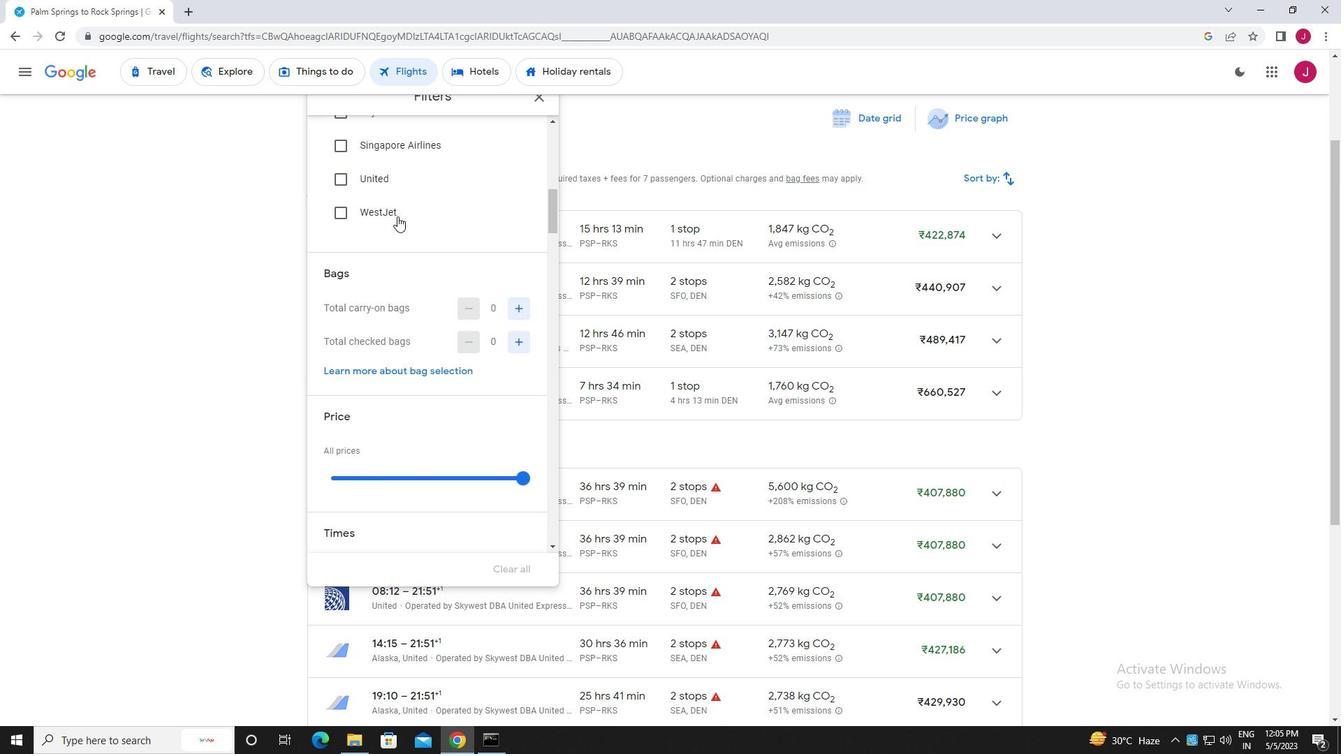 
Action: Mouse scrolled (397, 217) with delta (0, 0)
Screenshot: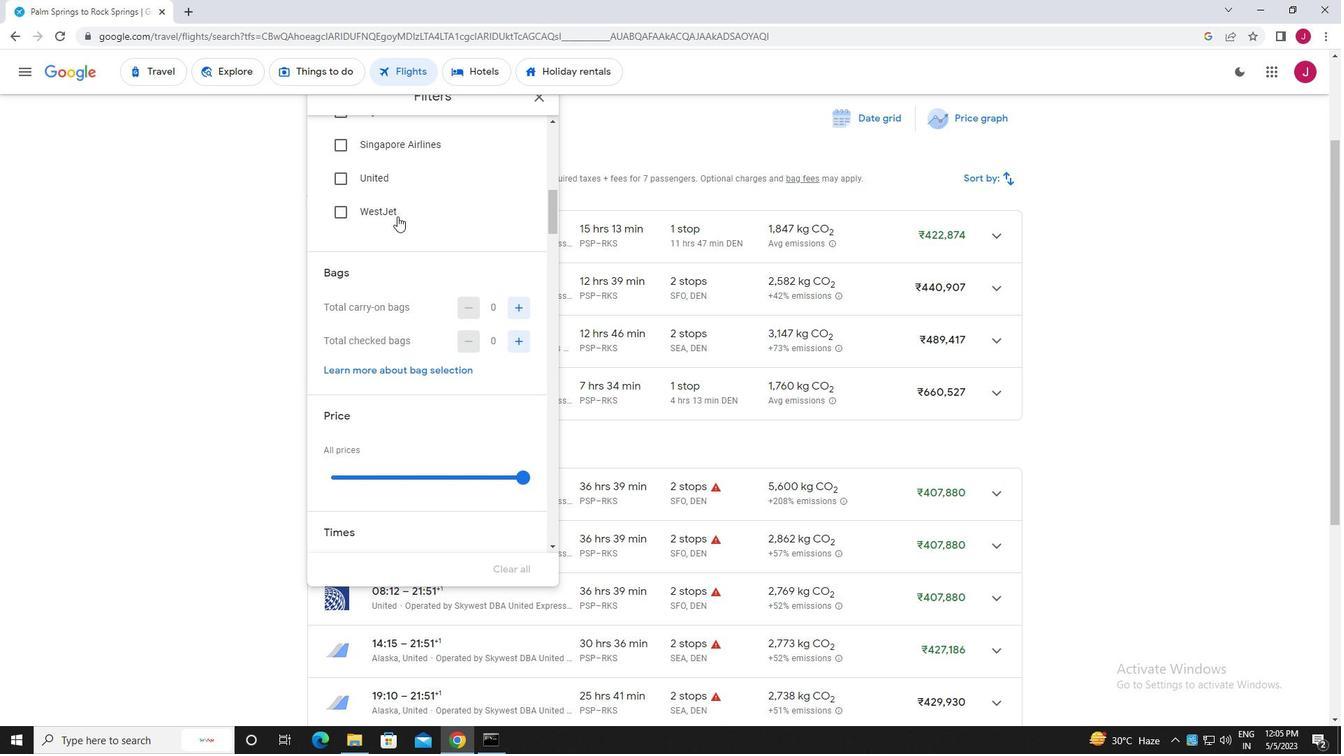 
Action: Mouse moved to (517, 338)
Screenshot: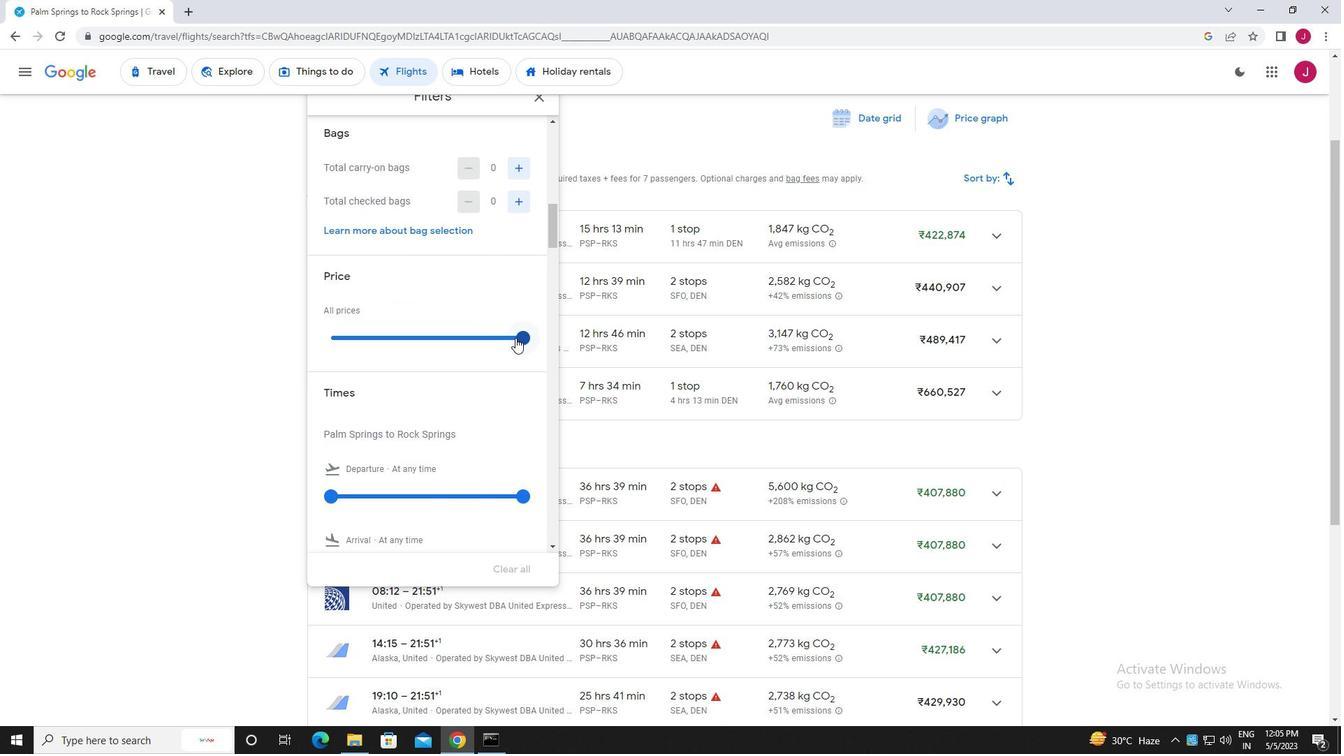 
Action: Mouse pressed left at (517, 338)
Screenshot: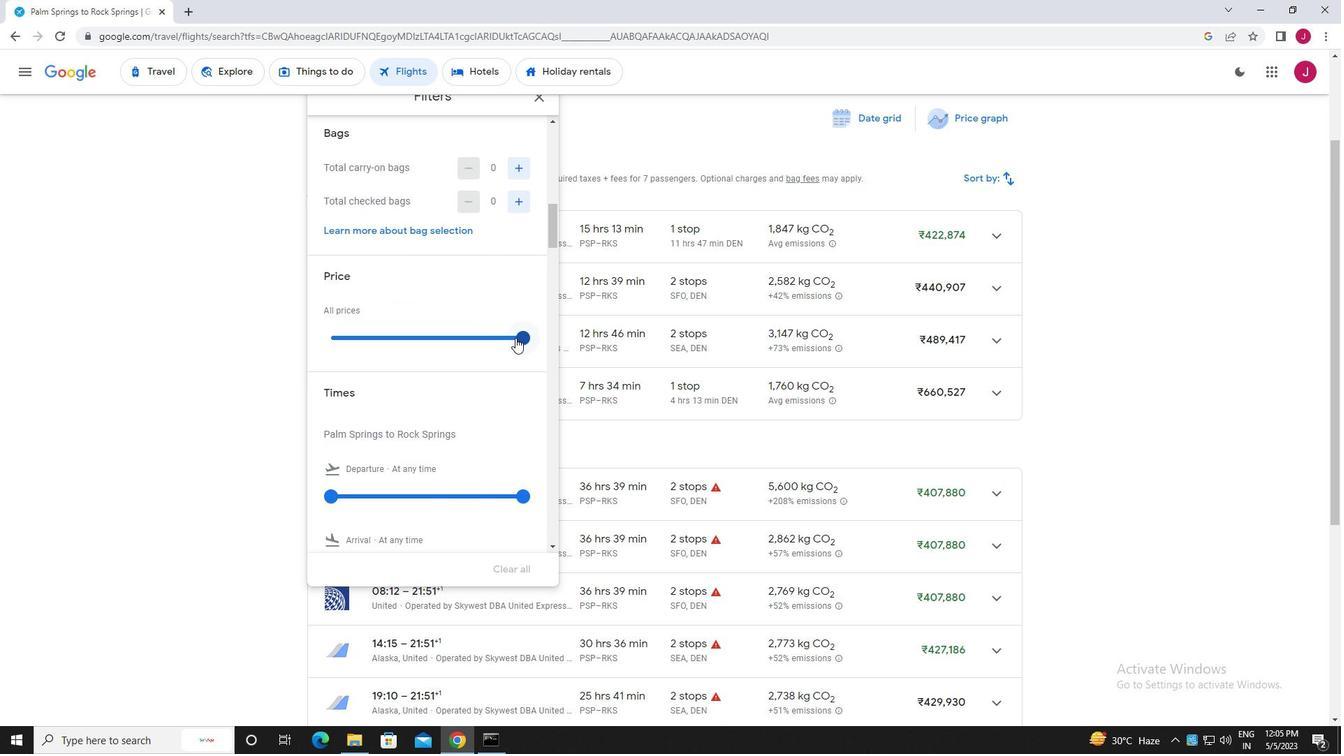
Action: Mouse moved to (519, 338)
Screenshot: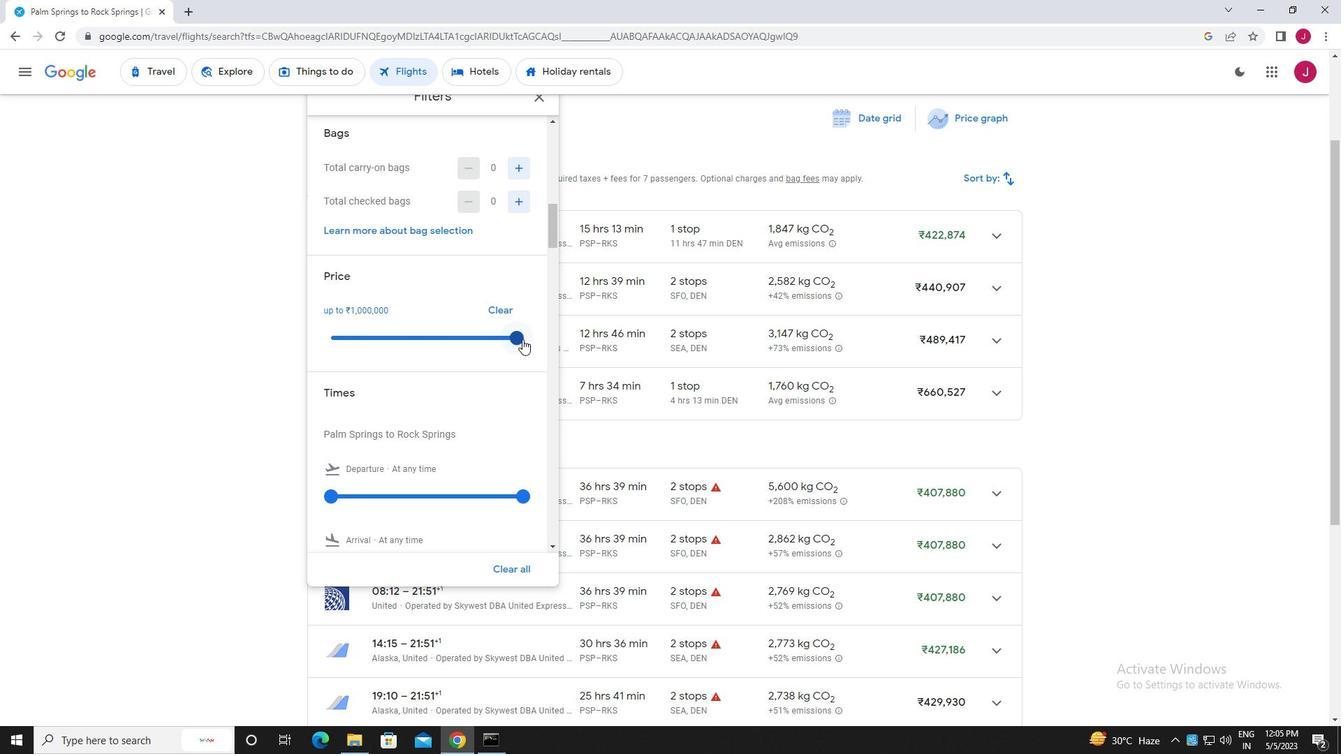 
Action: Mouse pressed left at (519, 338)
Screenshot: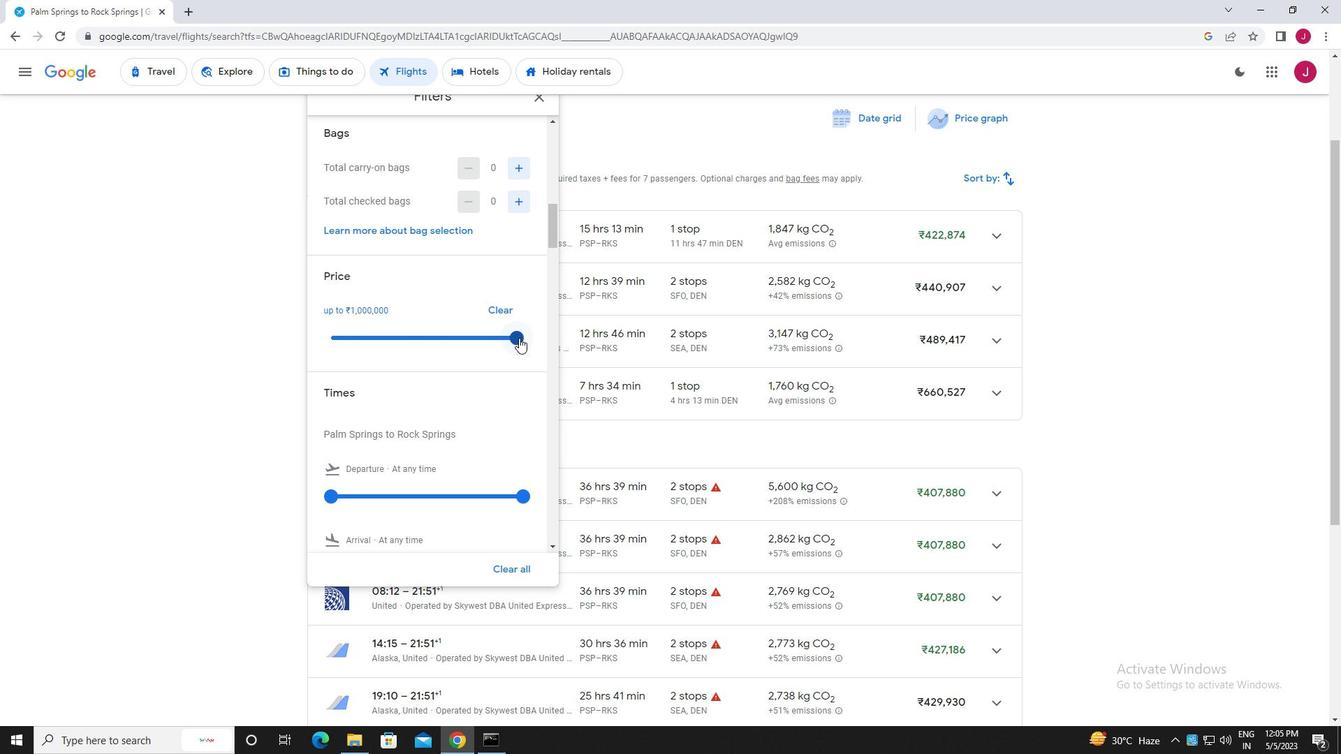 
Action: Mouse moved to (393, 308)
Screenshot: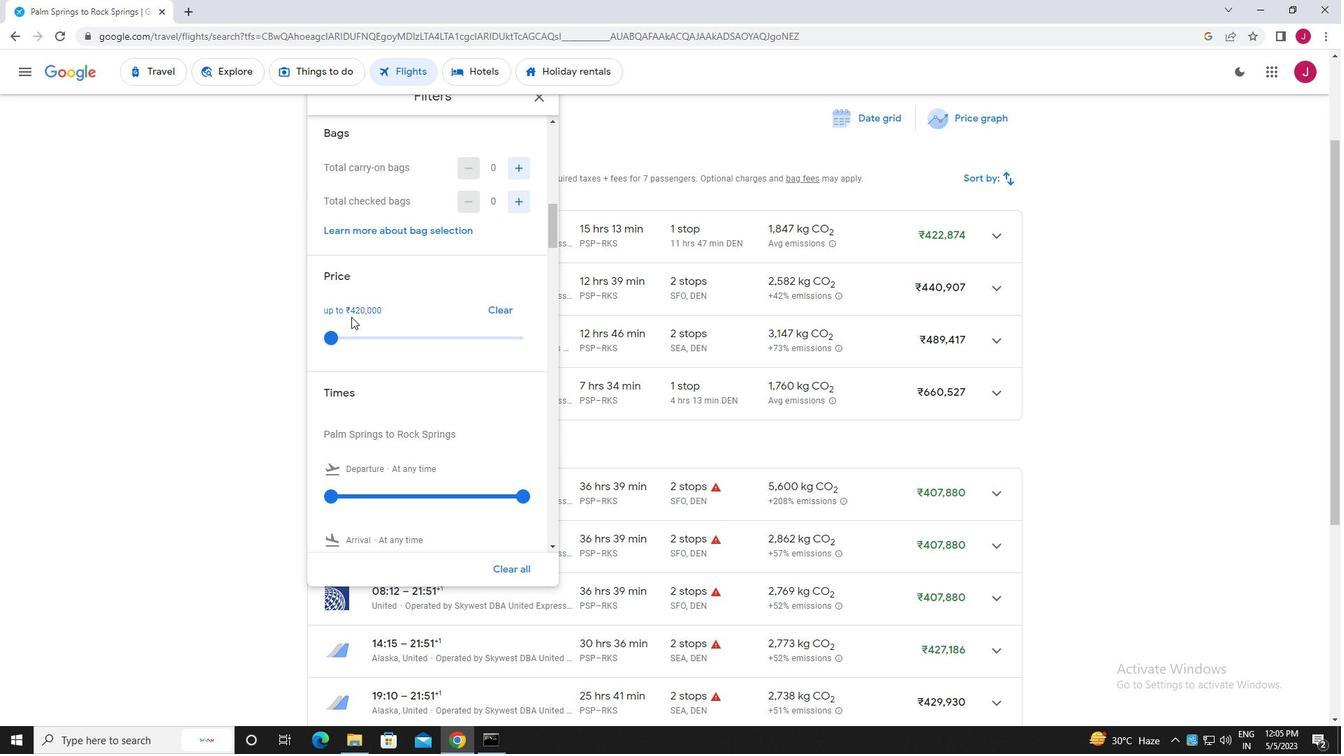 
Action: Mouse scrolled (393, 307) with delta (0, 0)
Screenshot: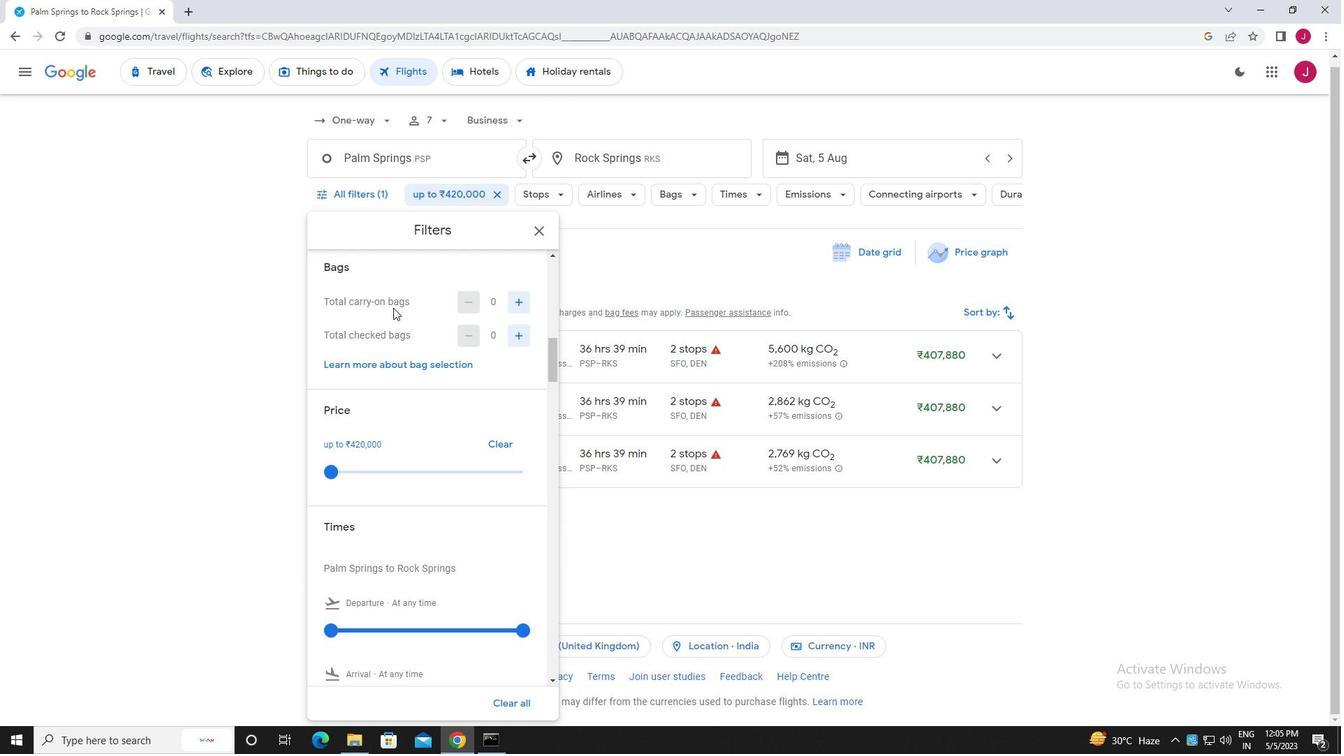 
Action: Mouse scrolled (393, 307) with delta (0, 0)
Screenshot: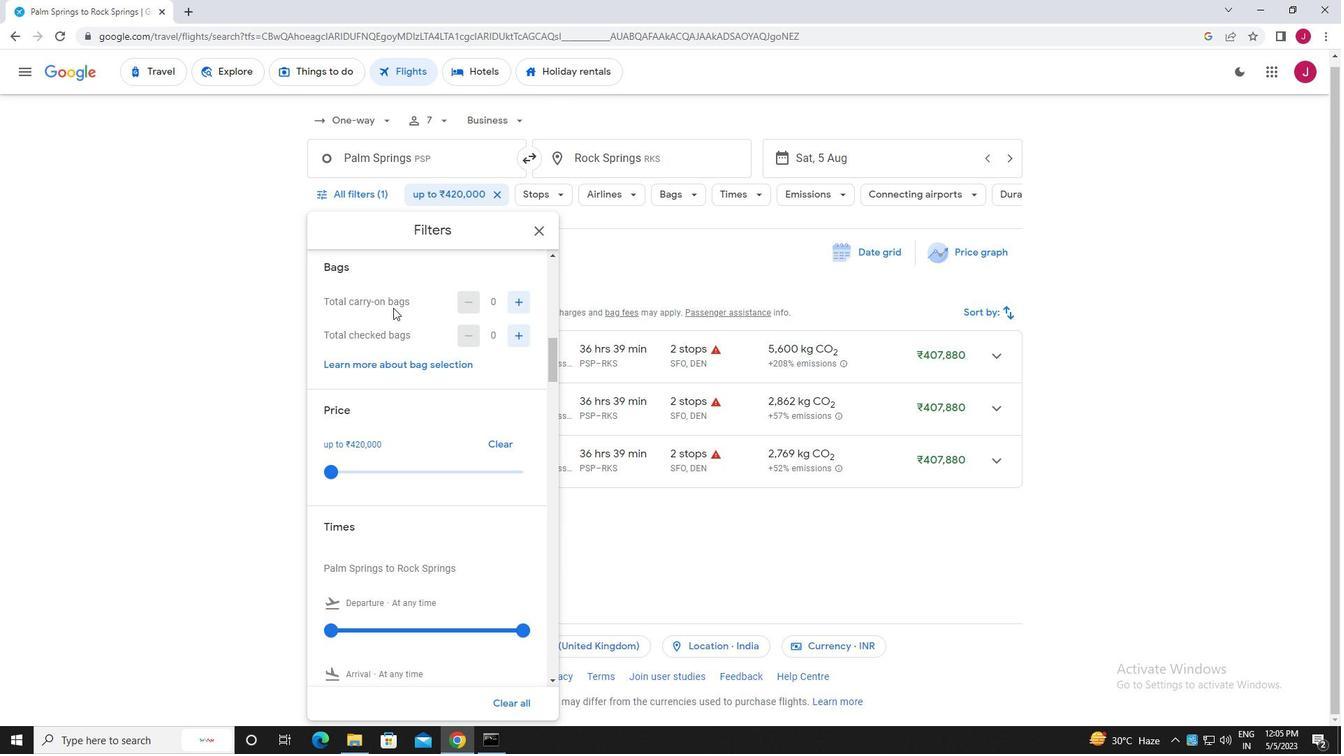 
Action: Mouse moved to (332, 492)
Screenshot: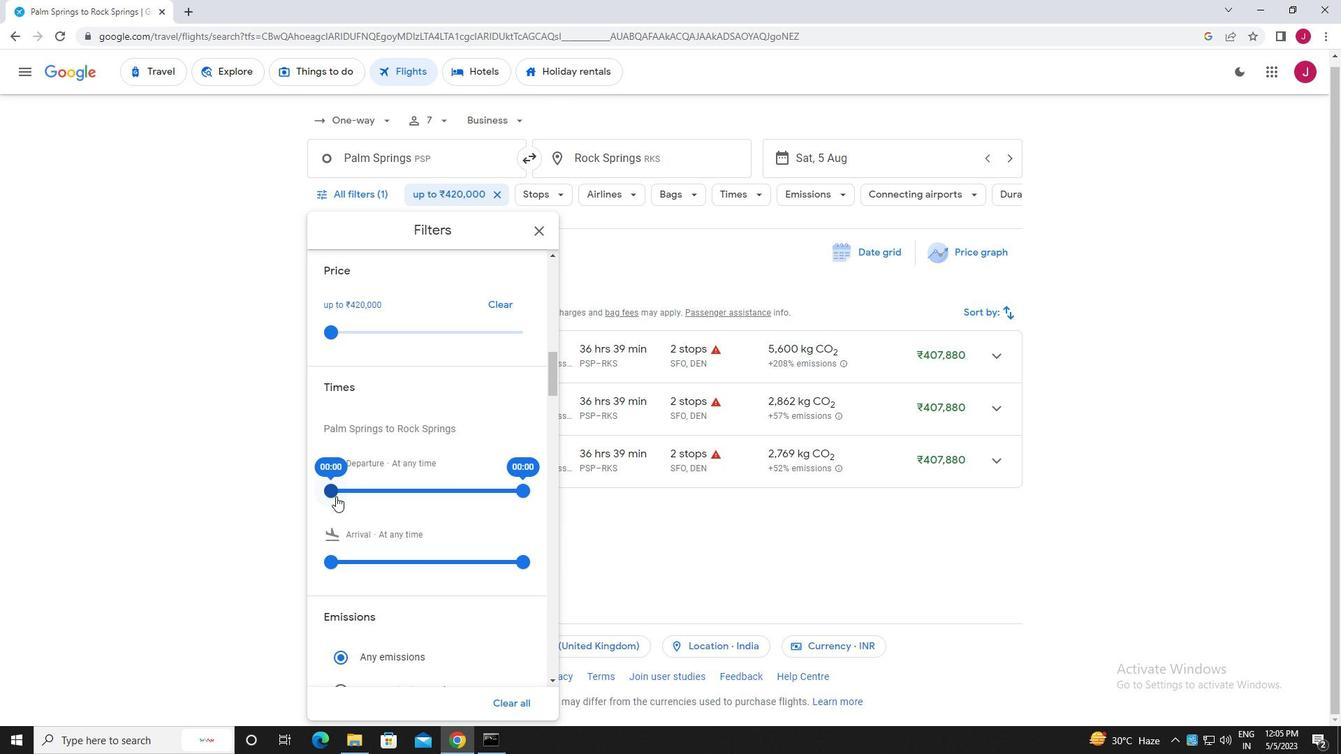 
Action: Mouse pressed left at (332, 492)
Screenshot: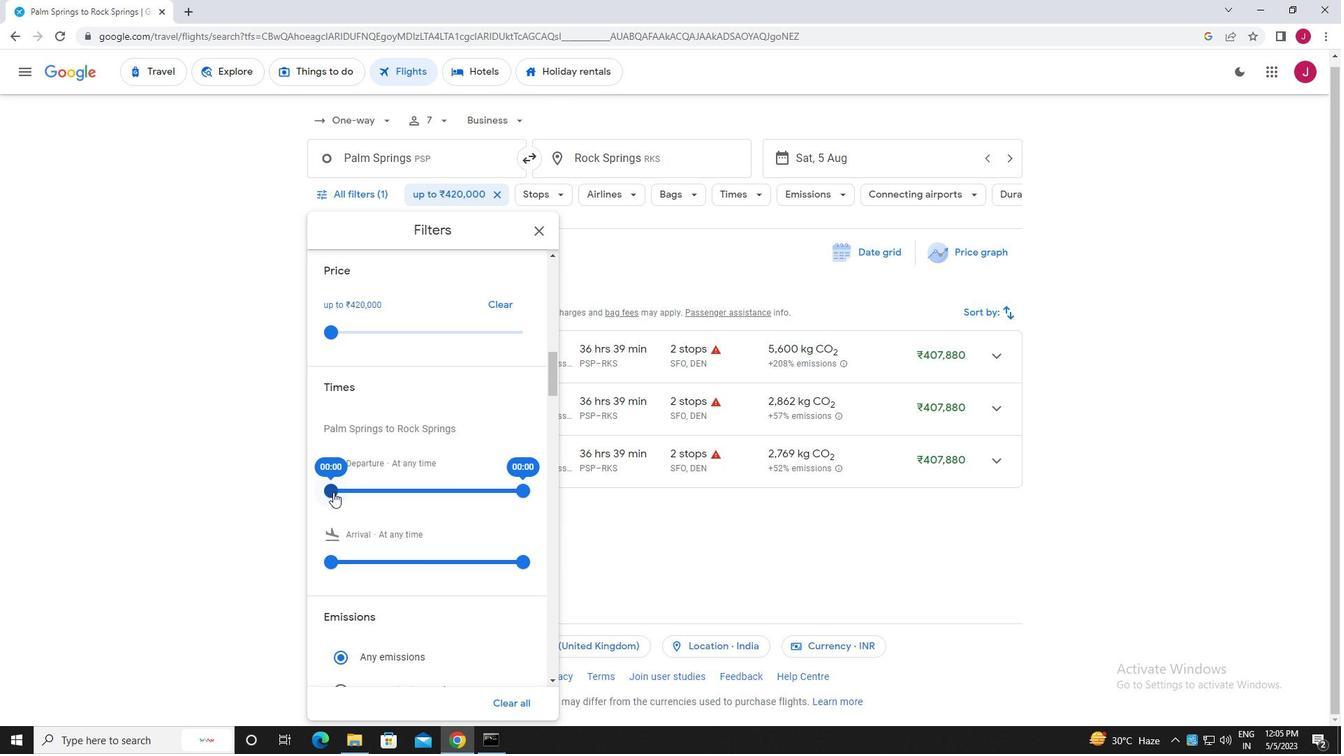 
Action: Mouse moved to (524, 487)
Screenshot: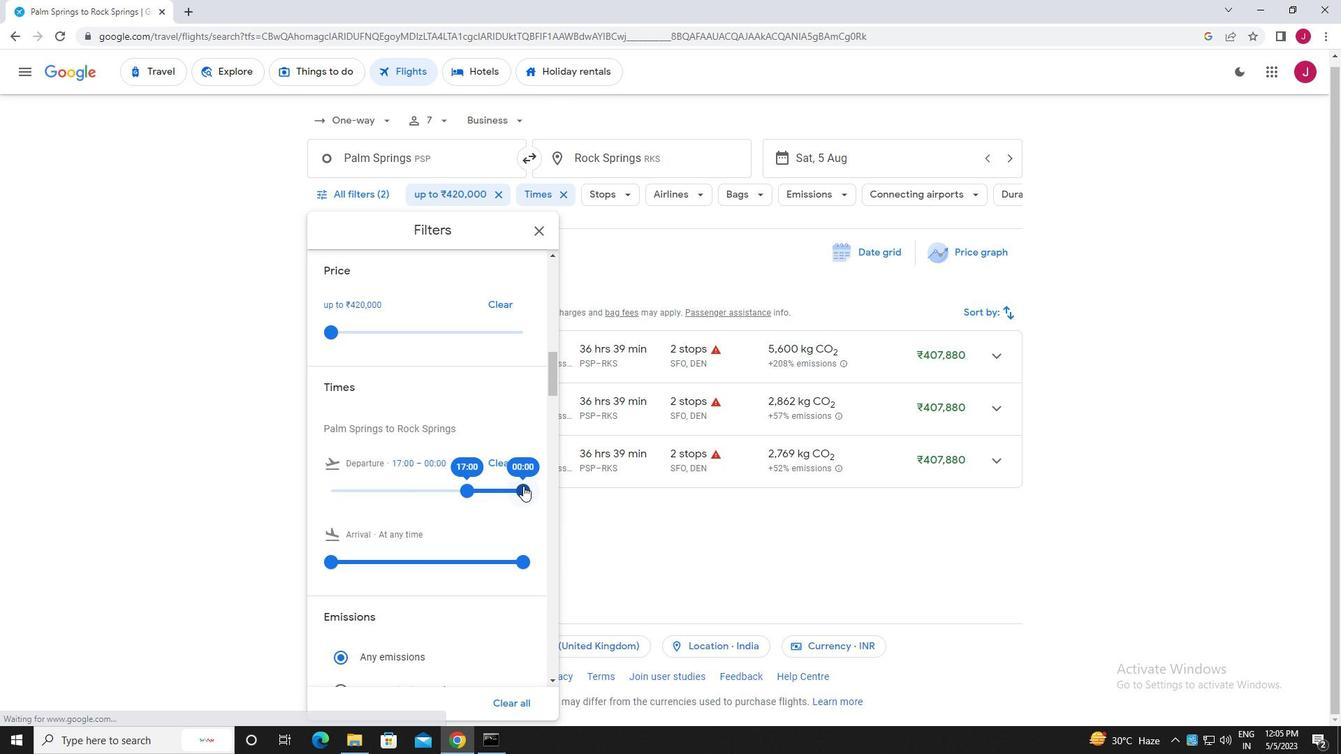 
Action: Mouse pressed left at (524, 487)
Screenshot: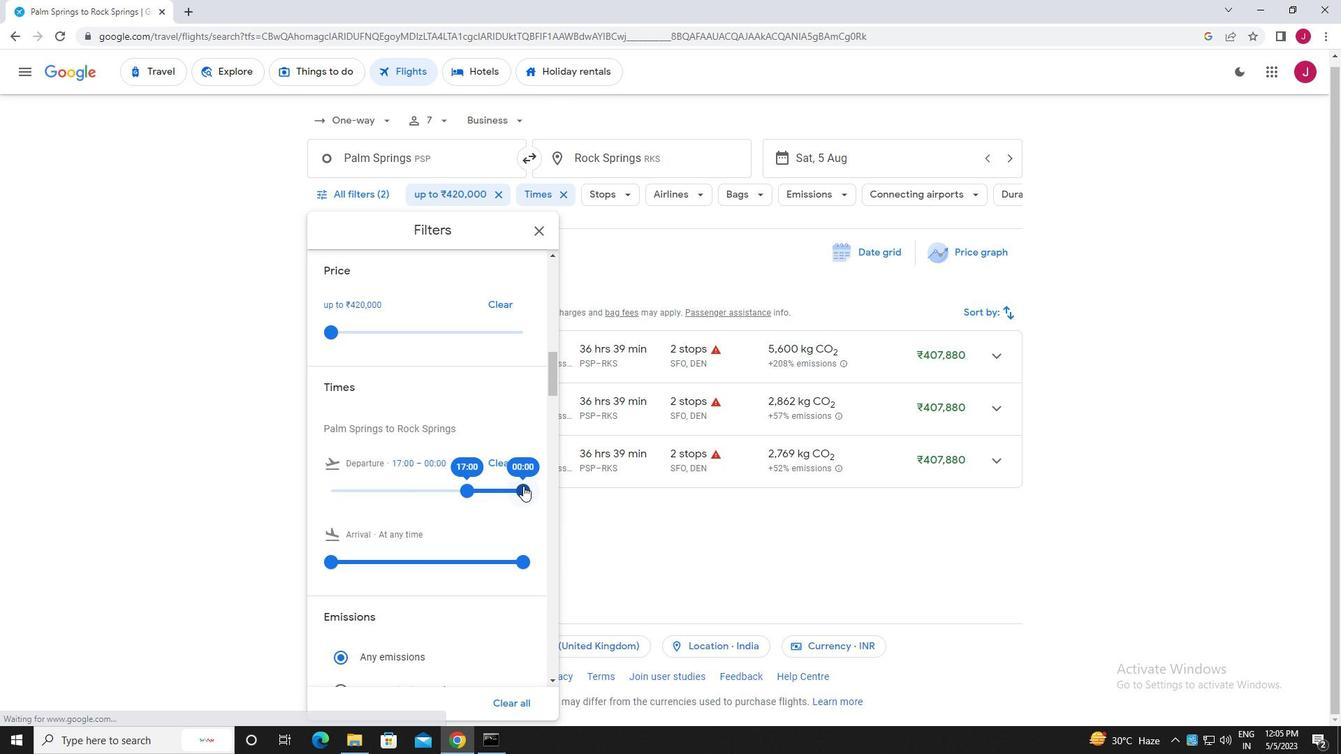 
Action: Mouse moved to (538, 227)
Screenshot: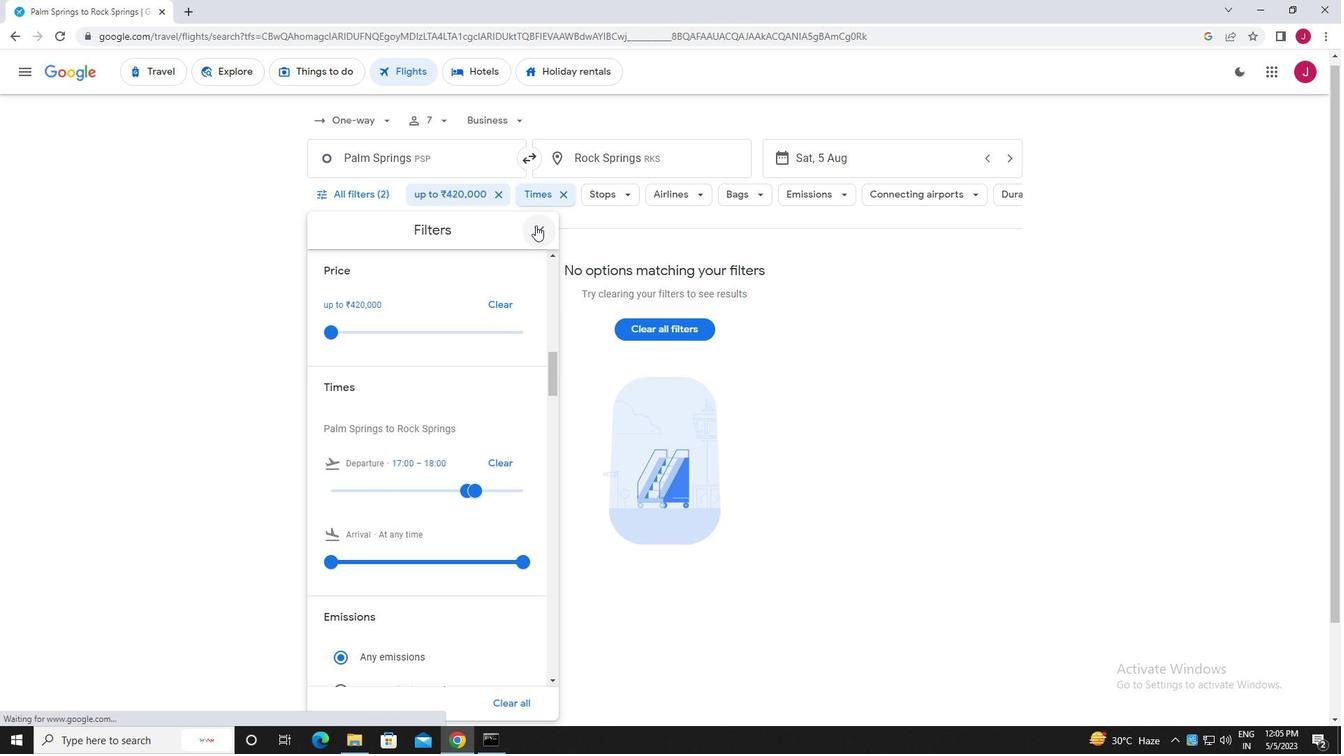 
Action: Mouse pressed left at (538, 227)
Screenshot: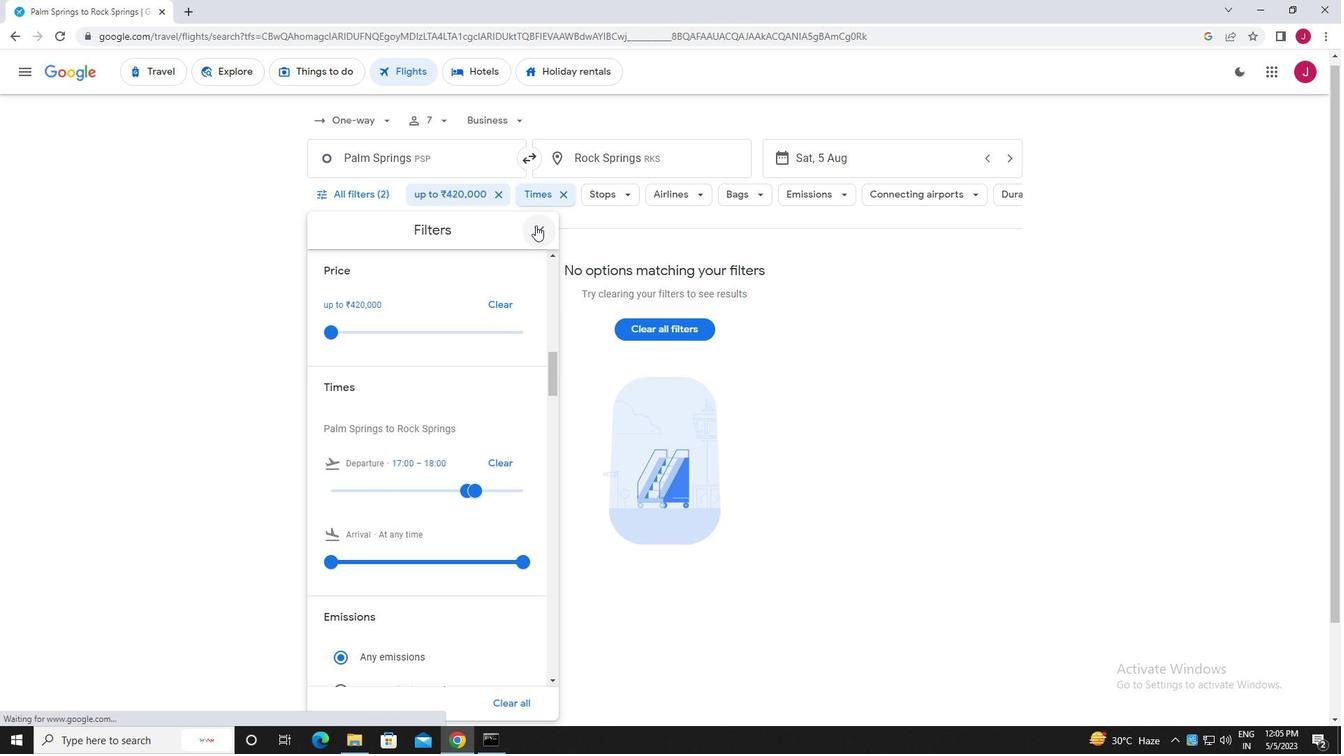 
Action: Mouse moved to (539, 227)
Screenshot: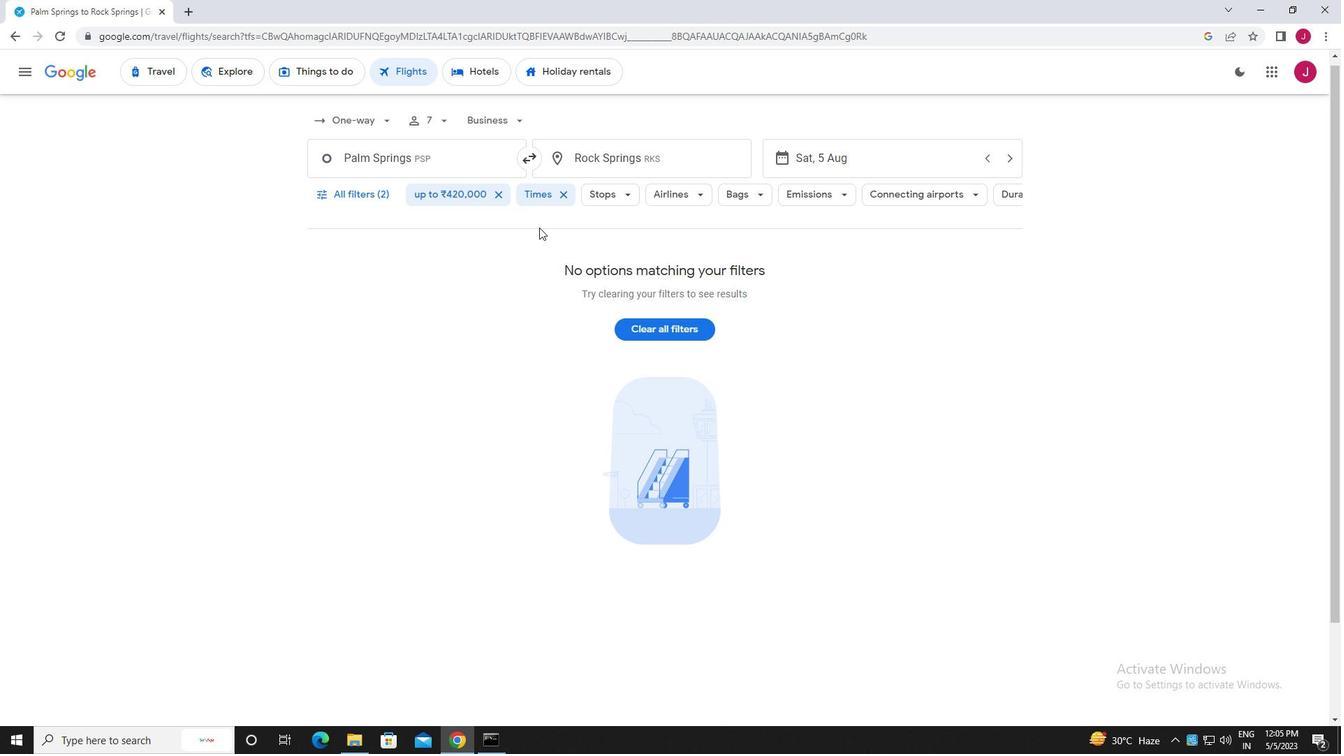 
